 Task: Find connections with filter location Lunéville with filter topic #startupquoteswith filter profile language French with filter current company Compunnel Inc. with filter school K.S.Rangasamy College of Technology with filter industry Civil Engineering with filter service category Web Development with filter keywords title Marketing Staff
Action: Mouse moved to (661, 116)
Screenshot: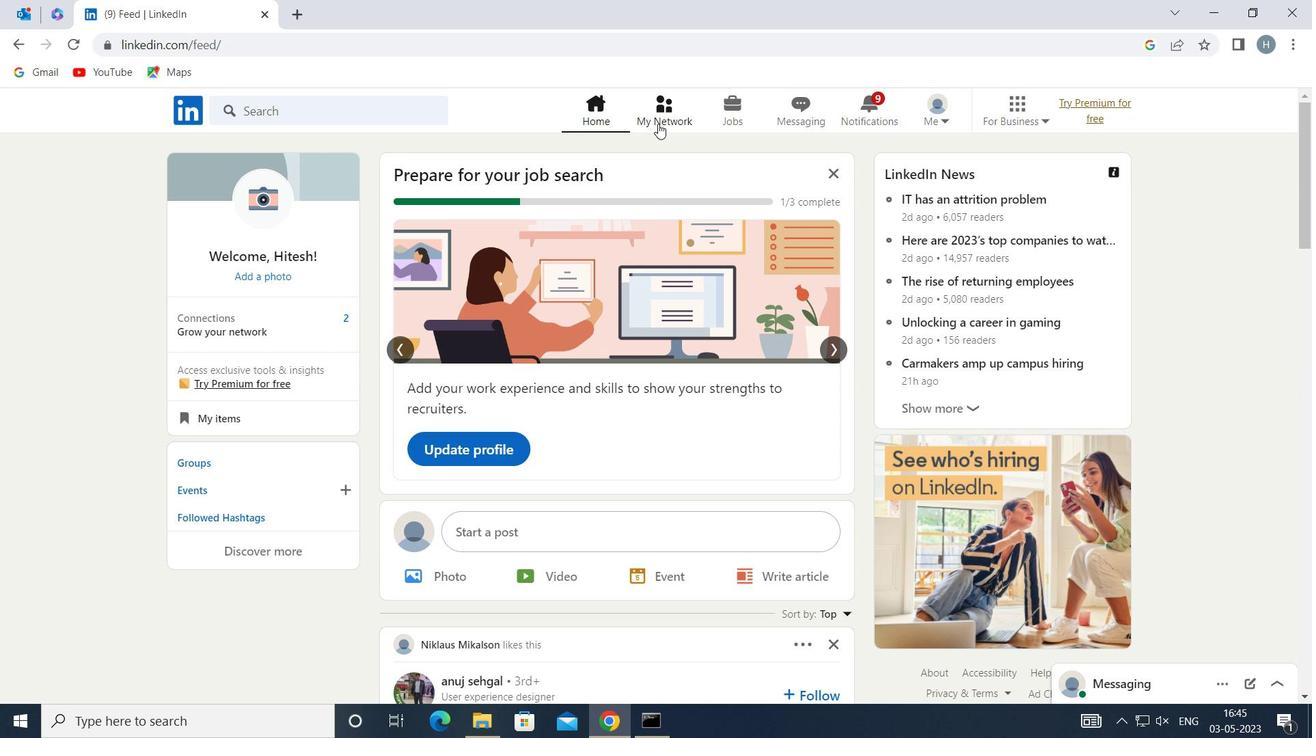 
Action: Mouse pressed left at (661, 116)
Screenshot: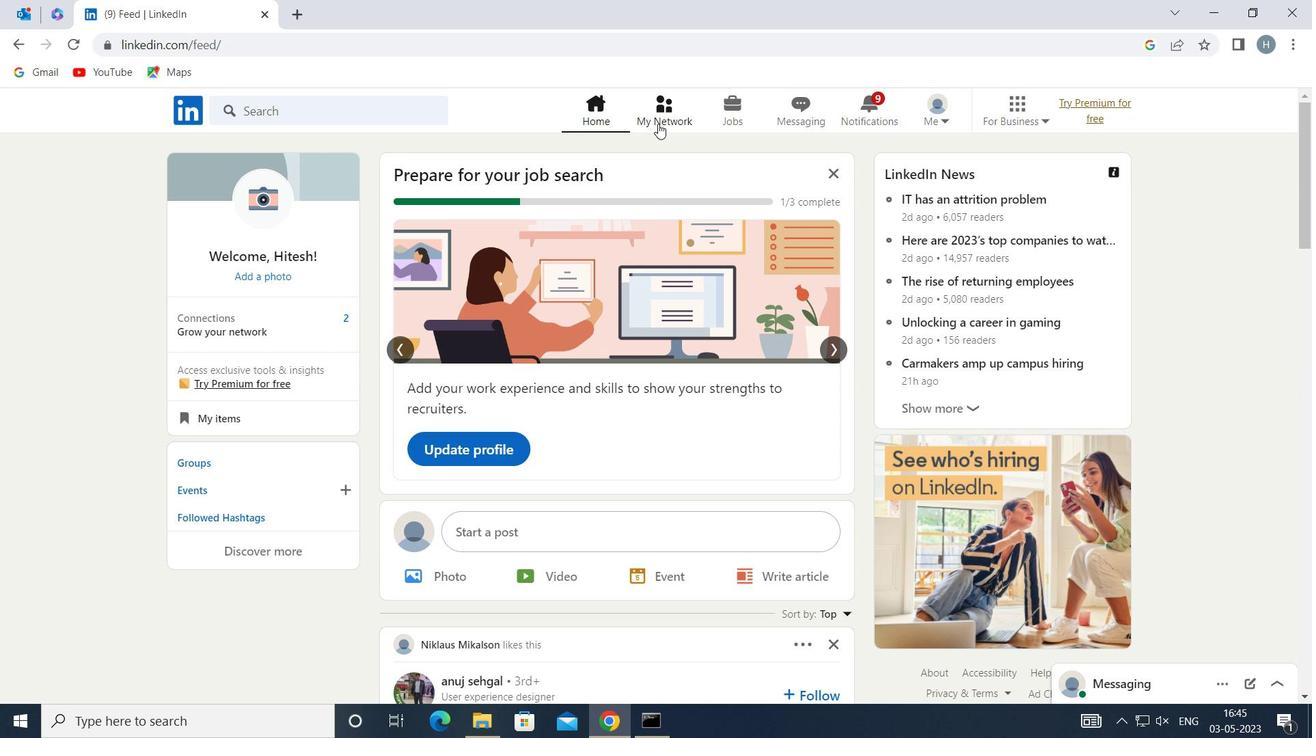 
Action: Mouse moved to (384, 202)
Screenshot: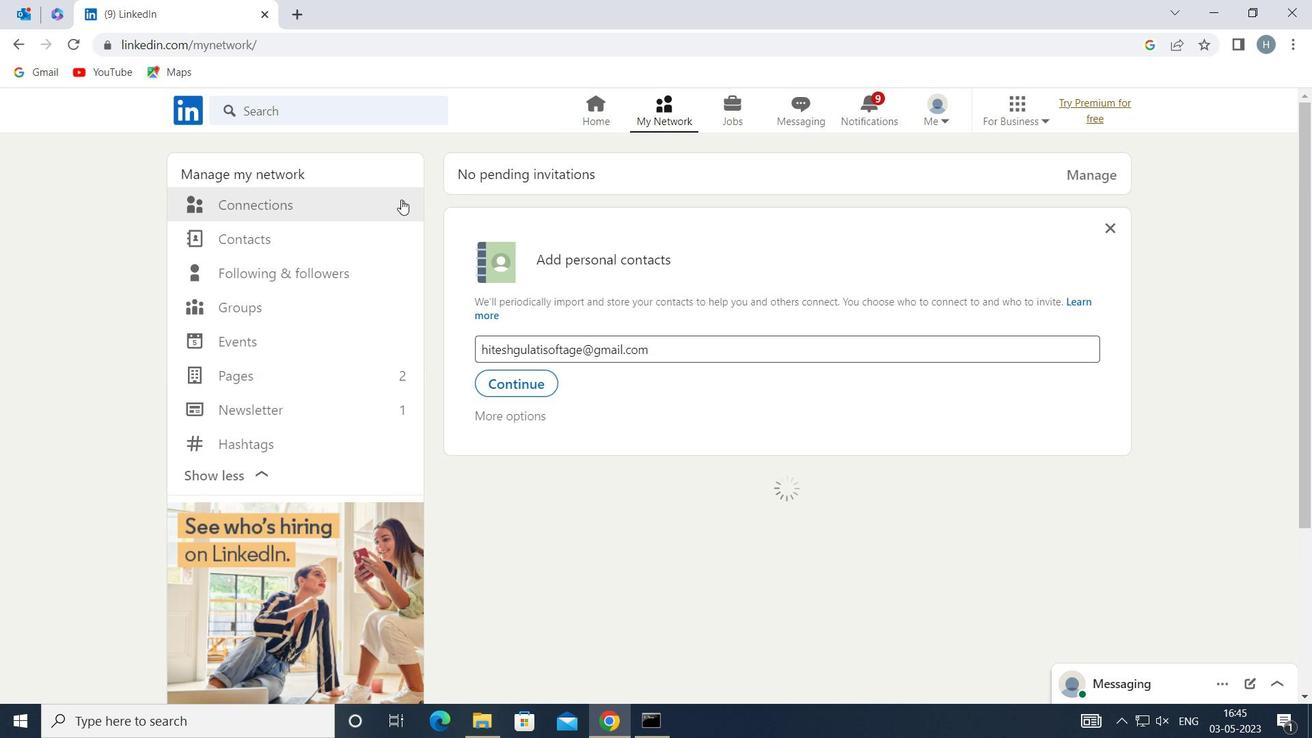 
Action: Mouse pressed left at (384, 202)
Screenshot: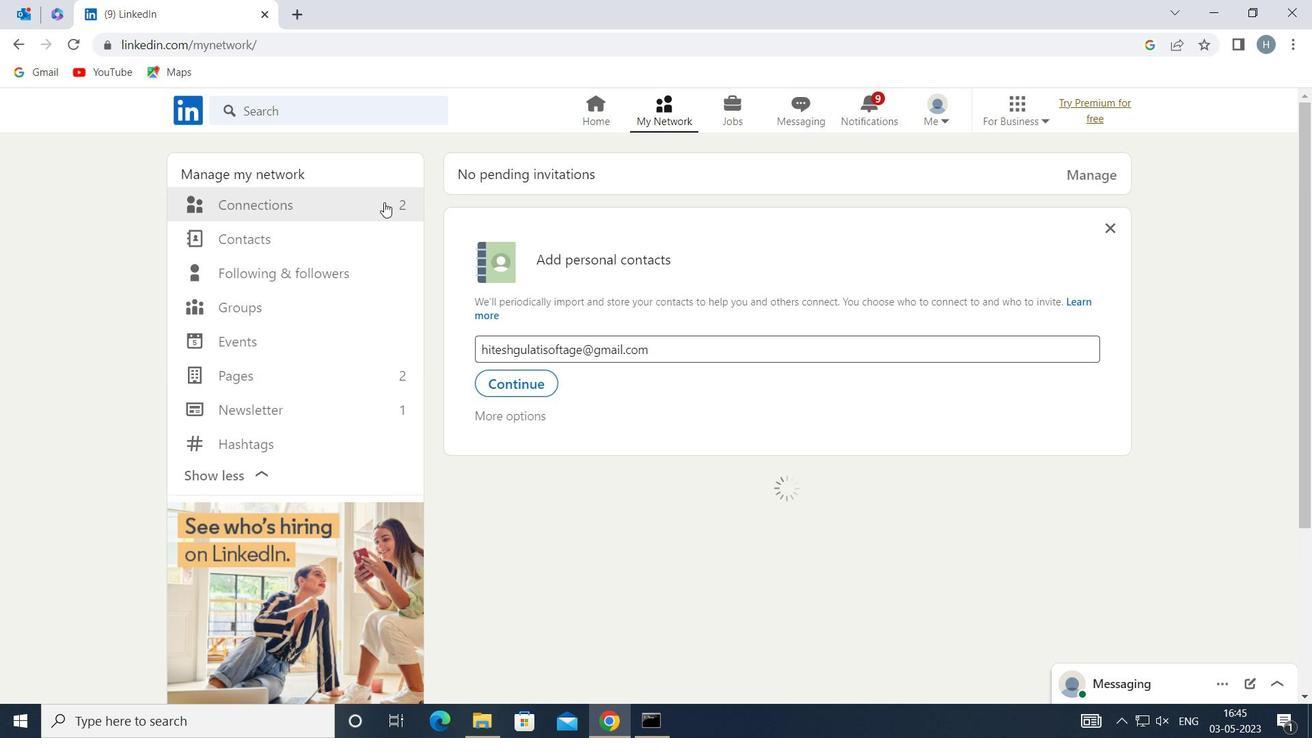 
Action: Mouse moved to (786, 200)
Screenshot: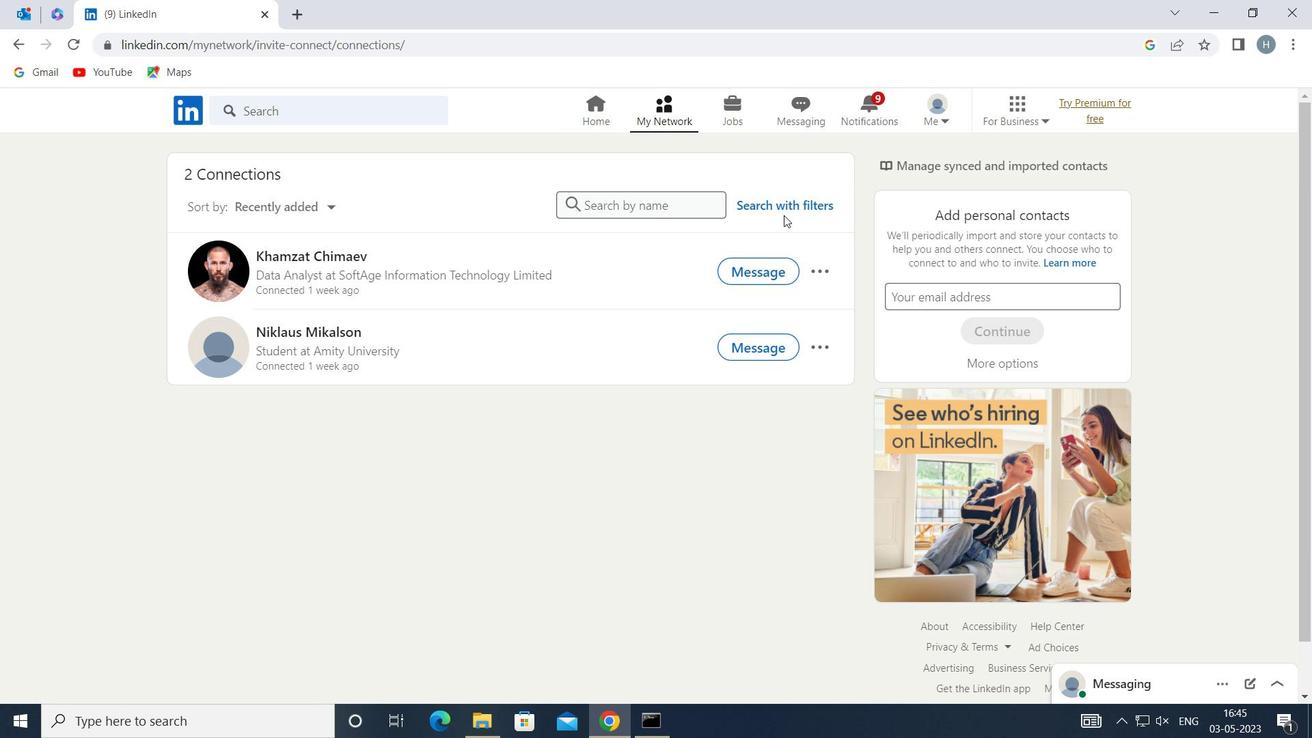 
Action: Mouse pressed left at (786, 200)
Screenshot: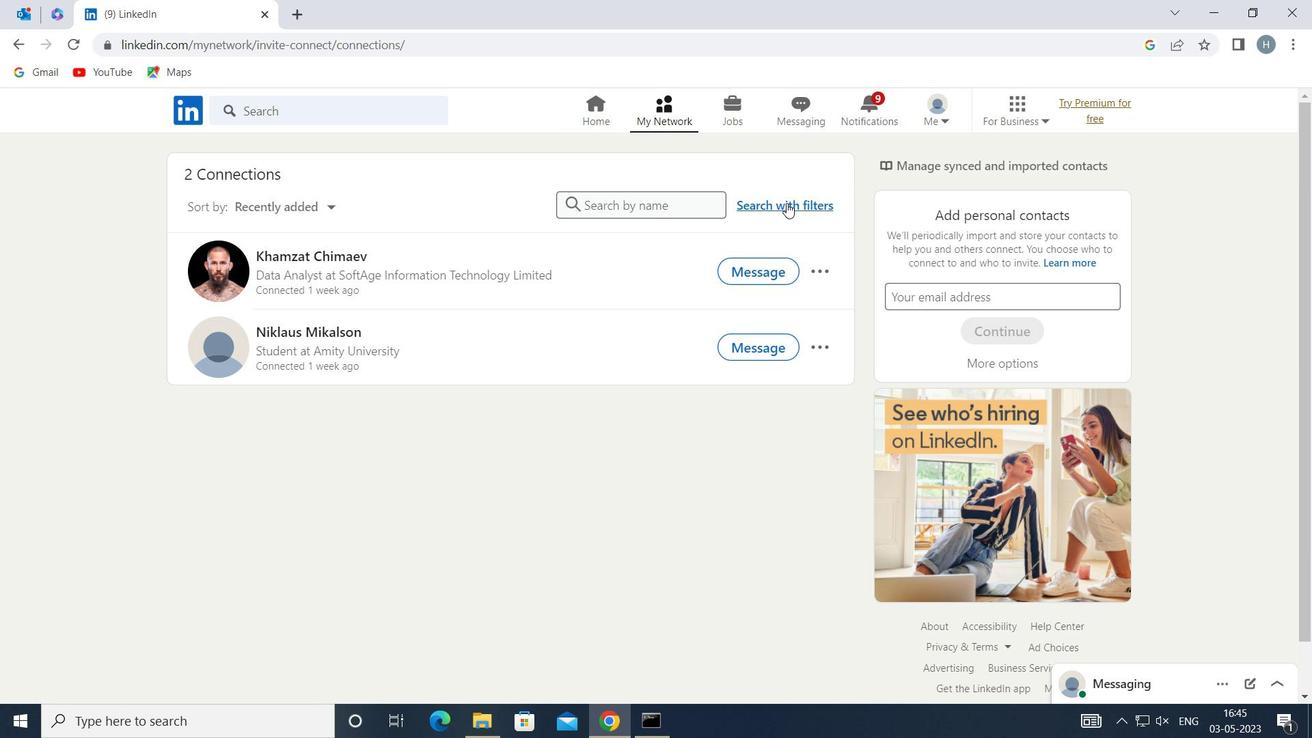 
Action: Mouse moved to (718, 158)
Screenshot: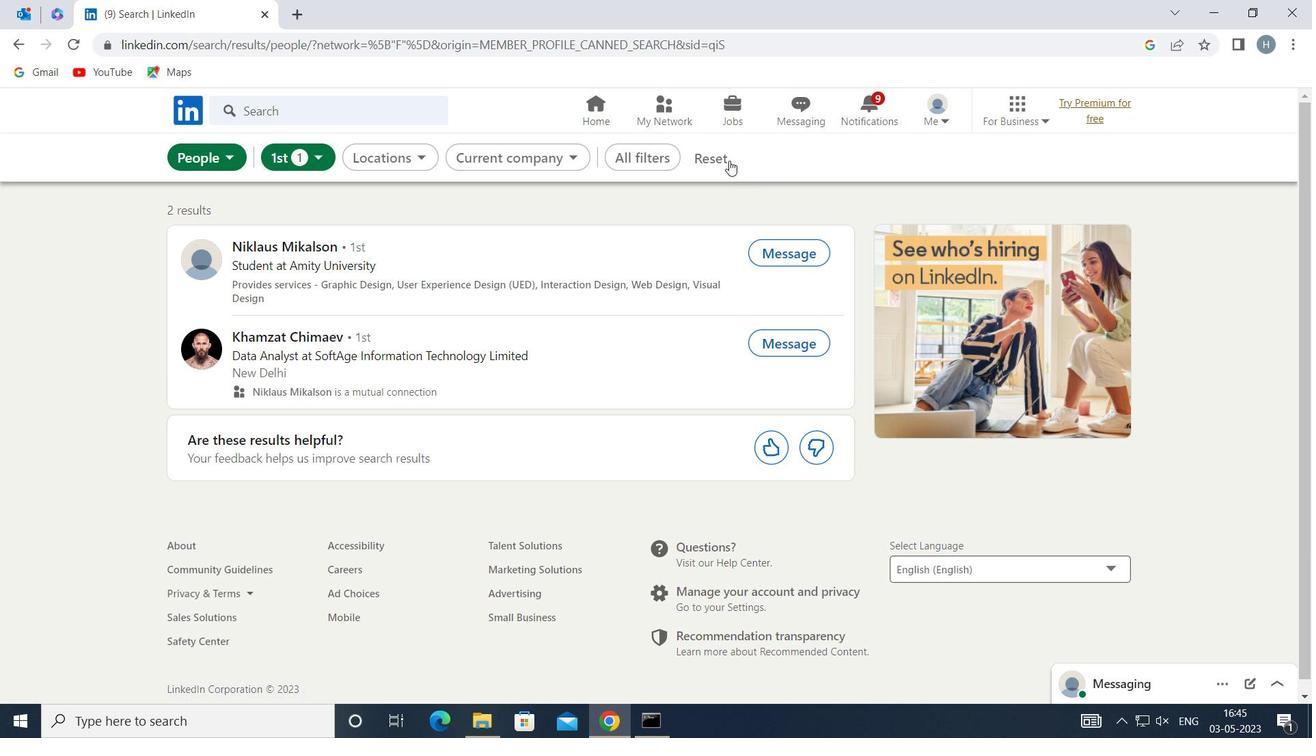 
Action: Mouse pressed left at (718, 158)
Screenshot: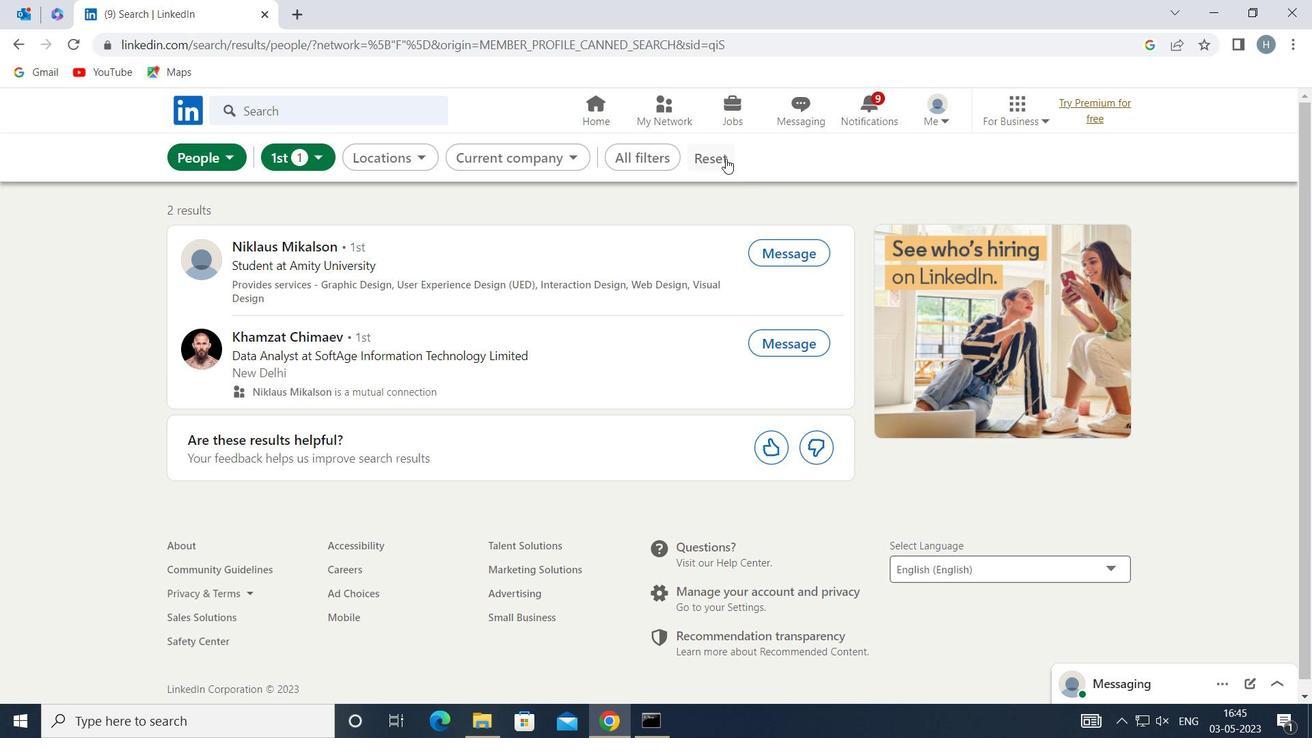 
Action: Mouse moved to (682, 157)
Screenshot: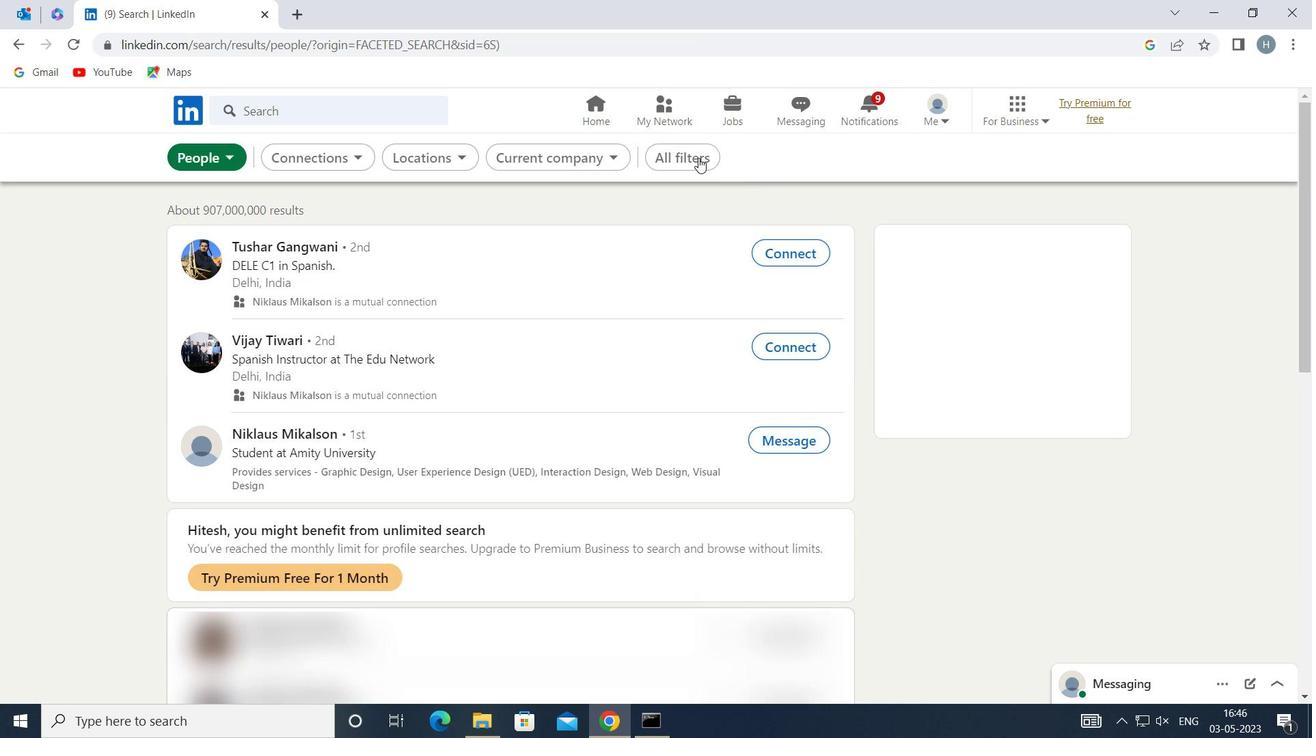 
Action: Mouse pressed left at (682, 157)
Screenshot: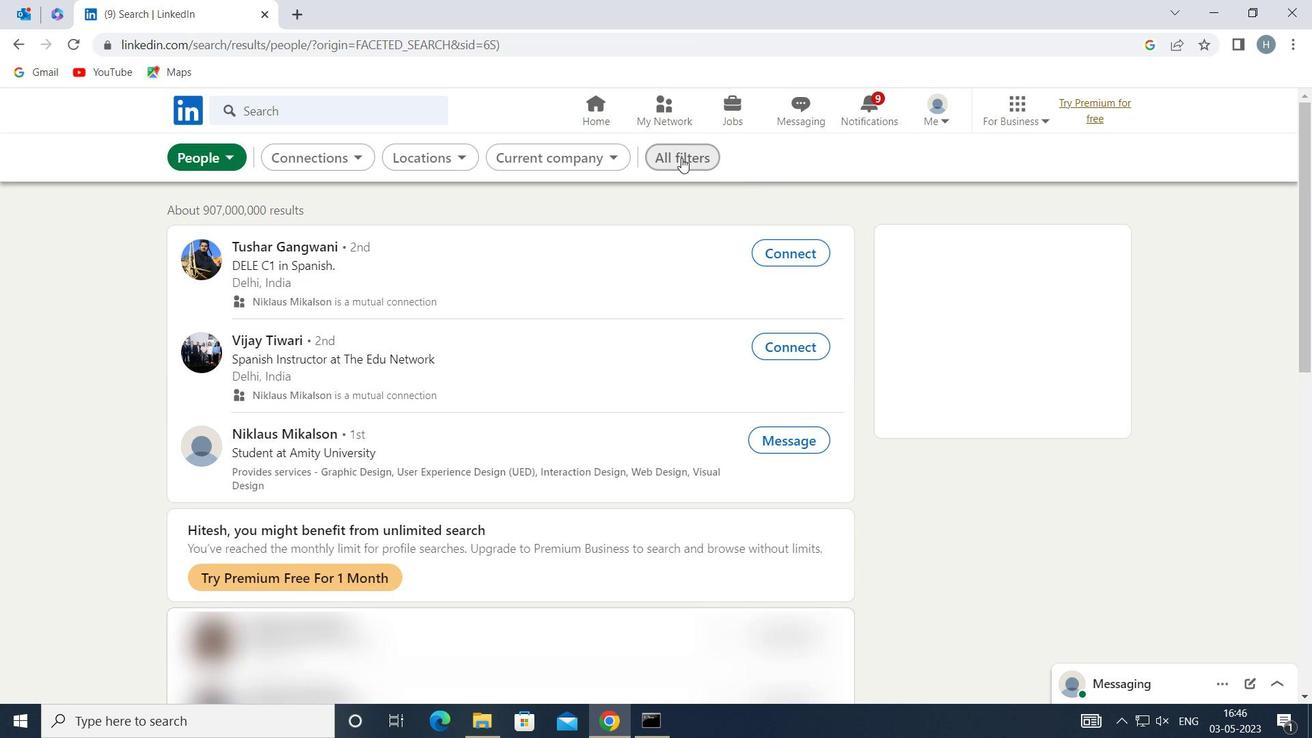 
Action: Mouse moved to (1091, 513)
Screenshot: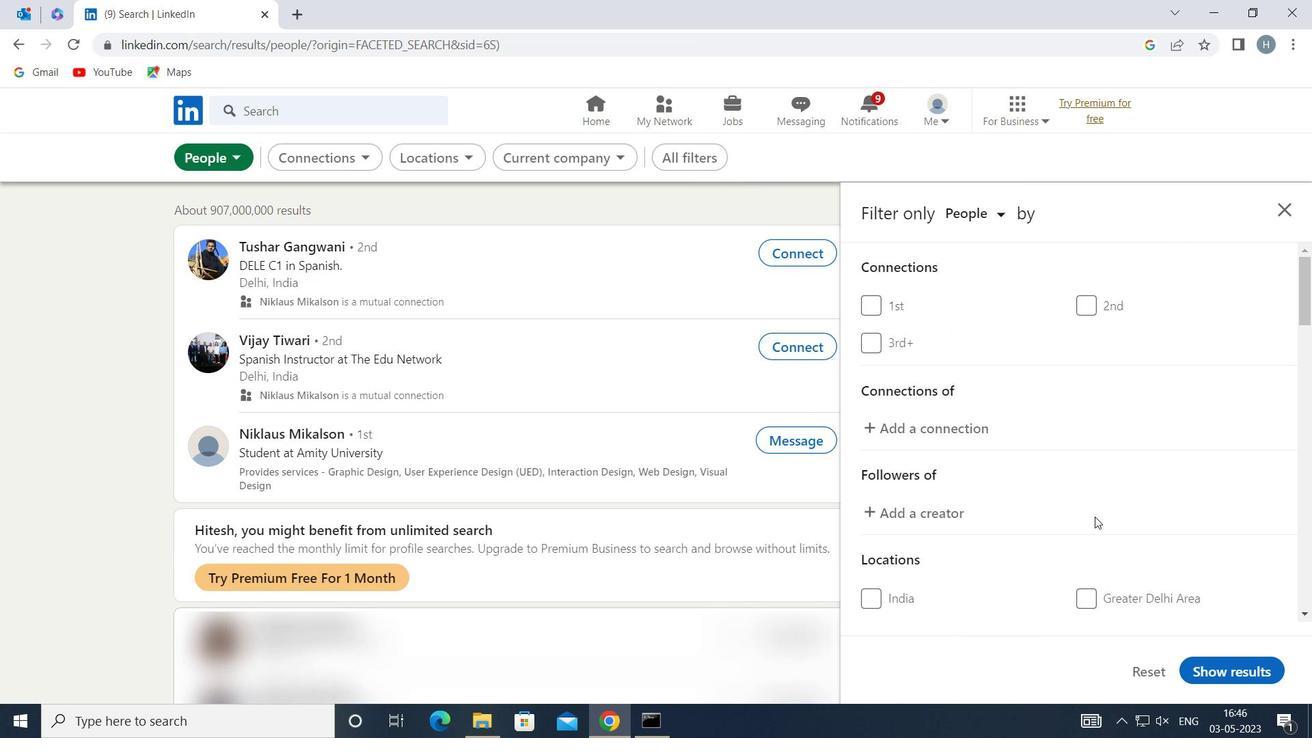 
Action: Mouse scrolled (1091, 512) with delta (0, 0)
Screenshot: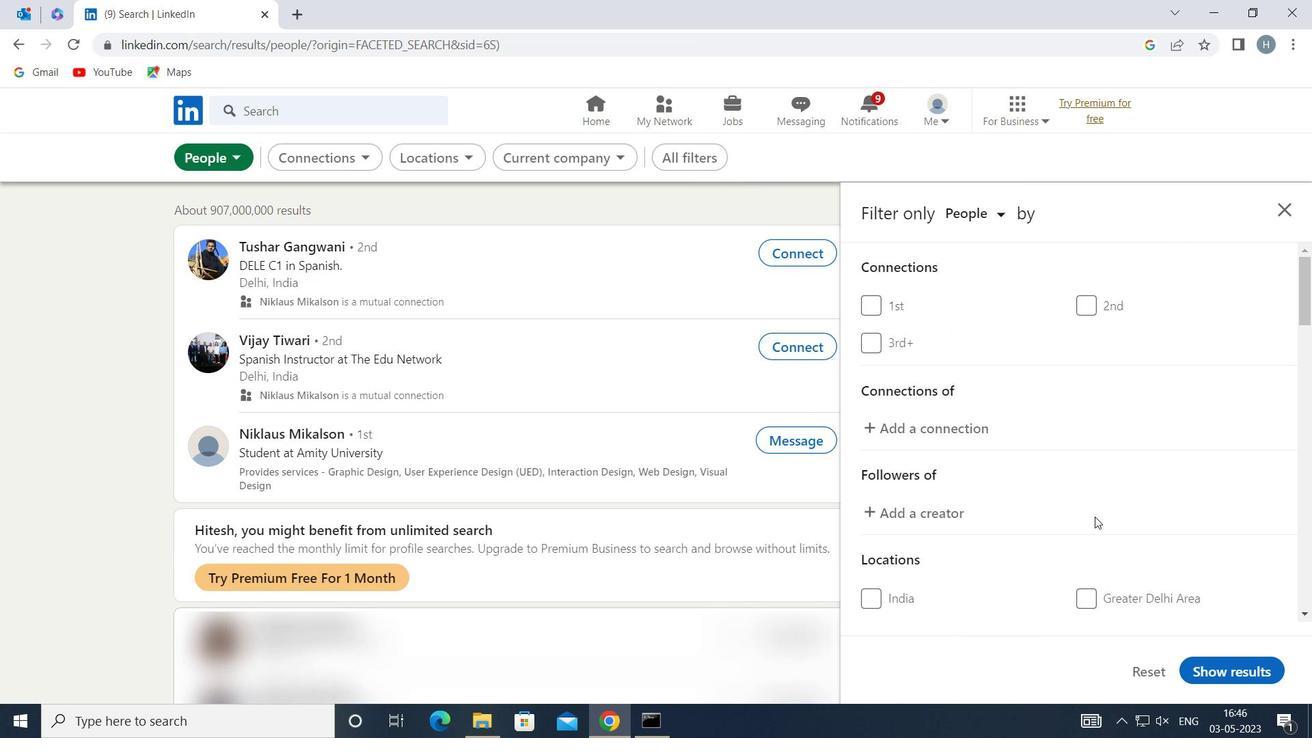 
Action: Mouse moved to (1073, 498)
Screenshot: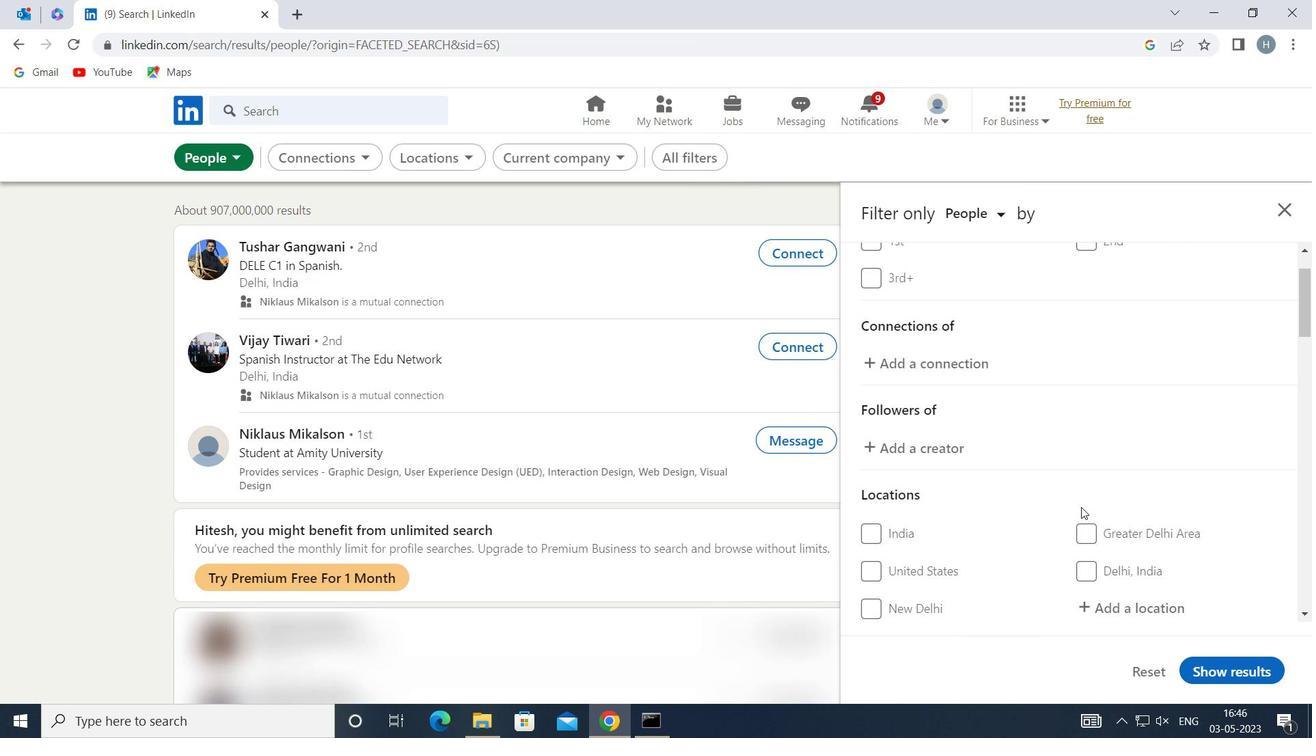 
Action: Mouse scrolled (1073, 497) with delta (0, 0)
Screenshot: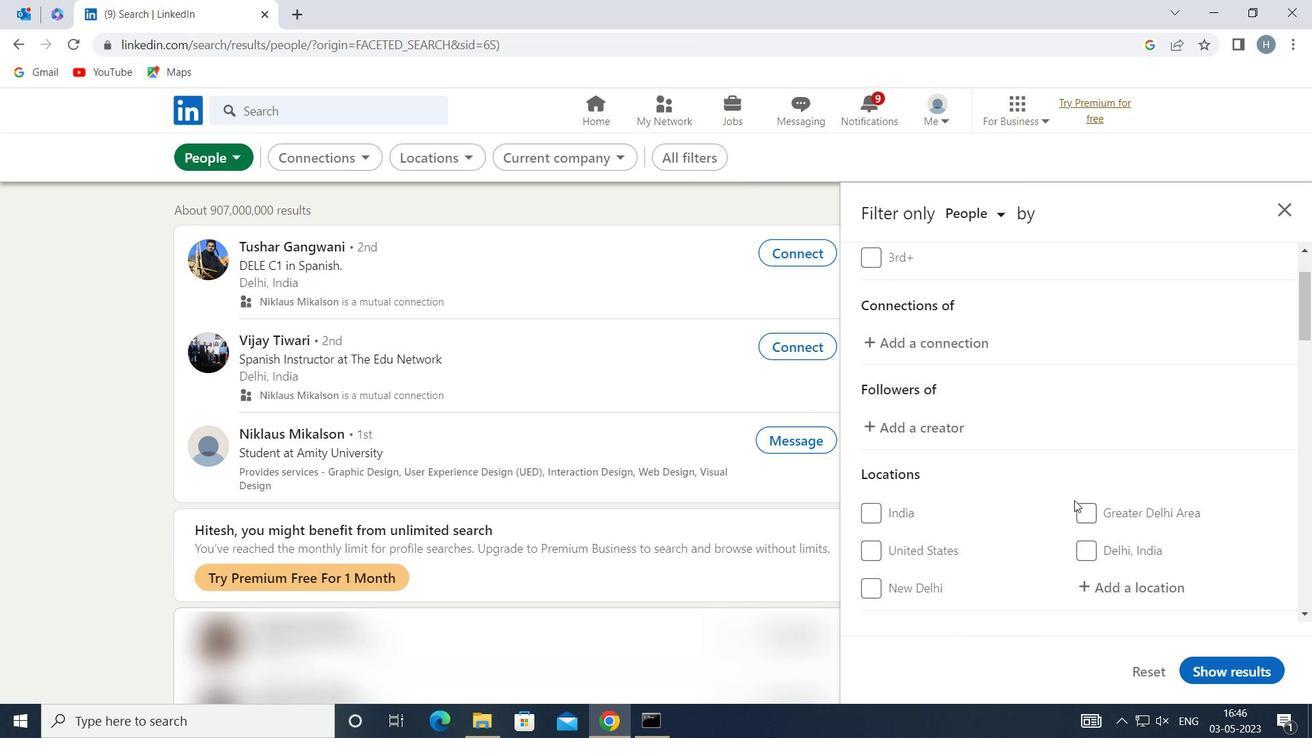 
Action: Mouse moved to (1100, 502)
Screenshot: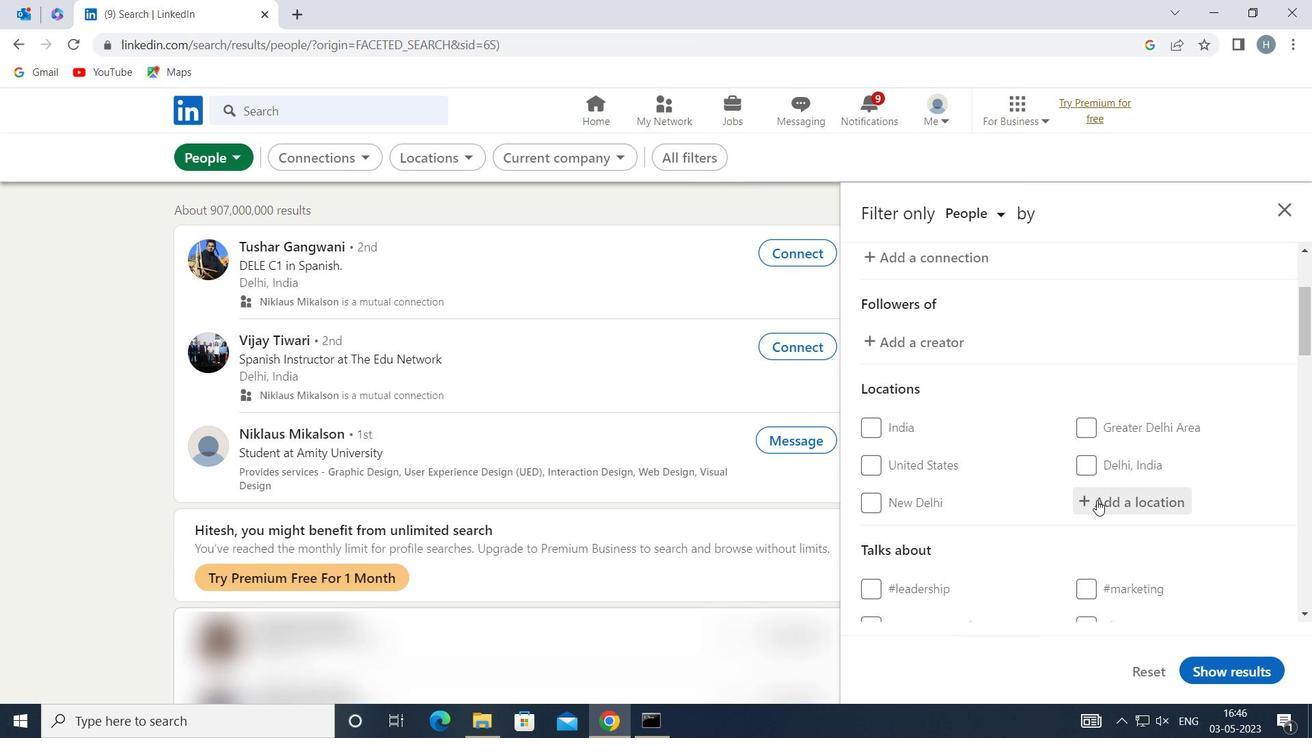 
Action: Mouse pressed left at (1100, 502)
Screenshot: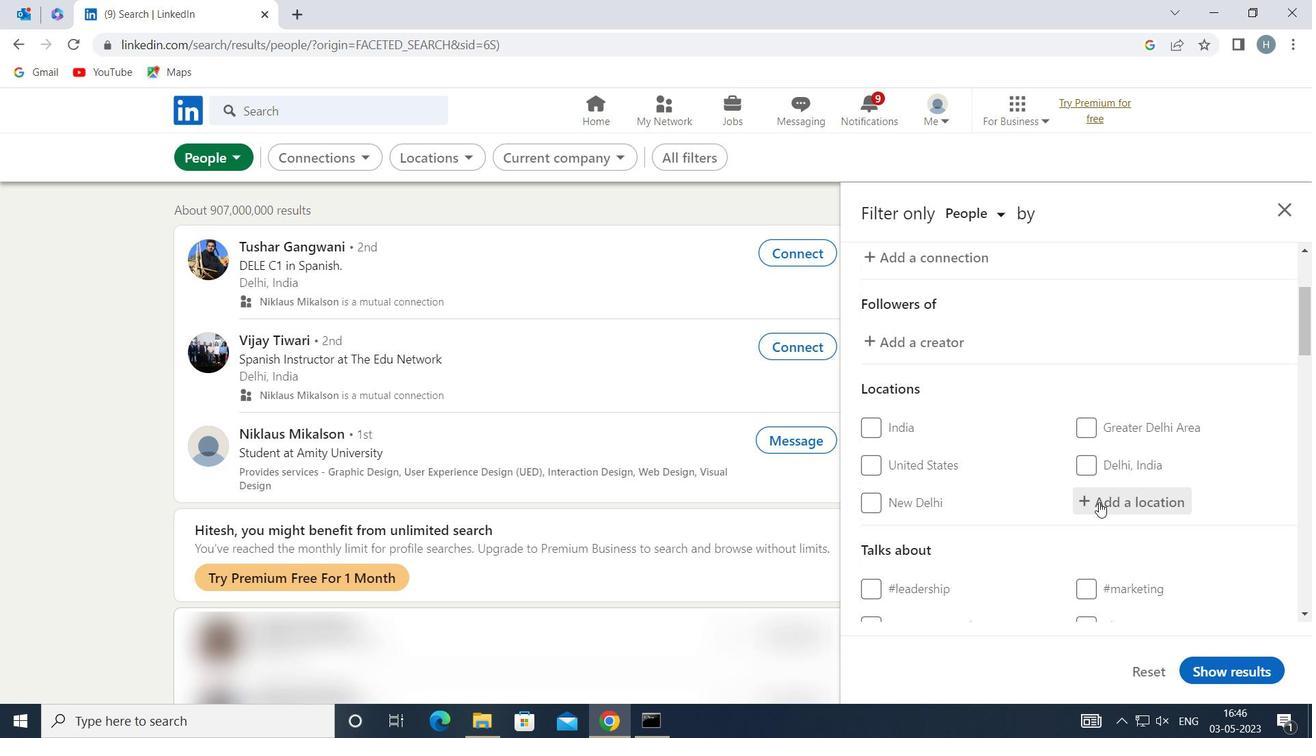 
Action: Mouse moved to (1100, 502)
Screenshot: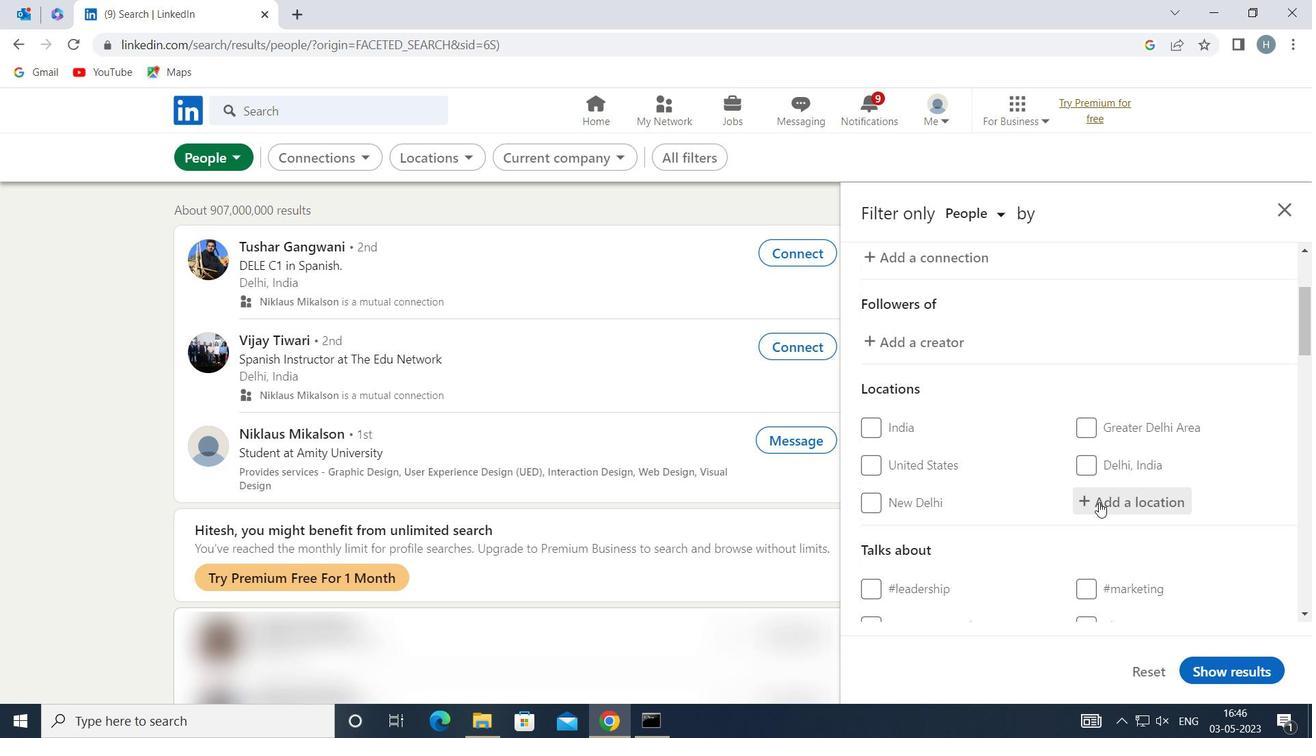 
Action: Key pressed <Key.shift>LUNEVILLE
Screenshot: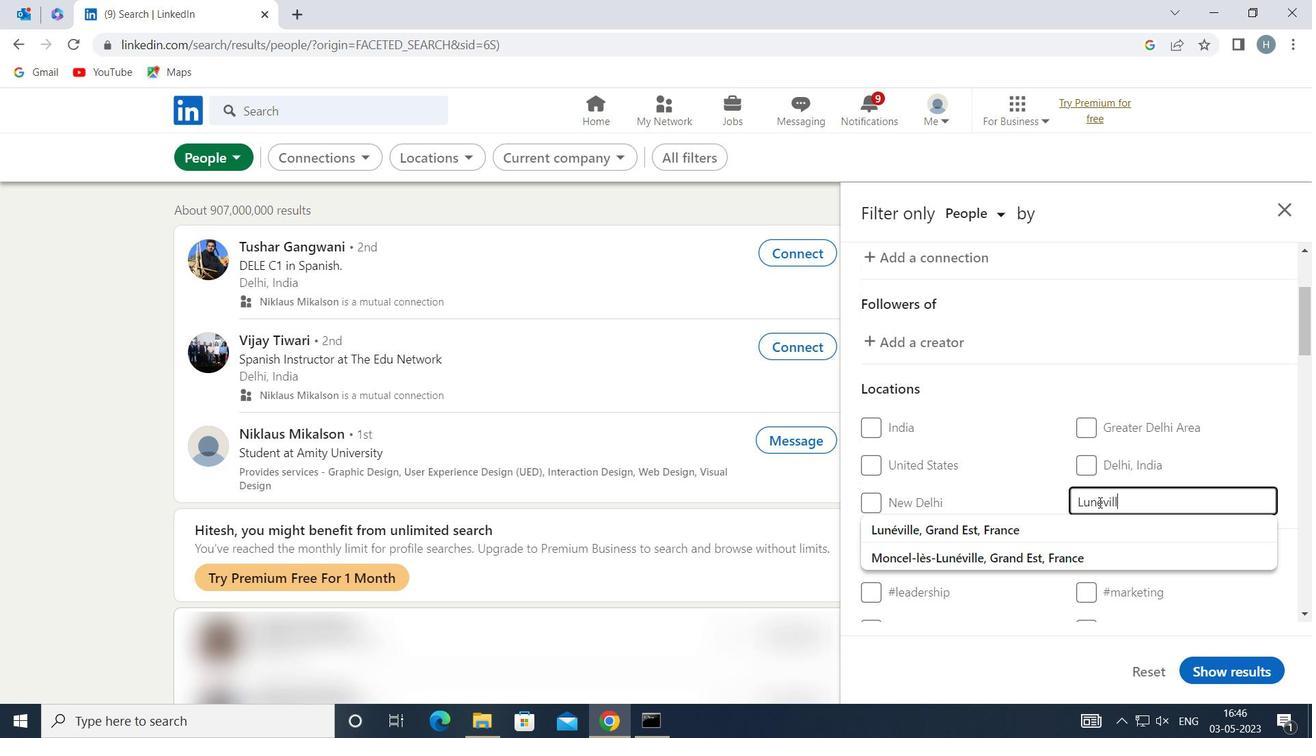 
Action: Mouse moved to (1102, 527)
Screenshot: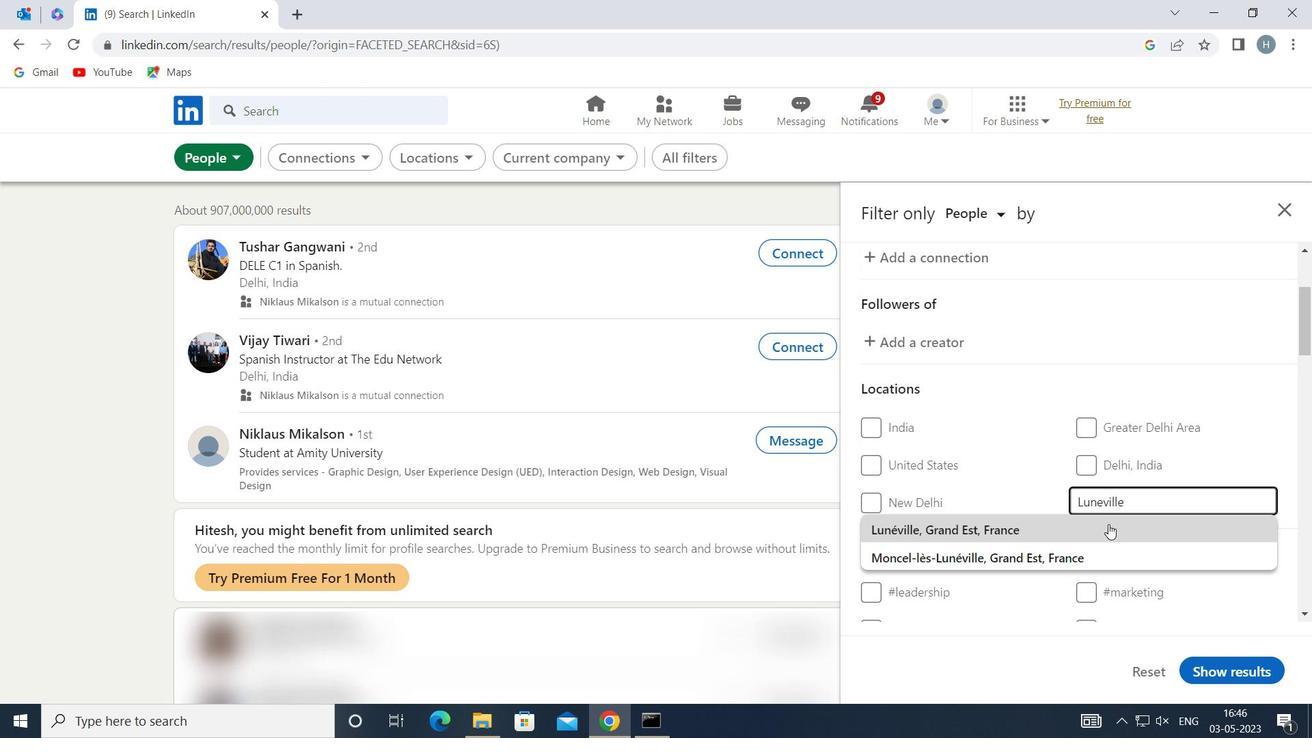 
Action: Mouse pressed left at (1102, 527)
Screenshot: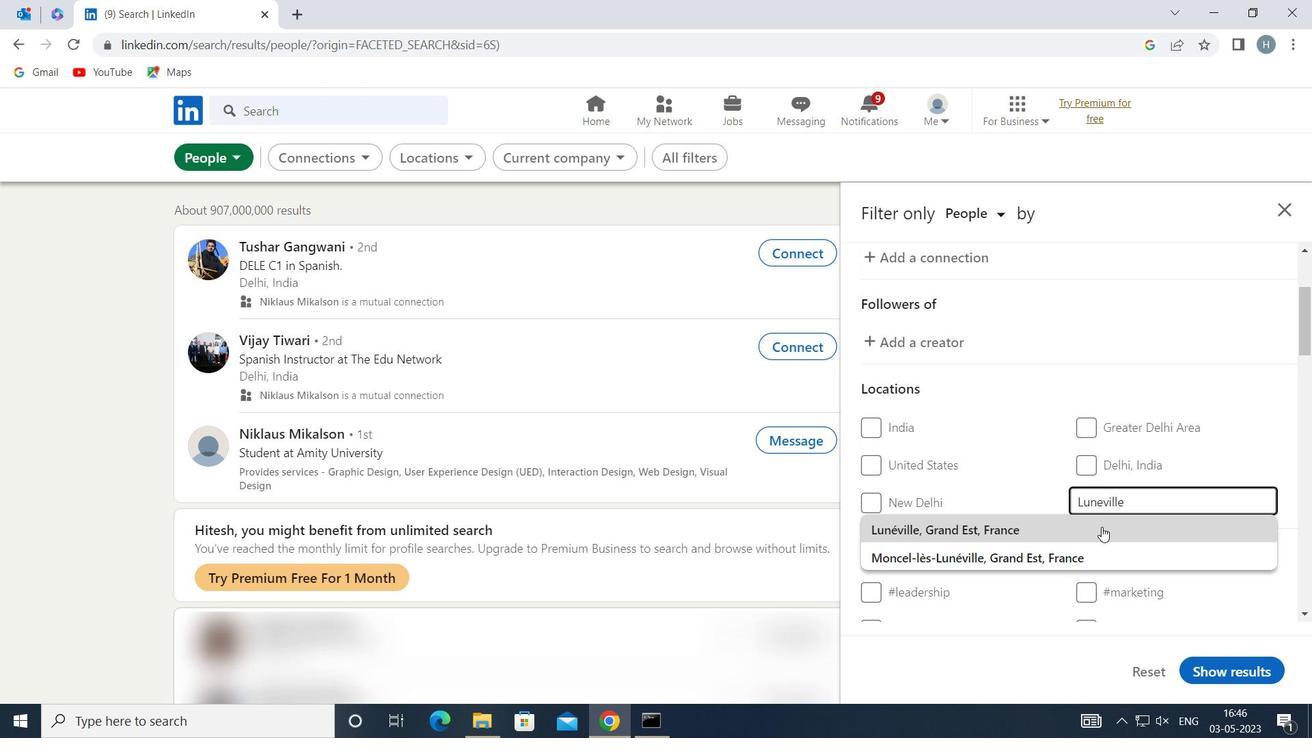 
Action: Mouse moved to (1069, 531)
Screenshot: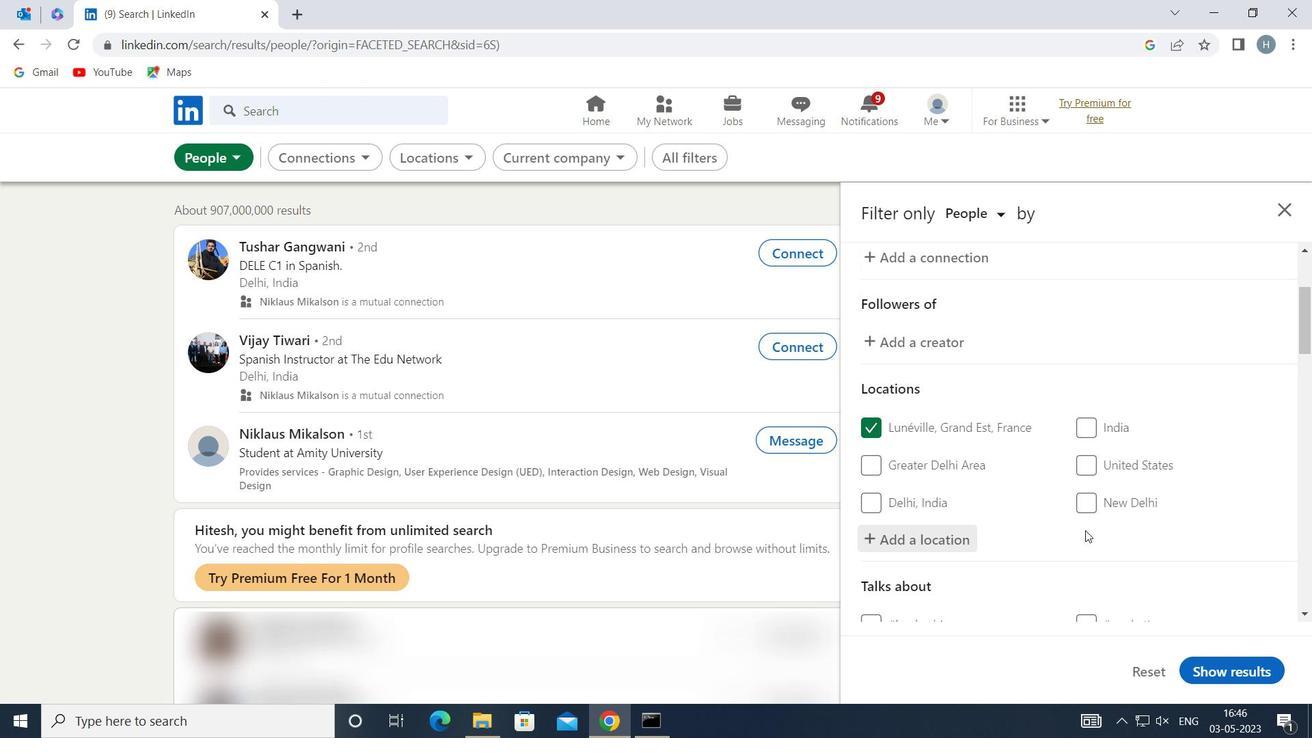 
Action: Mouse scrolled (1069, 530) with delta (0, 0)
Screenshot: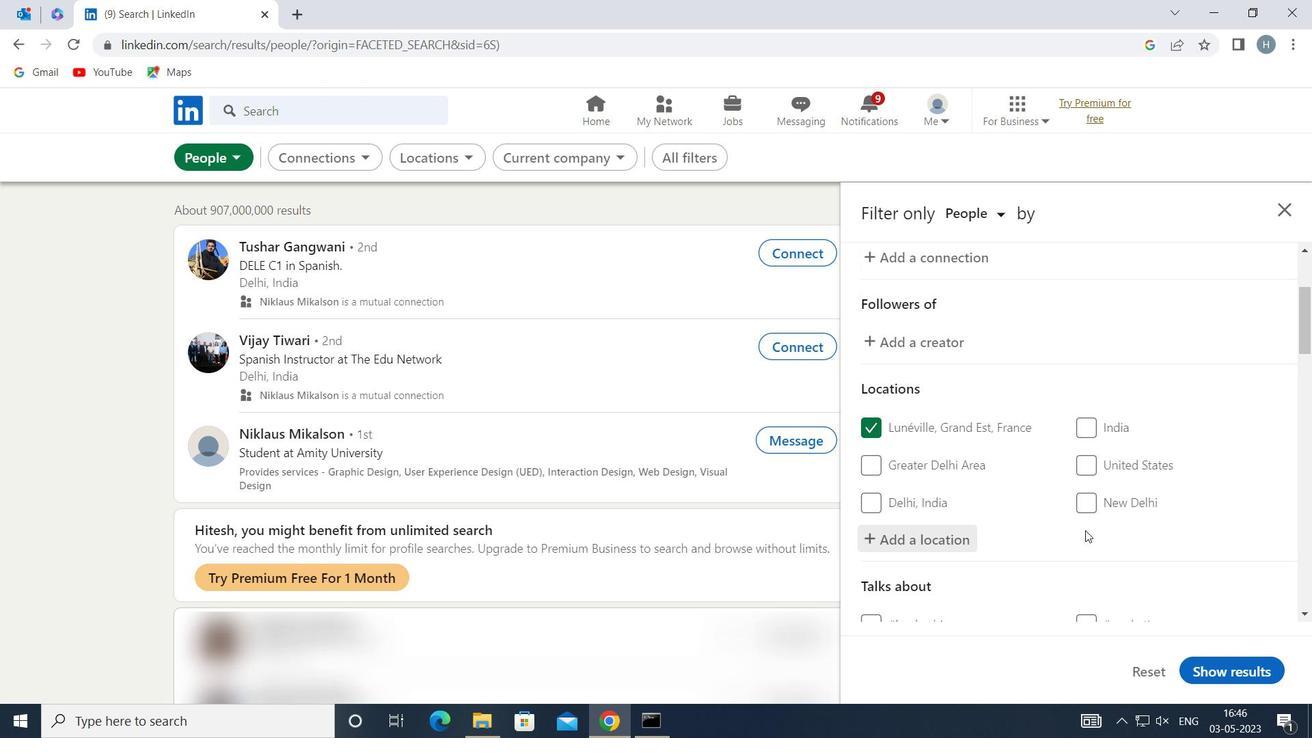 
Action: Mouse scrolled (1069, 530) with delta (0, 0)
Screenshot: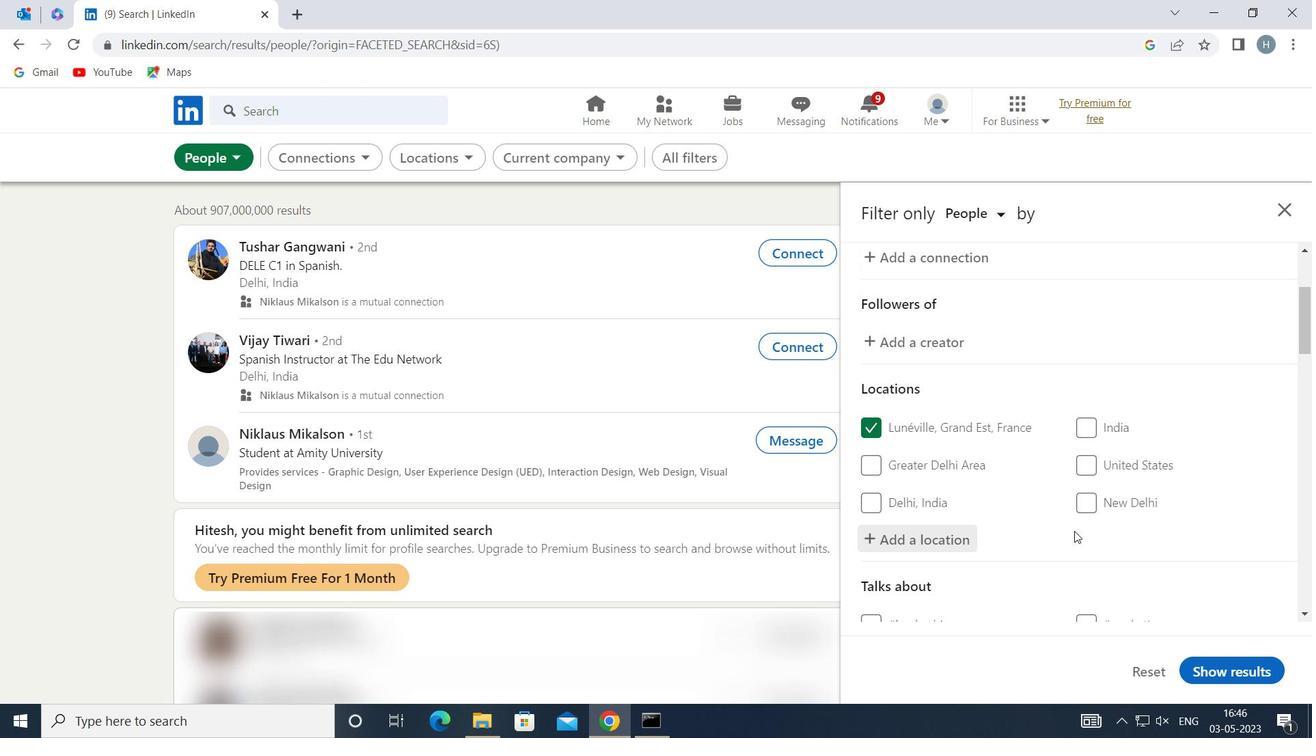 
Action: Mouse moved to (1098, 526)
Screenshot: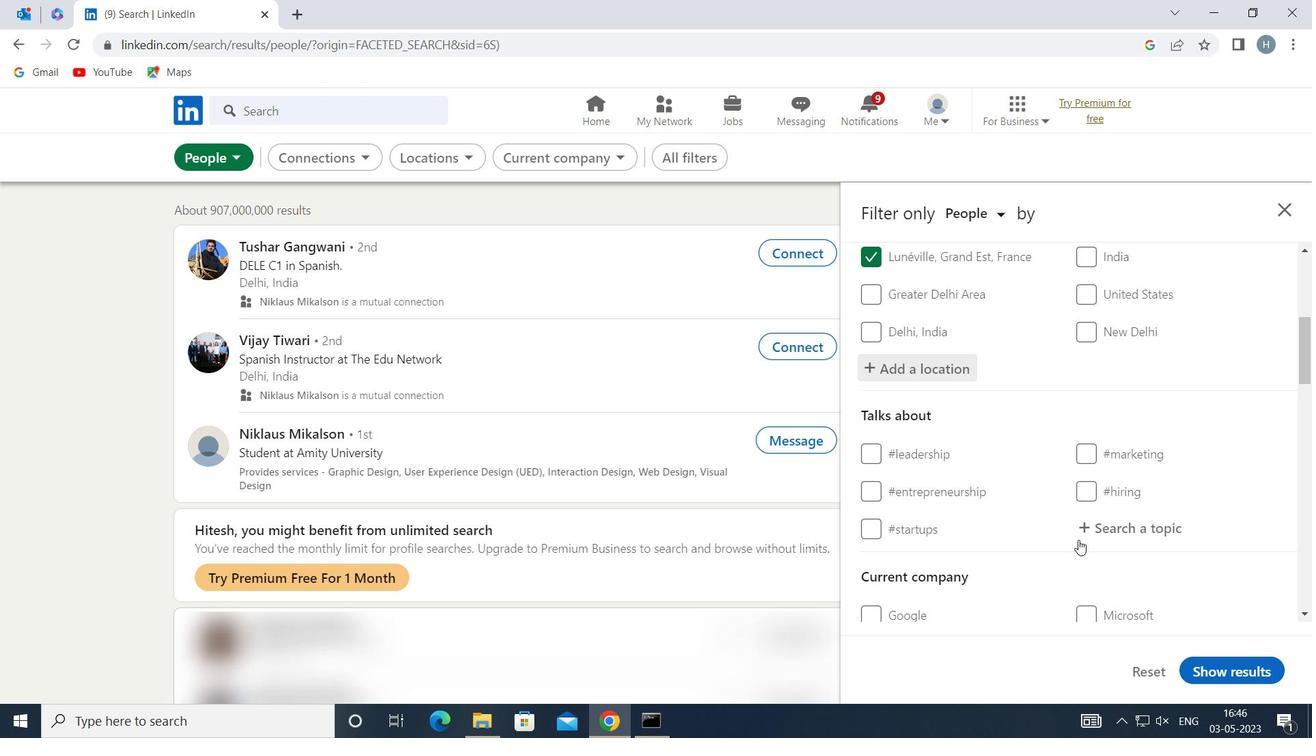 
Action: Mouse pressed left at (1098, 526)
Screenshot: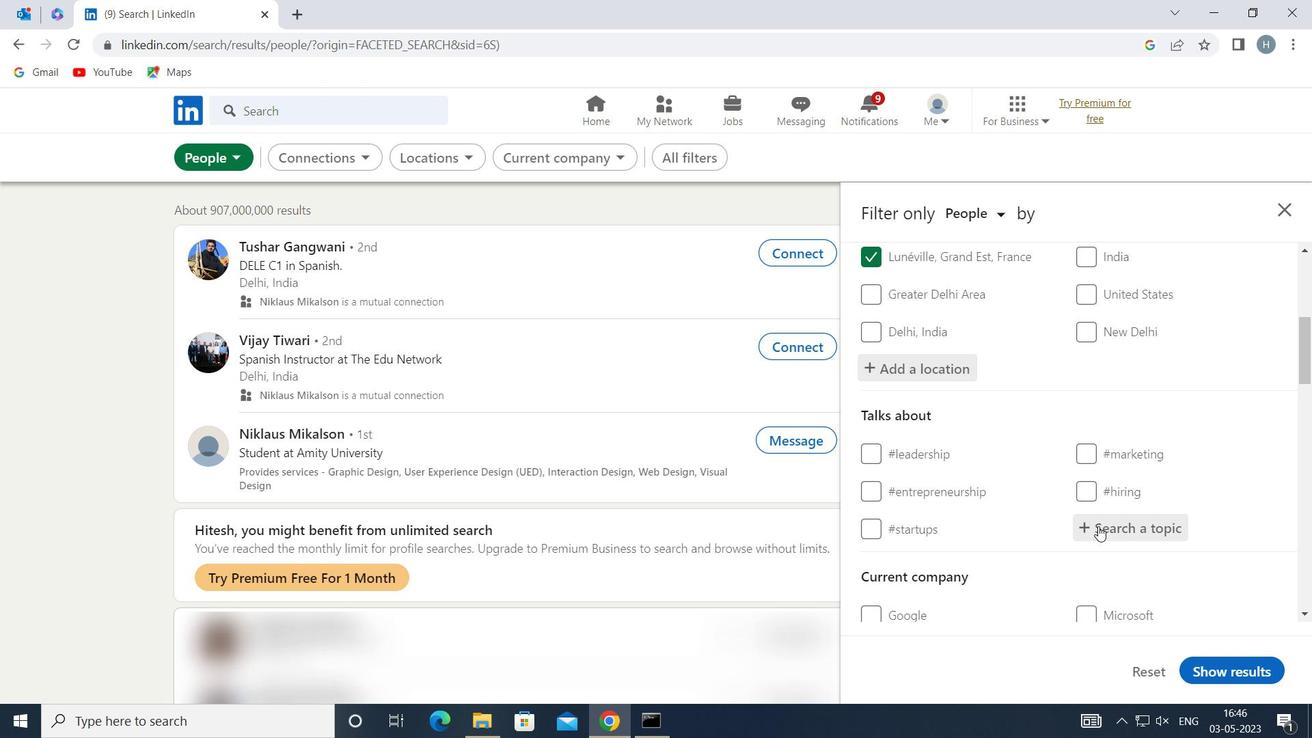 
Action: Key pressed STARTUPQUOT
Screenshot: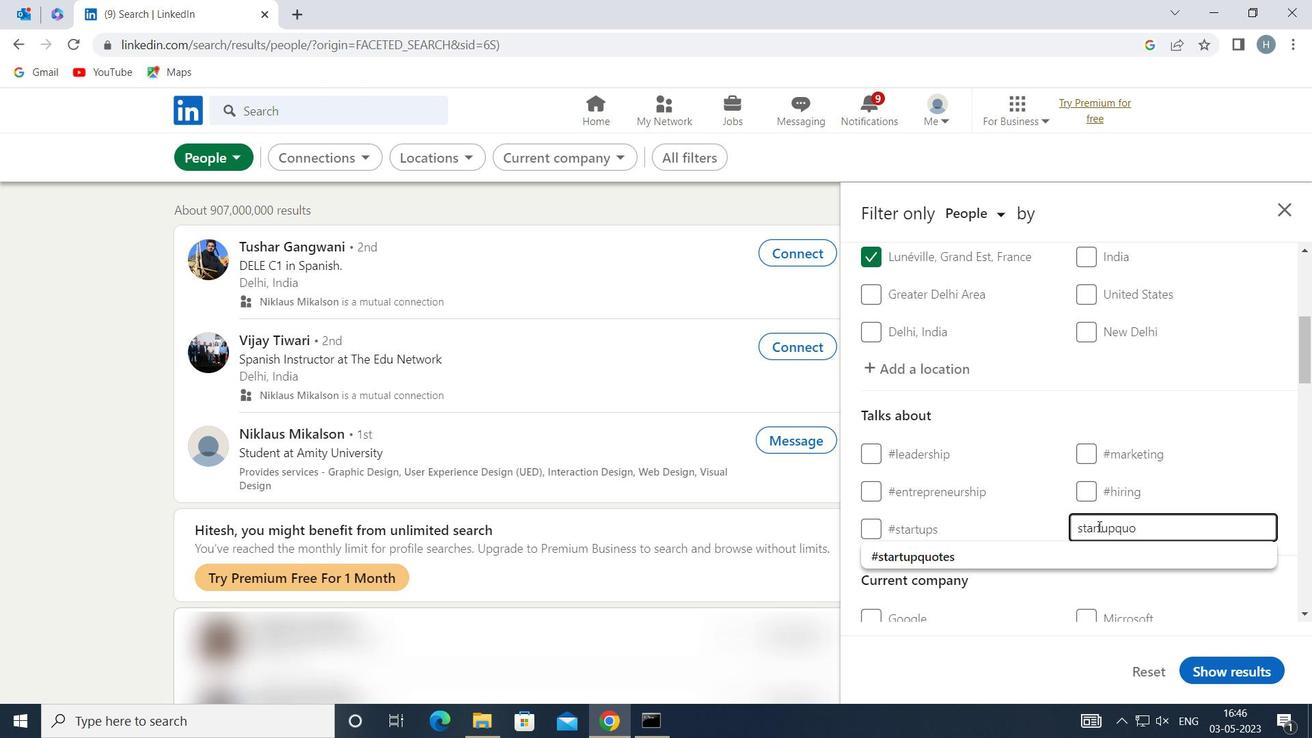 
Action: Mouse moved to (1061, 546)
Screenshot: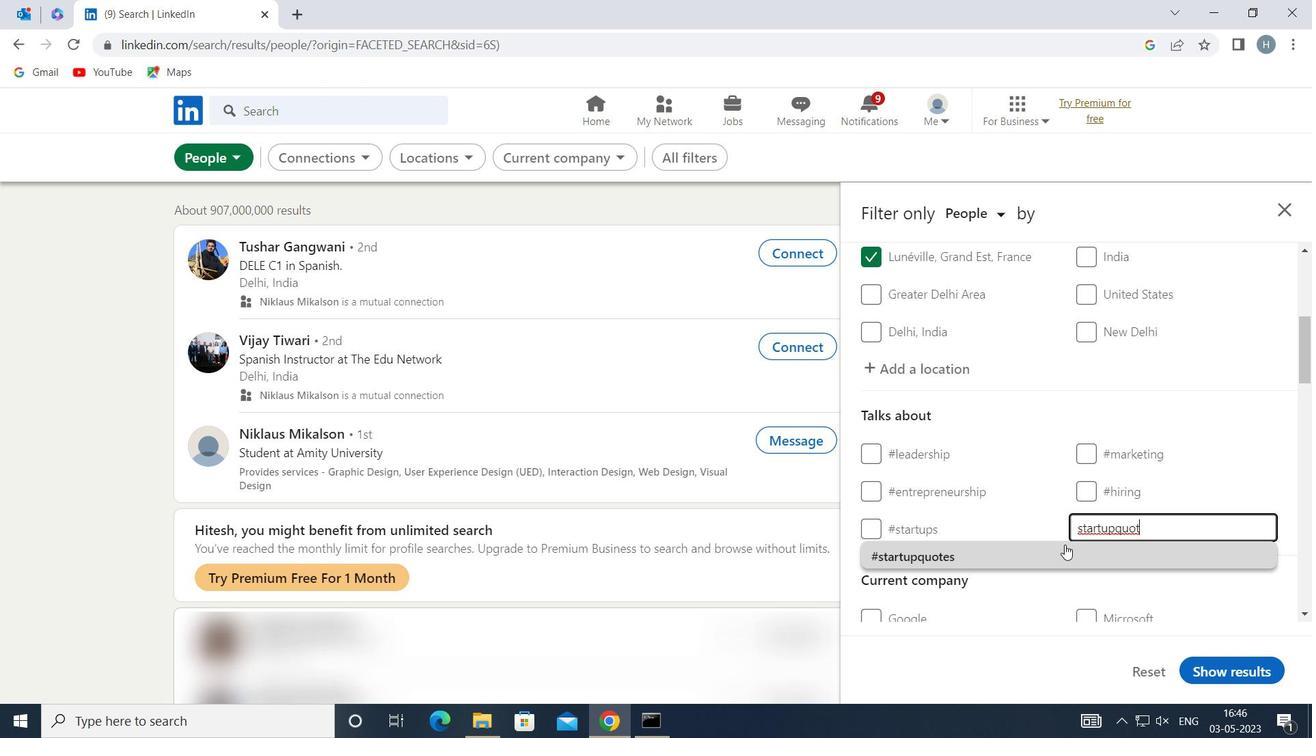 
Action: Mouse pressed left at (1061, 546)
Screenshot: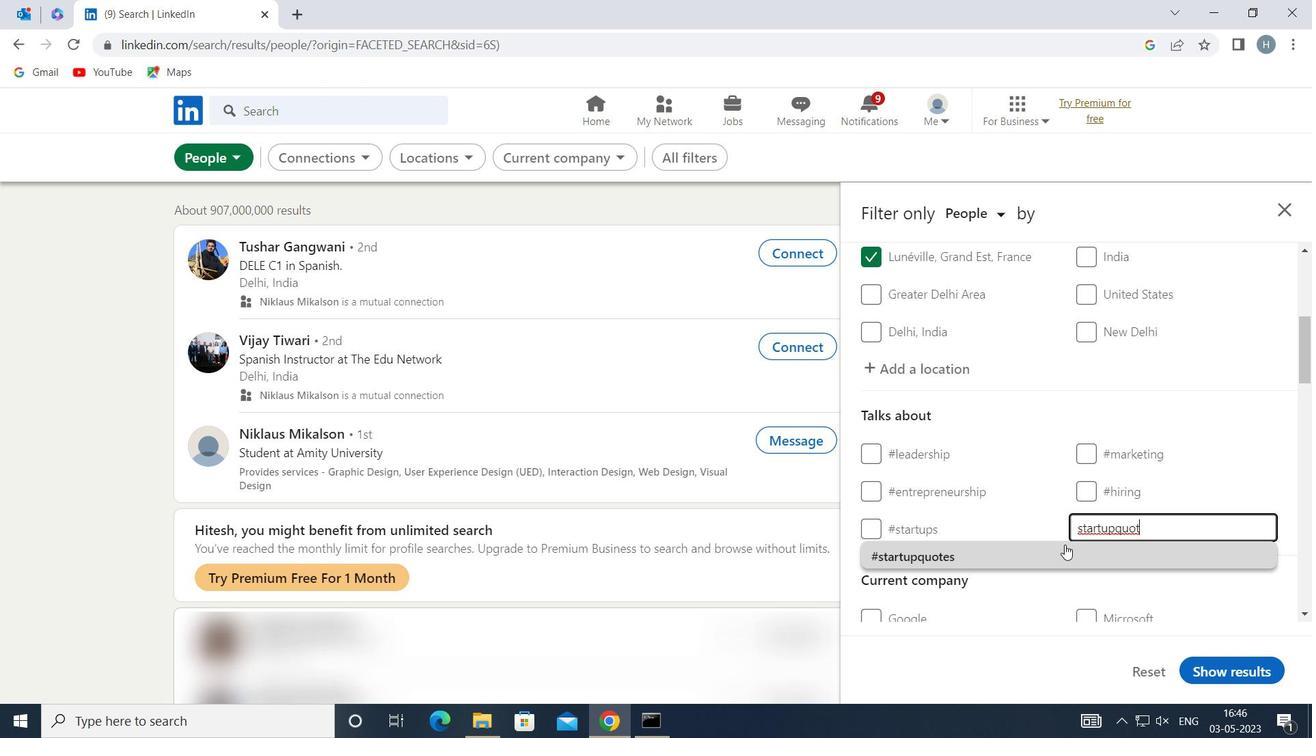
Action: Mouse moved to (1037, 536)
Screenshot: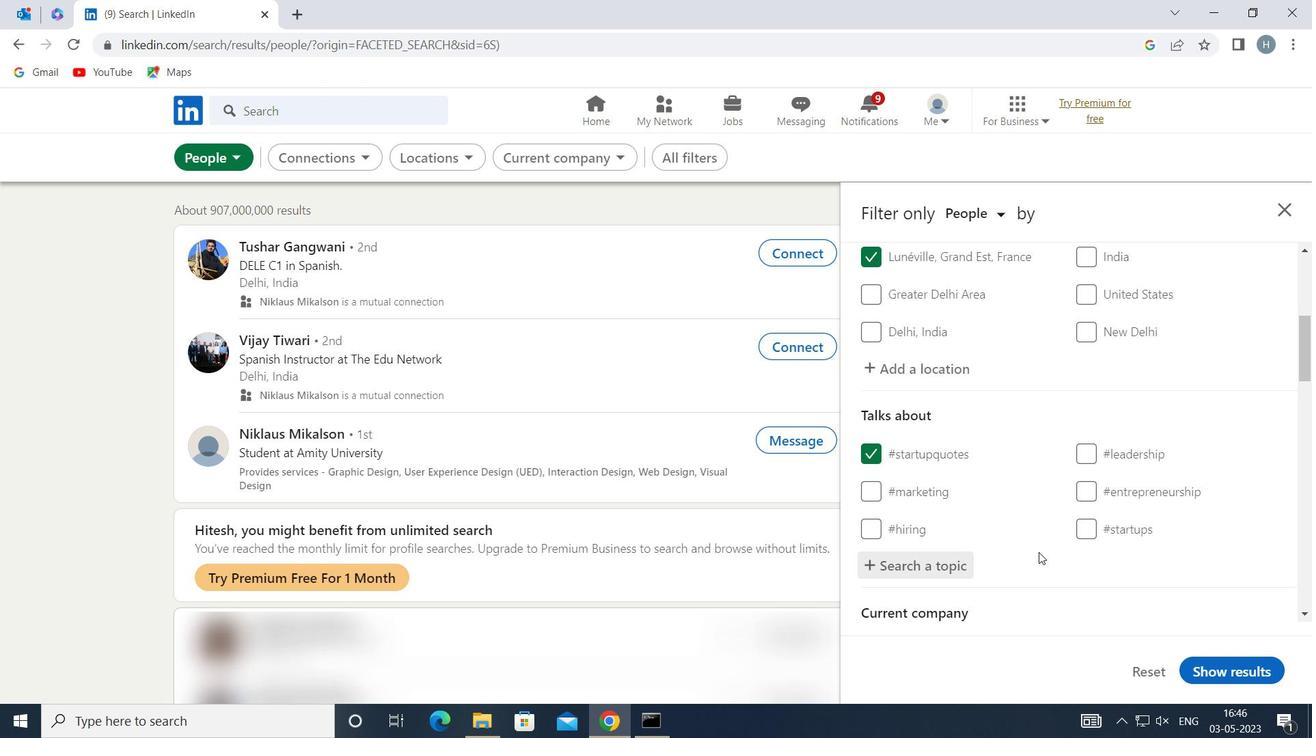 
Action: Mouse scrolled (1037, 535) with delta (0, 0)
Screenshot: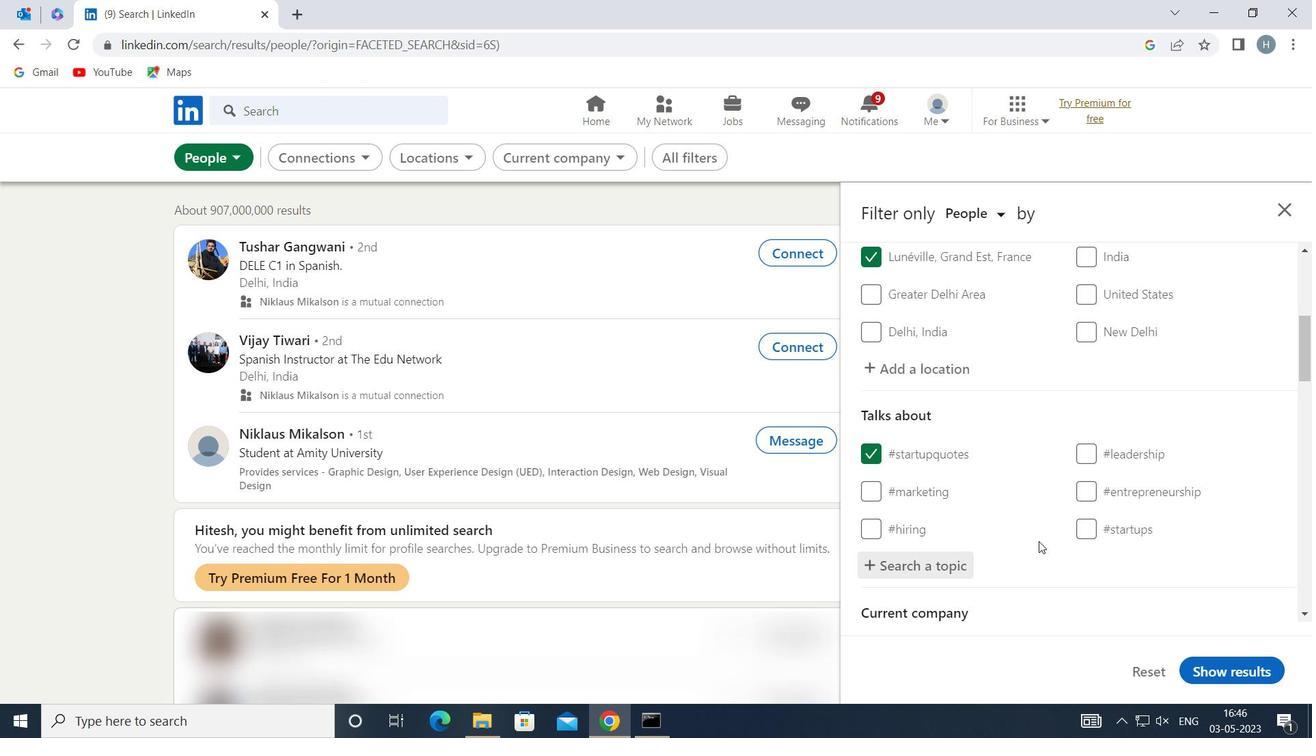 
Action: Mouse moved to (1037, 534)
Screenshot: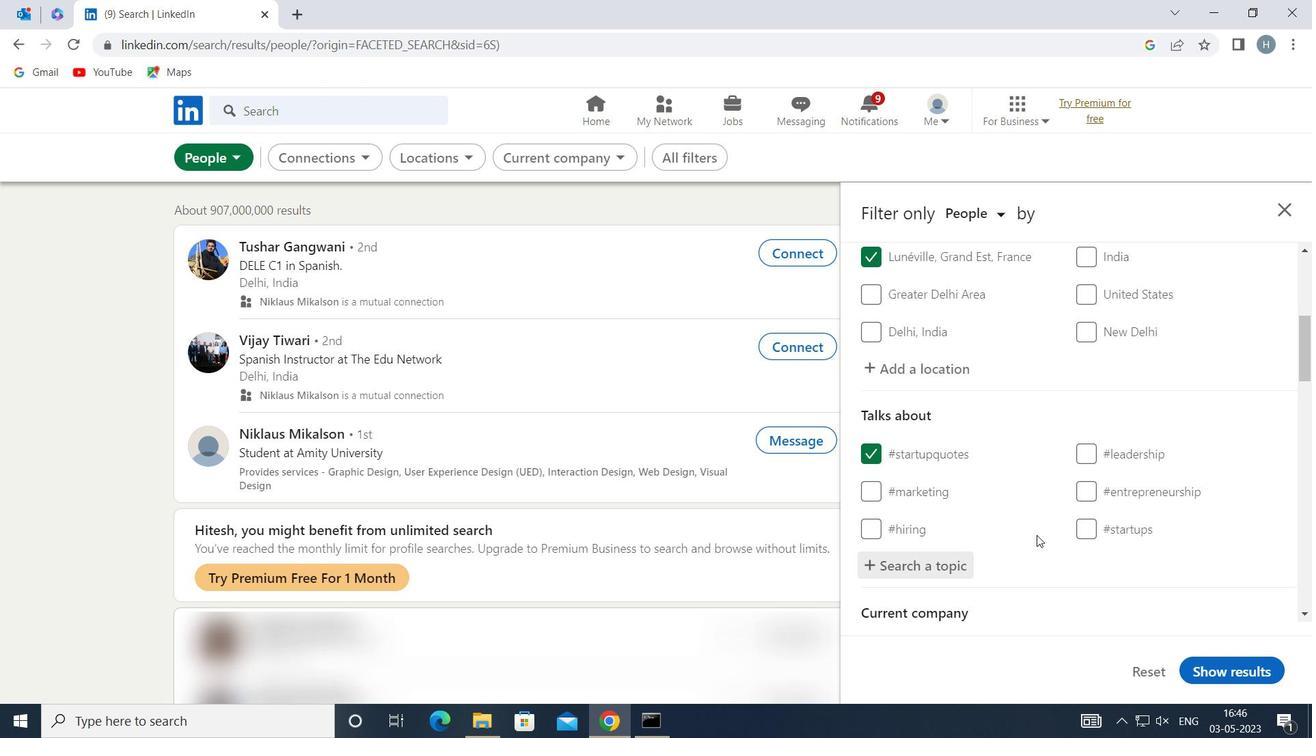 
Action: Mouse scrolled (1037, 533) with delta (0, 0)
Screenshot: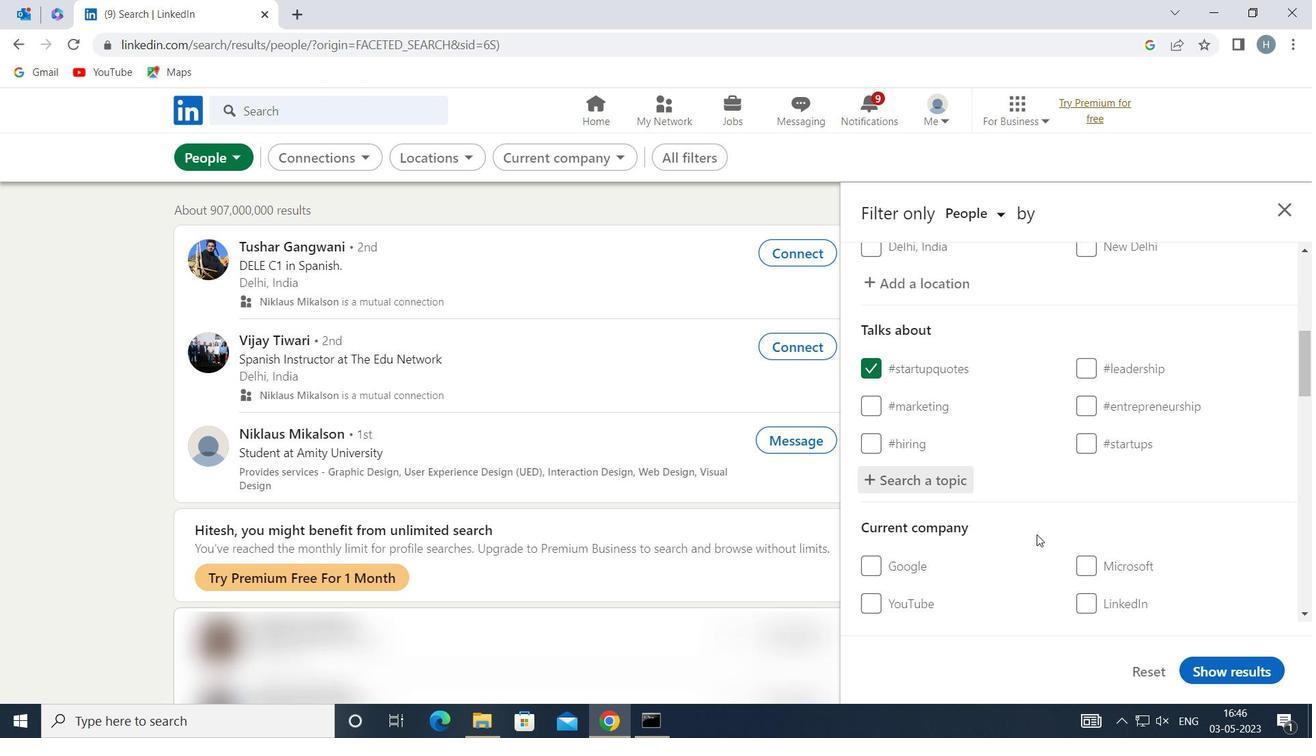 
Action: Mouse moved to (1034, 533)
Screenshot: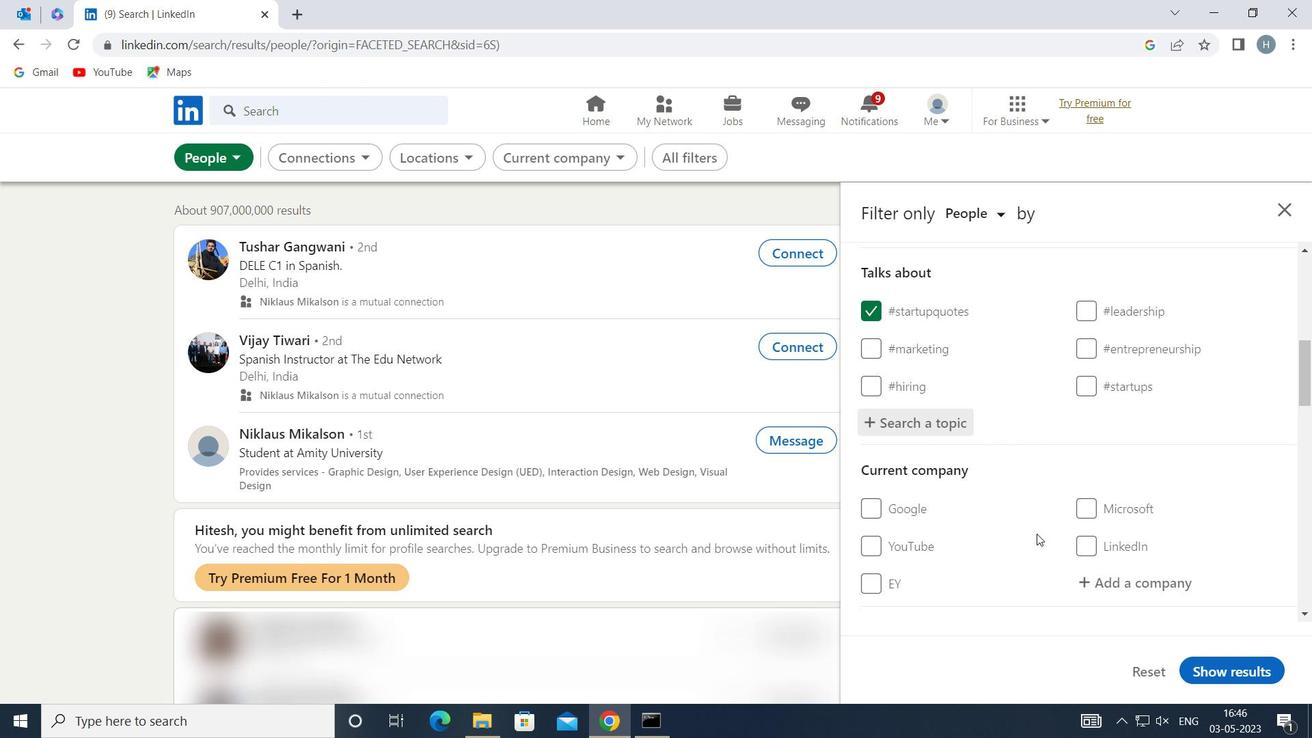 
Action: Mouse scrolled (1034, 533) with delta (0, 0)
Screenshot: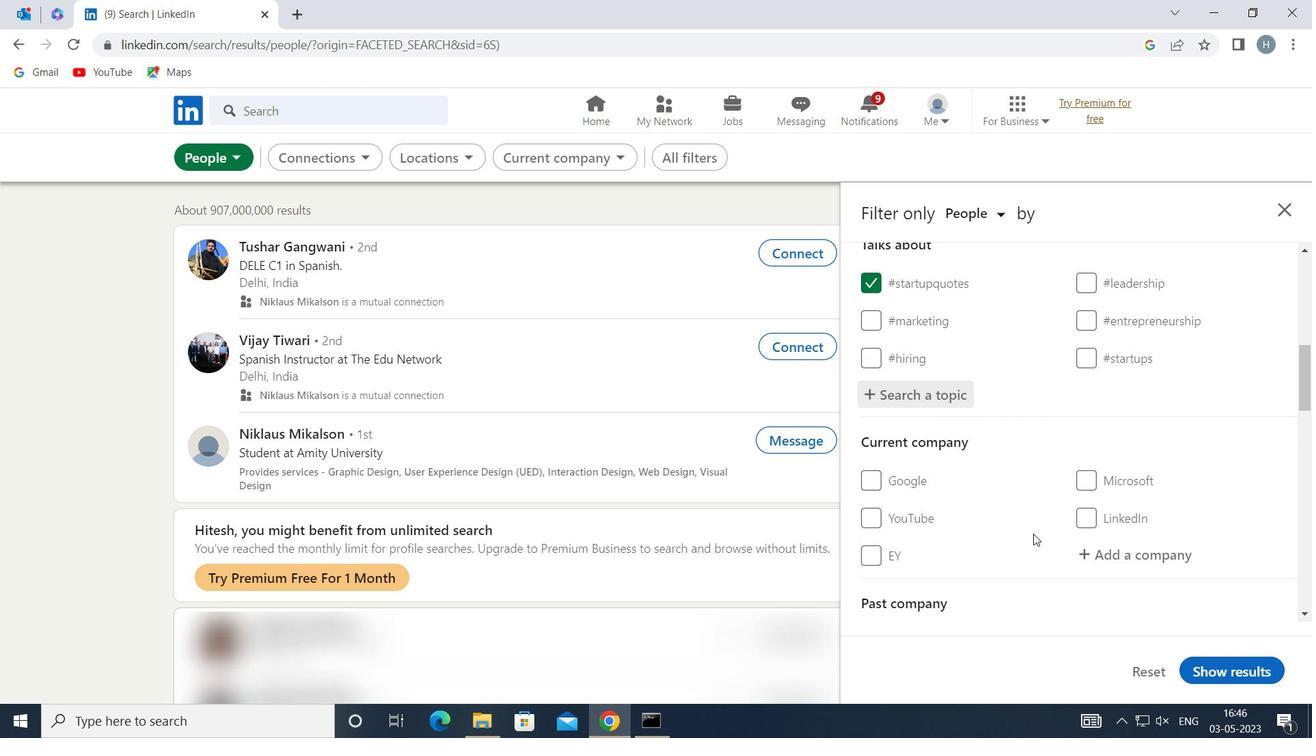 
Action: Mouse scrolled (1034, 533) with delta (0, 0)
Screenshot: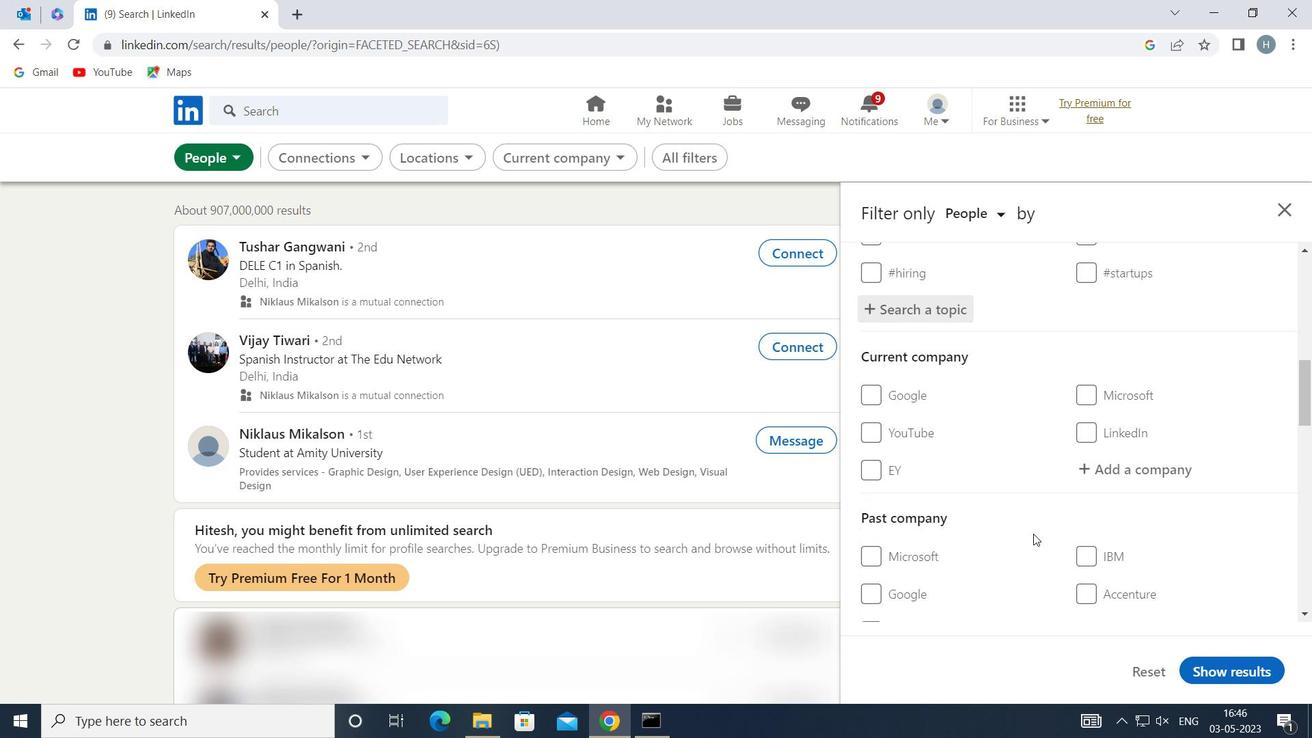 
Action: Mouse scrolled (1034, 533) with delta (0, 0)
Screenshot: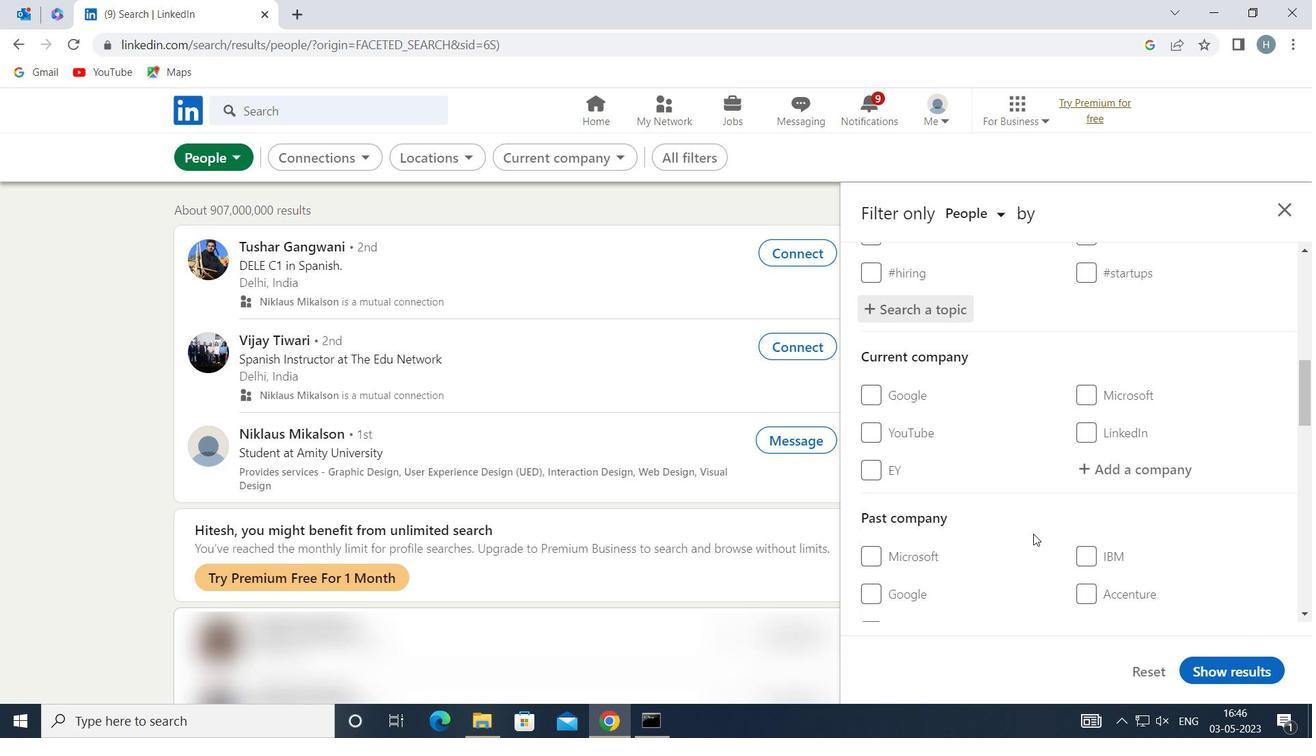 
Action: Mouse scrolled (1034, 534) with delta (0, 0)
Screenshot: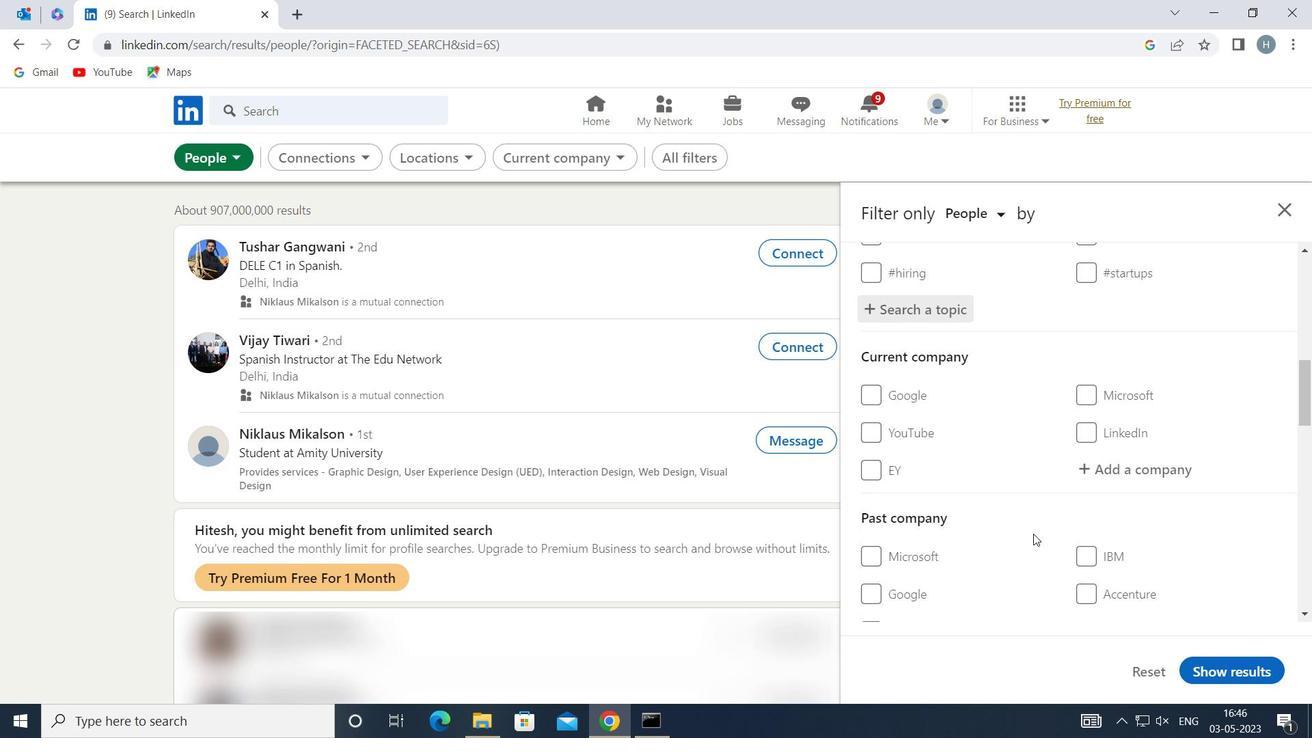 
Action: Mouse scrolled (1034, 533) with delta (0, 0)
Screenshot: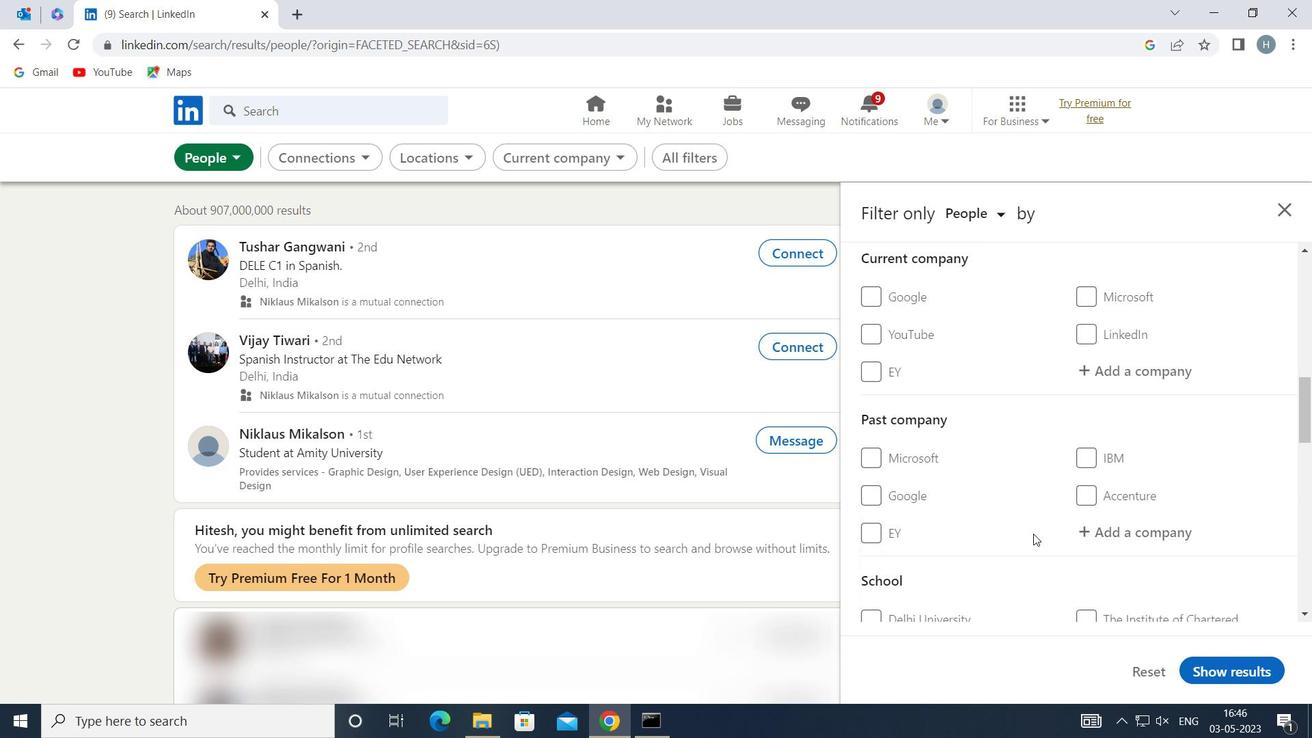 
Action: Mouse scrolled (1034, 533) with delta (0, 0)
Screenshot: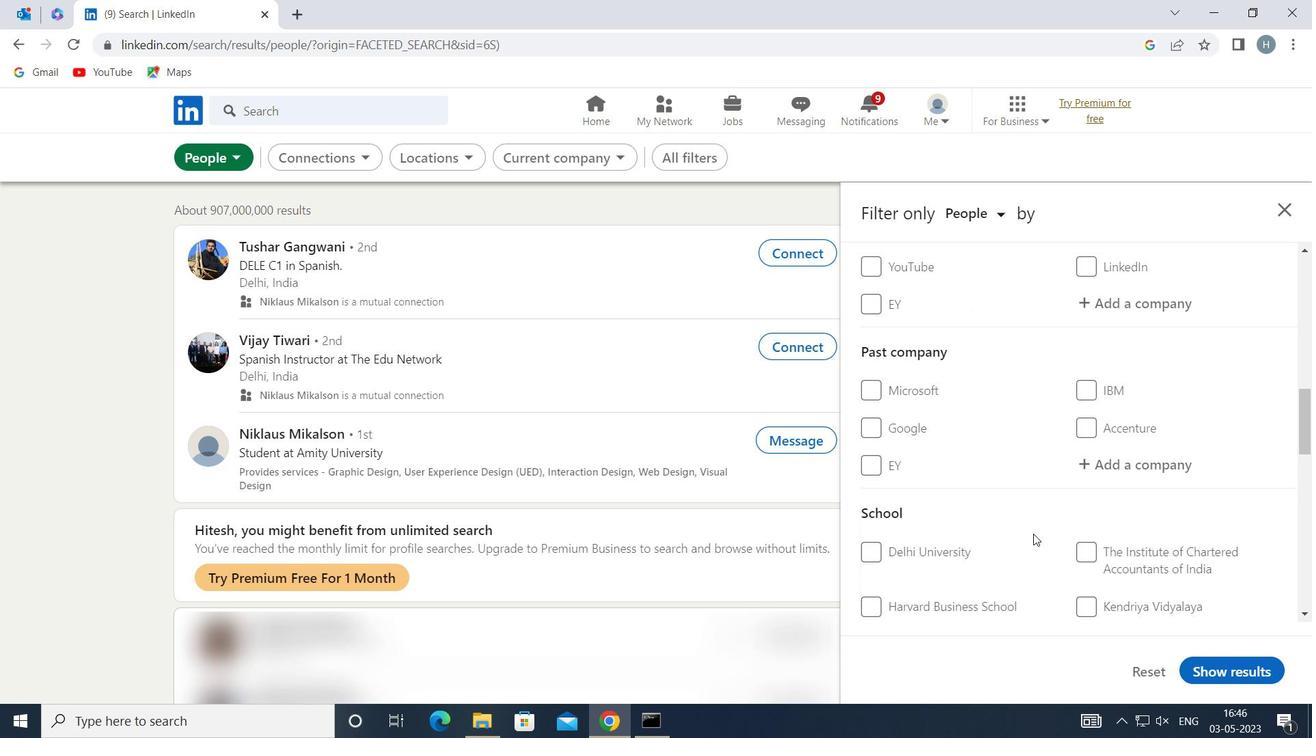 
Action: Mouse scrolled (1034, 533) with delta (0, 0)
Screenshot: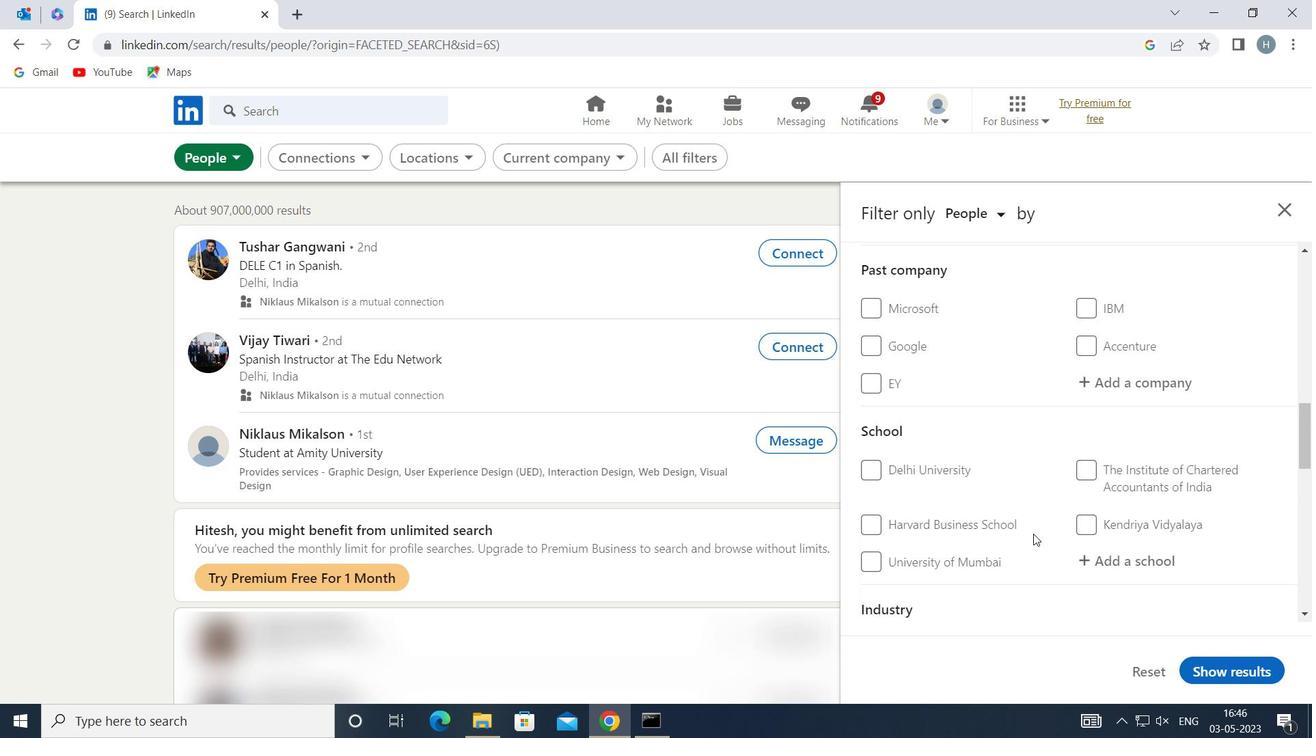 
Action: Mouse scrolled (1034, 533) with delta (0, 0)
Screenshot: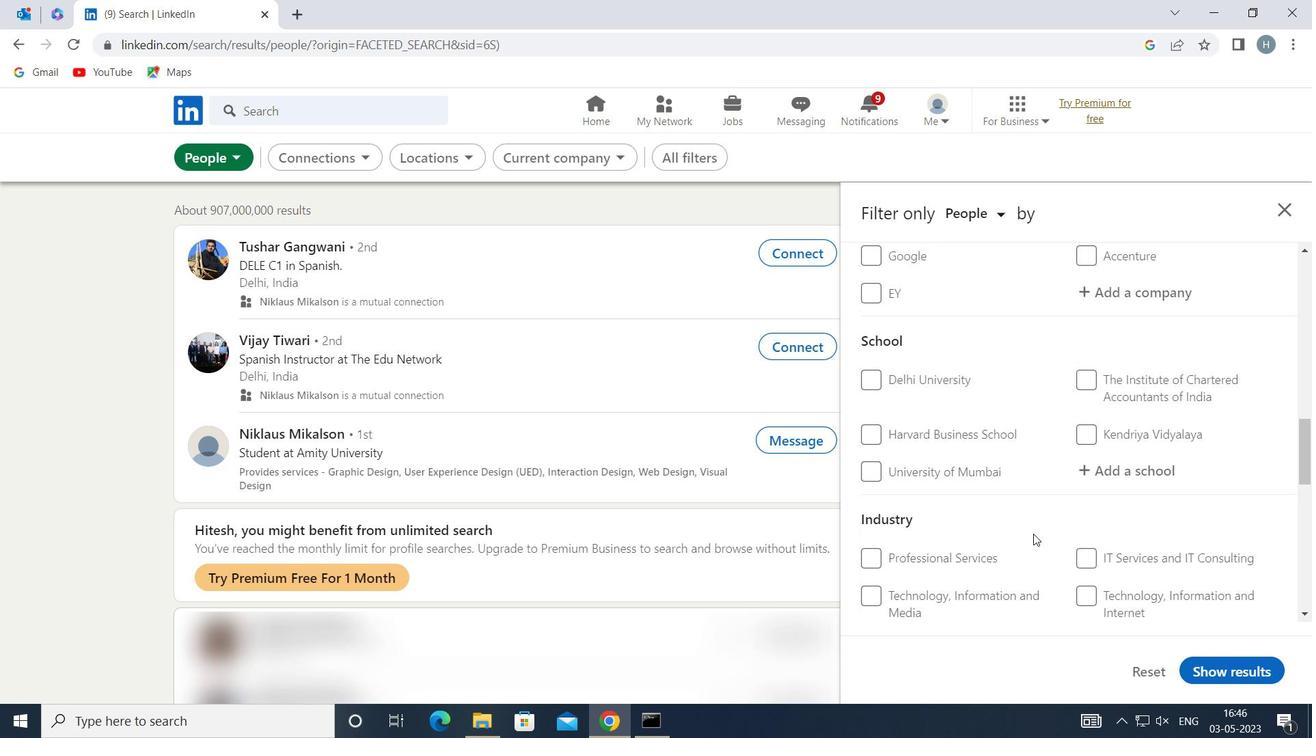 
Action: Mouse scrolled (1034, 533) with delta (0, 0)
Screenshot: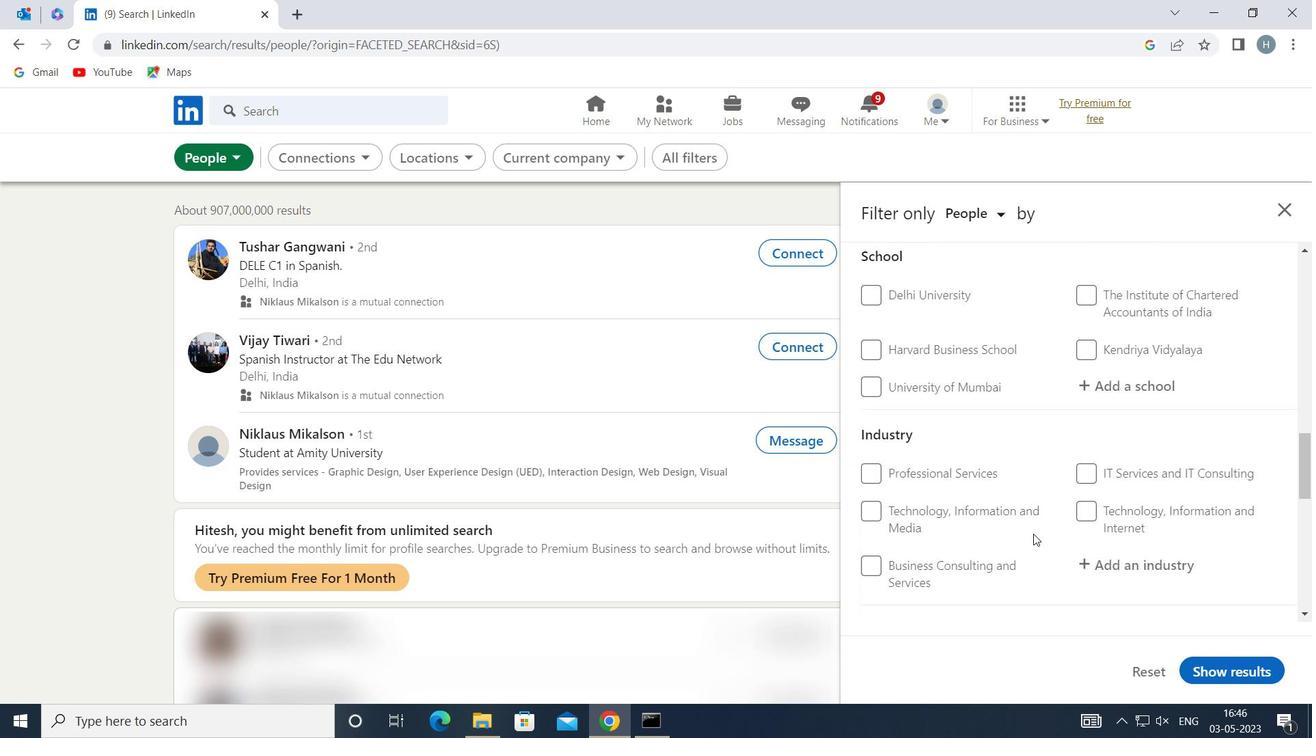 
Action: Mouse scrolled (1034, 533) with delta (0, 0)
Screenshot: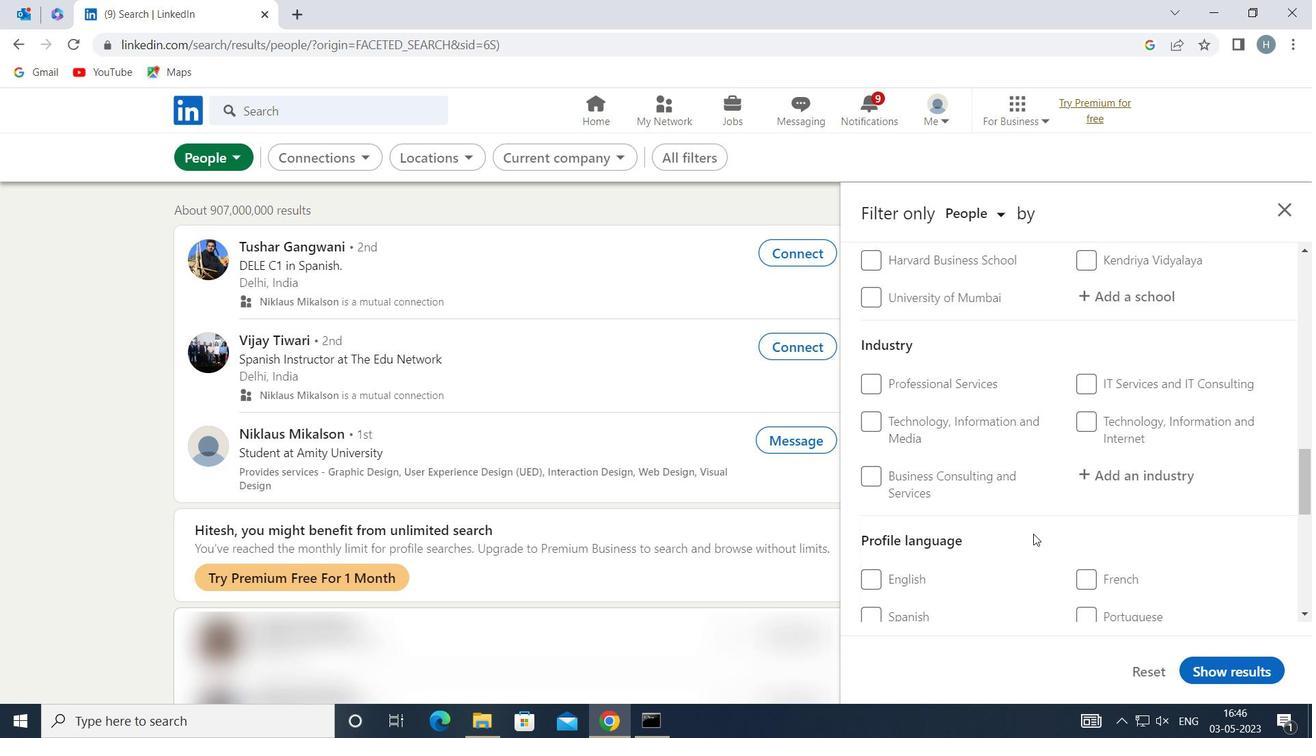 
Action: Mouse moved to (1092, 490)
Screenshot: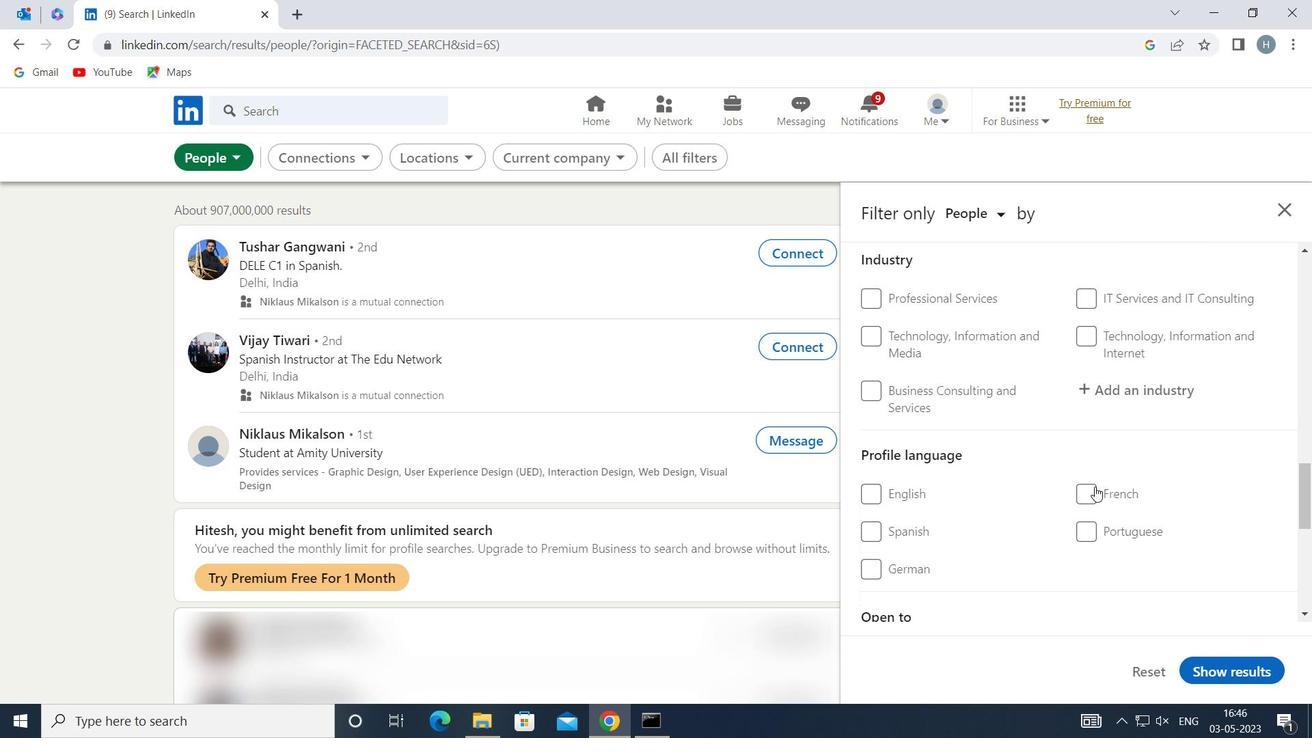 
Action: Mouse pressed left at (1092, 490)
Screenshot: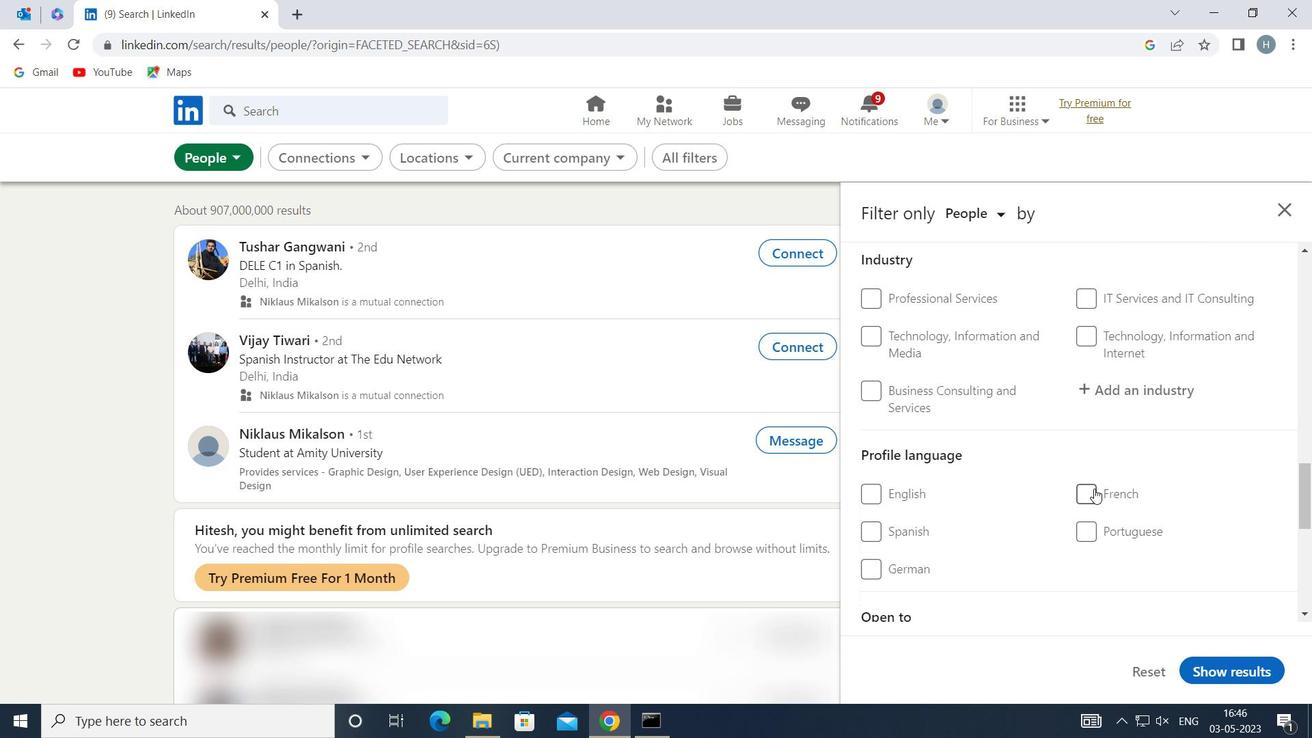 
Action: Mouse moved to (1019, 533)
Screenshot: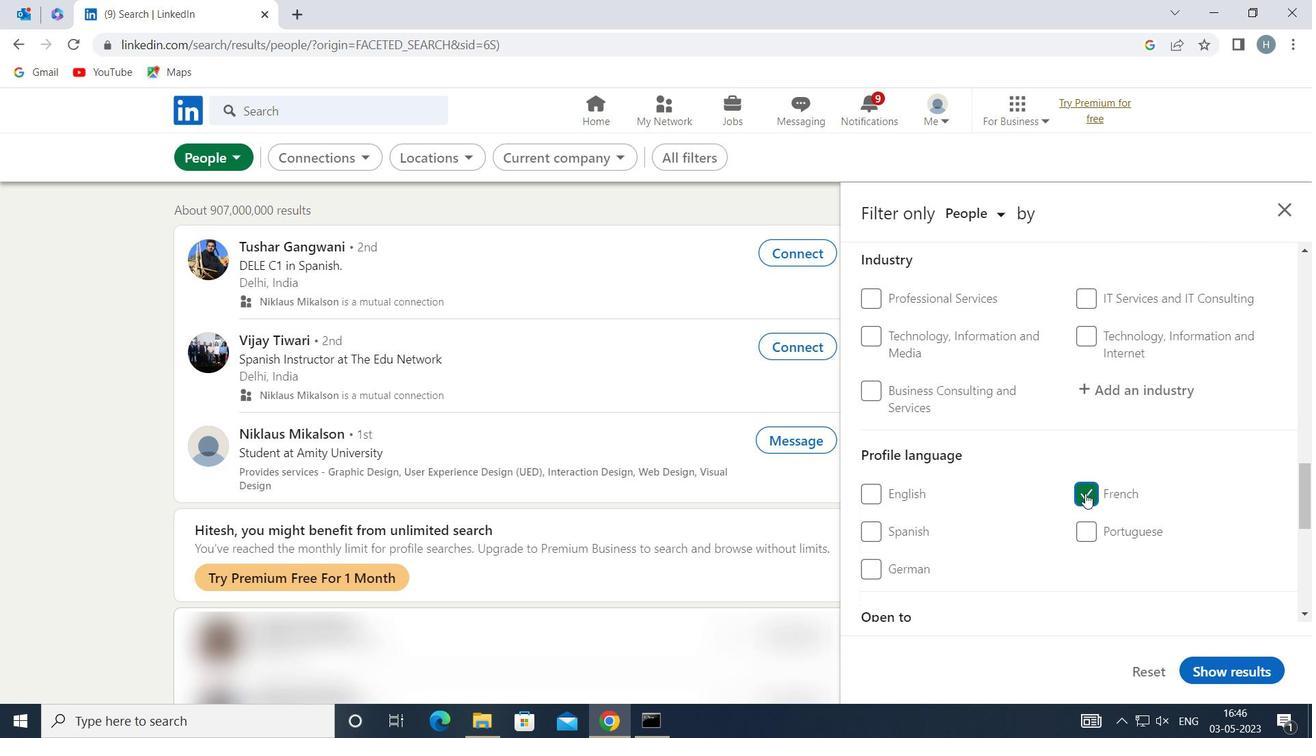 
Action: Mouse scrolled (1019, 534) with delta (0, 0)
Screenshot: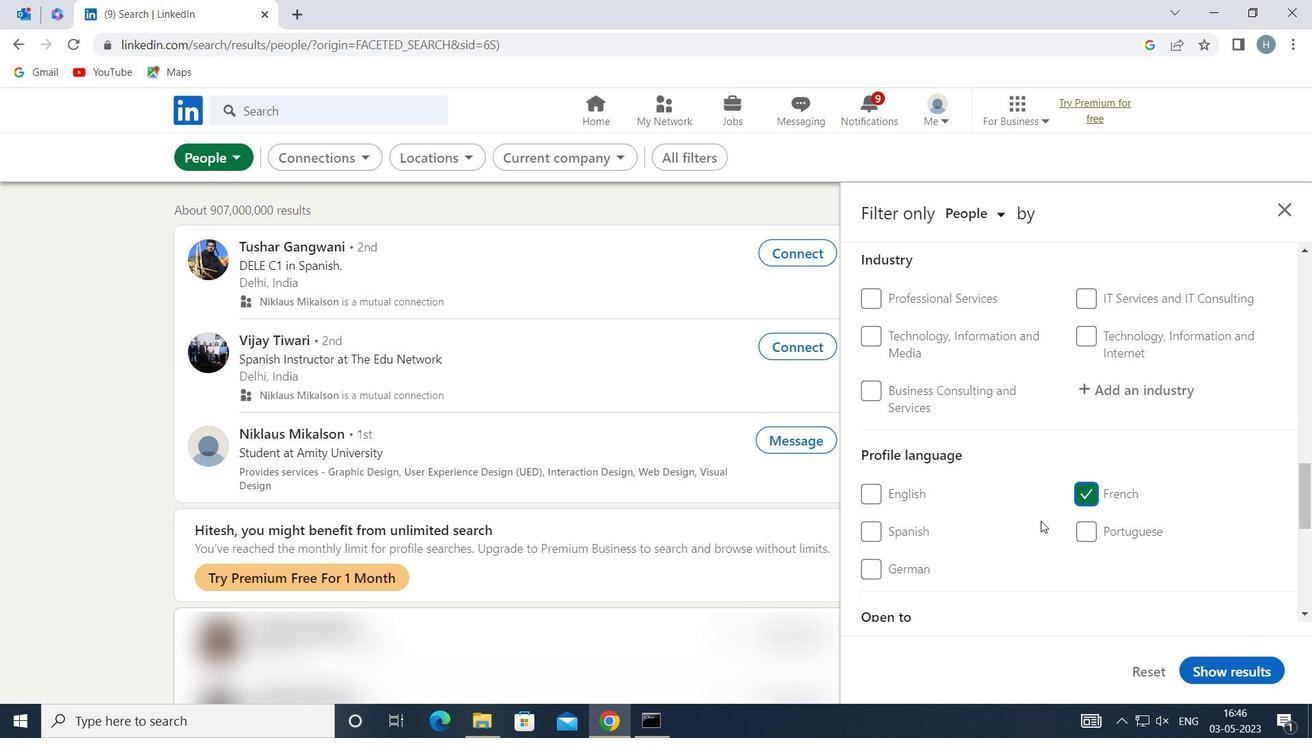 
Action: Mouse moved to (1010, 532)
Screenshot: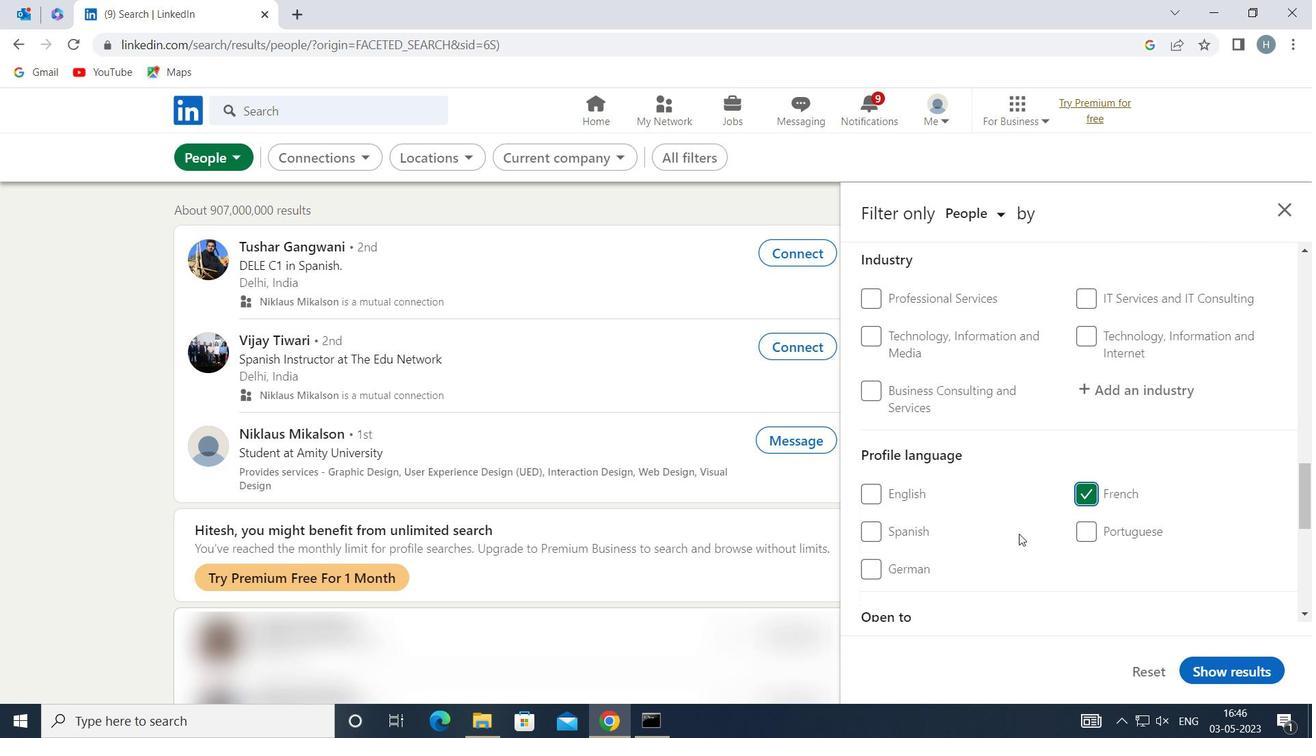 
Action: Mouse scrolled (1010, 533) with delta (0, 0)
Screenshot: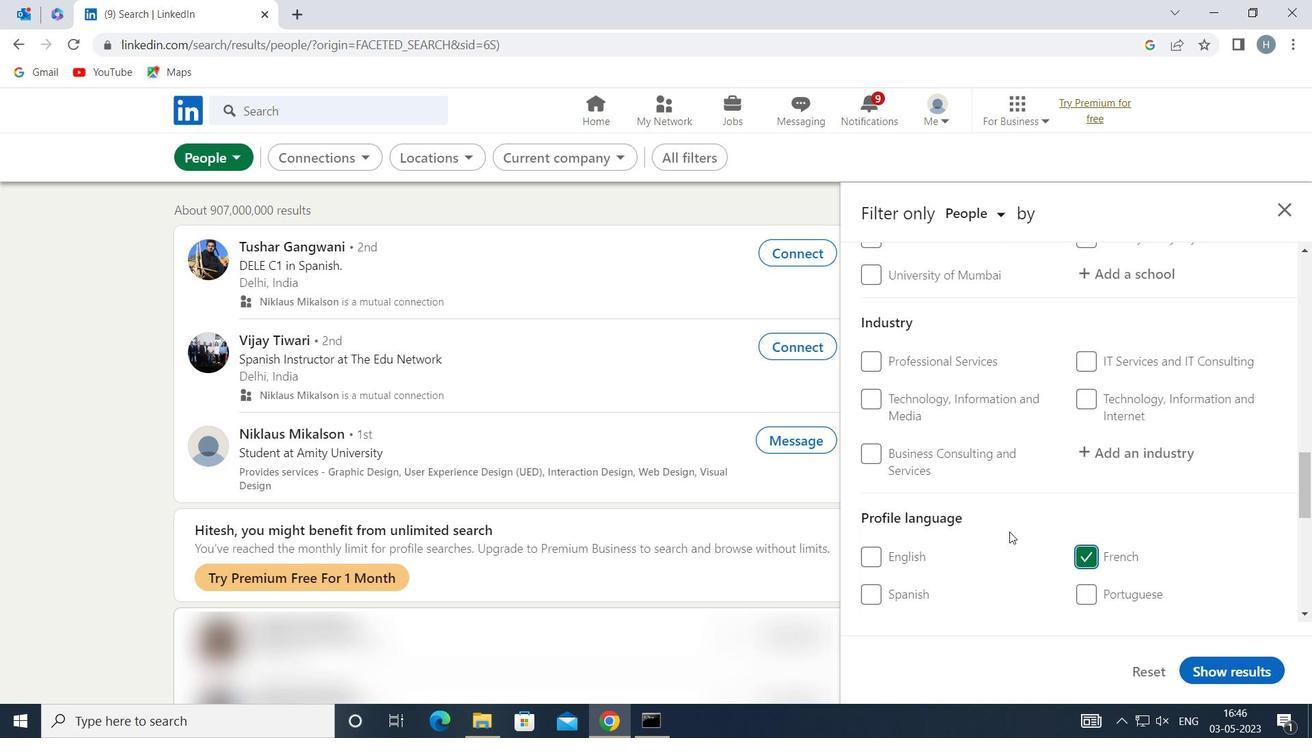 
Action: Mouse scrolled (1010, 533) with delta (0, 0)
Screenshot: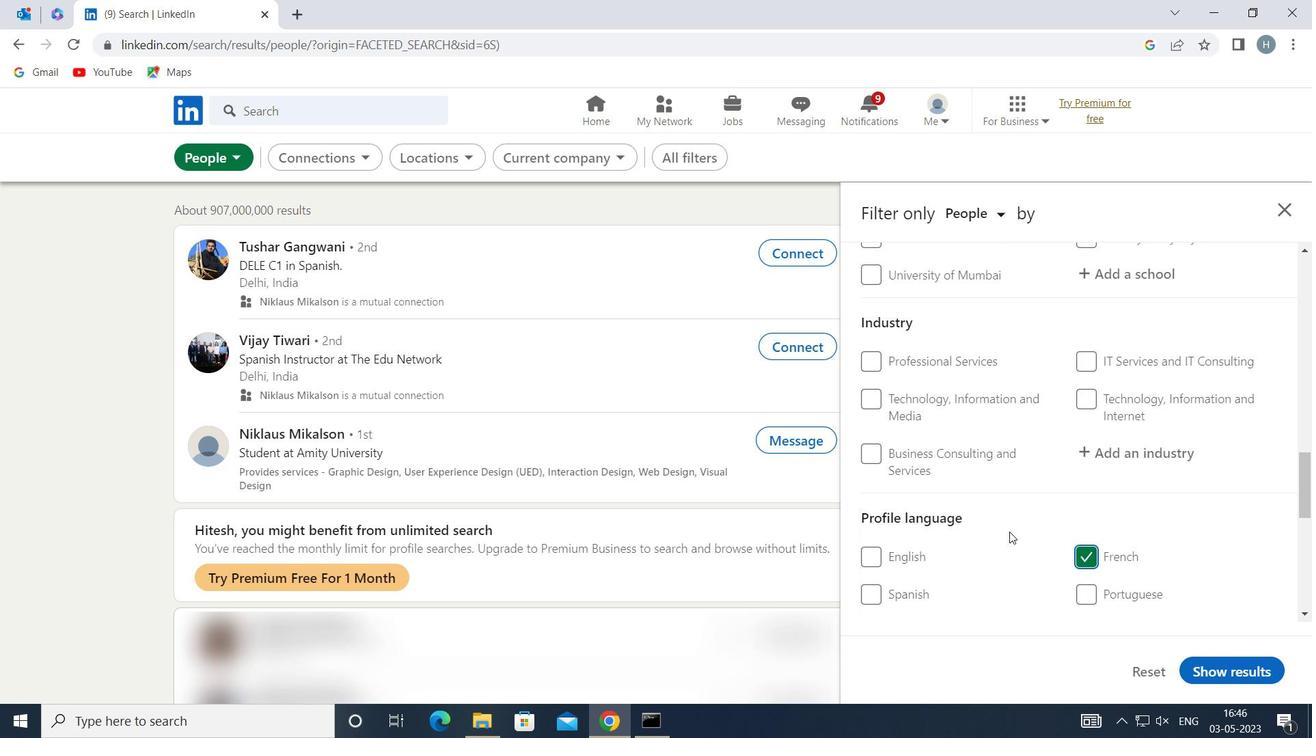 
Action: Mouse moved to (1010, 532)
Screenshot: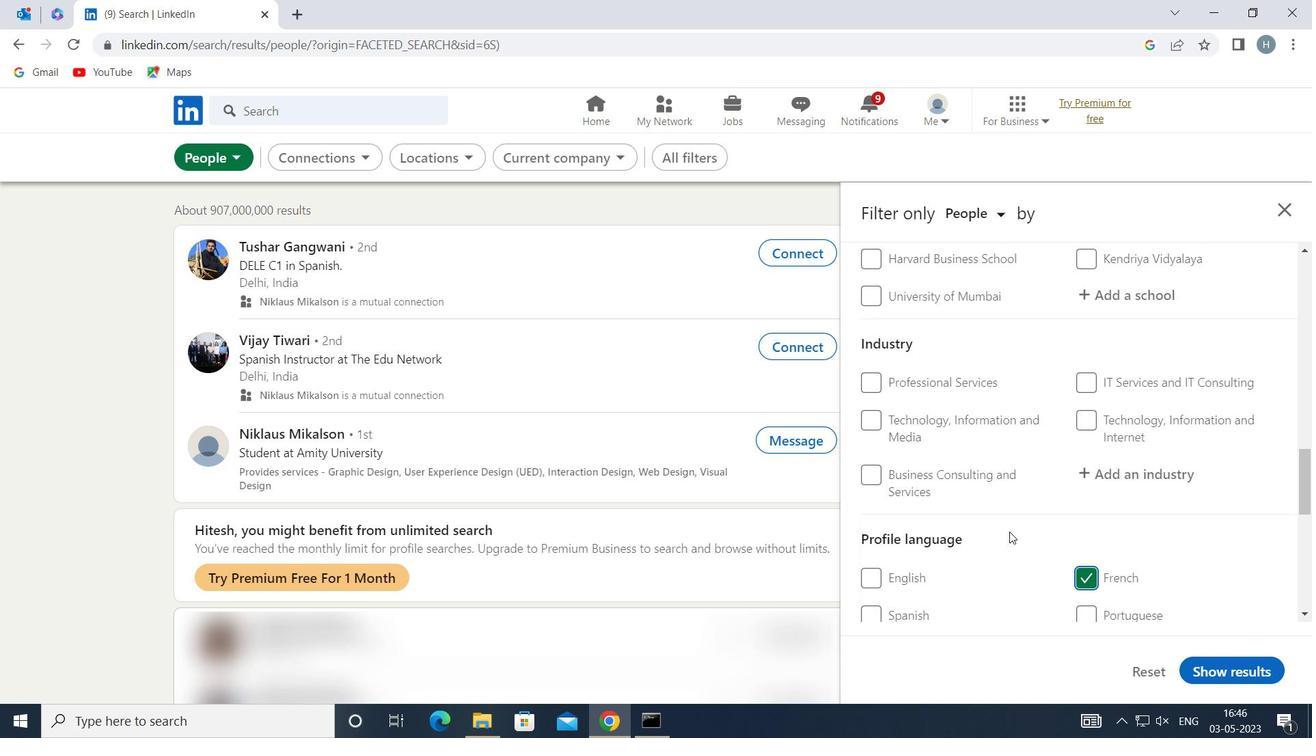 
Action: Mouse scrolled (1010, 533) with delta (0, 0)
Screenshot: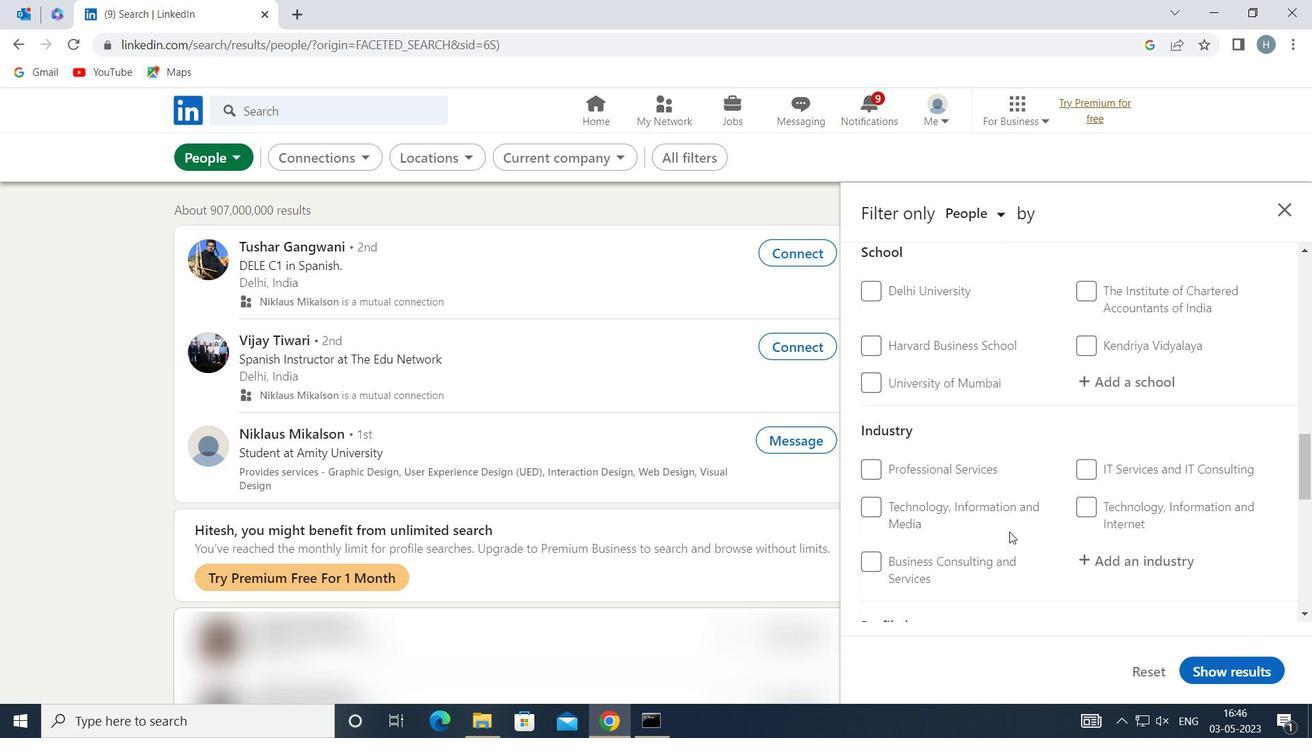 
Action: Mouse scrolled (1010, 533) with delta (0, 0)
Screenshot: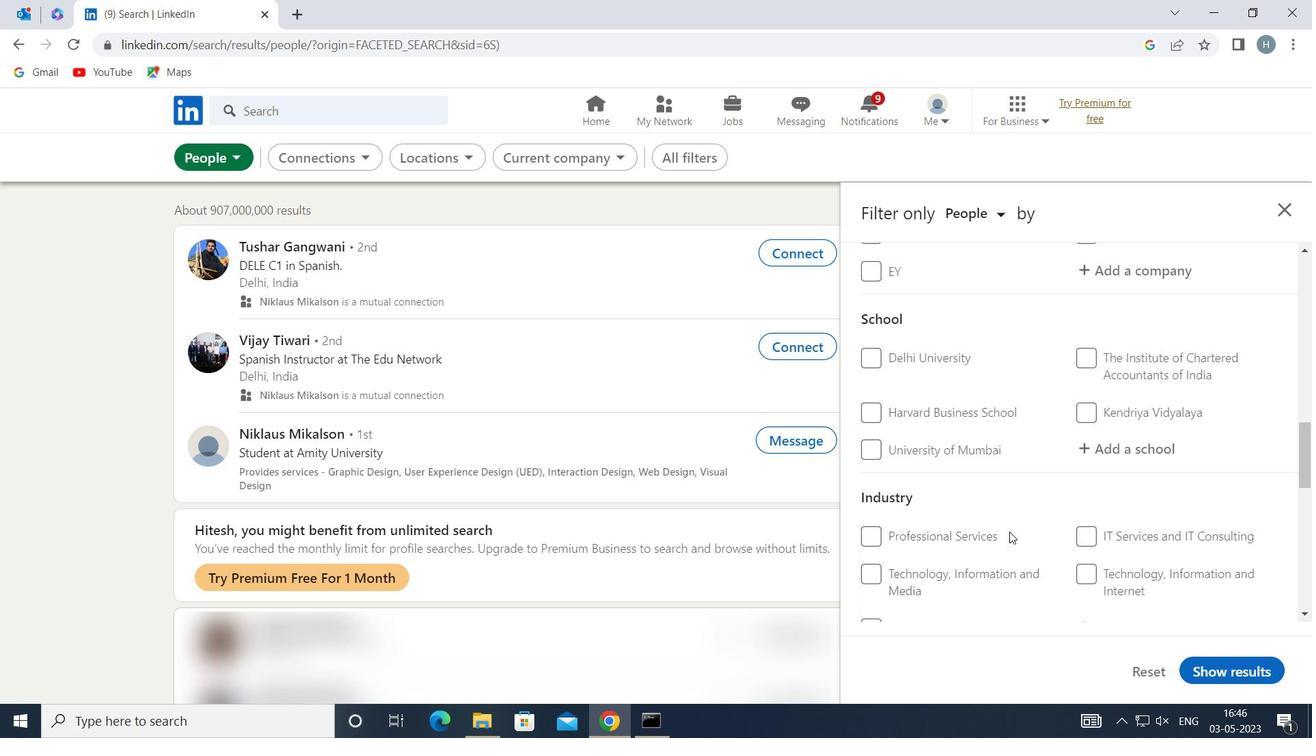 
Action: Mouse scrolled (1010, 533) with delta (0, 0)
Screenshot: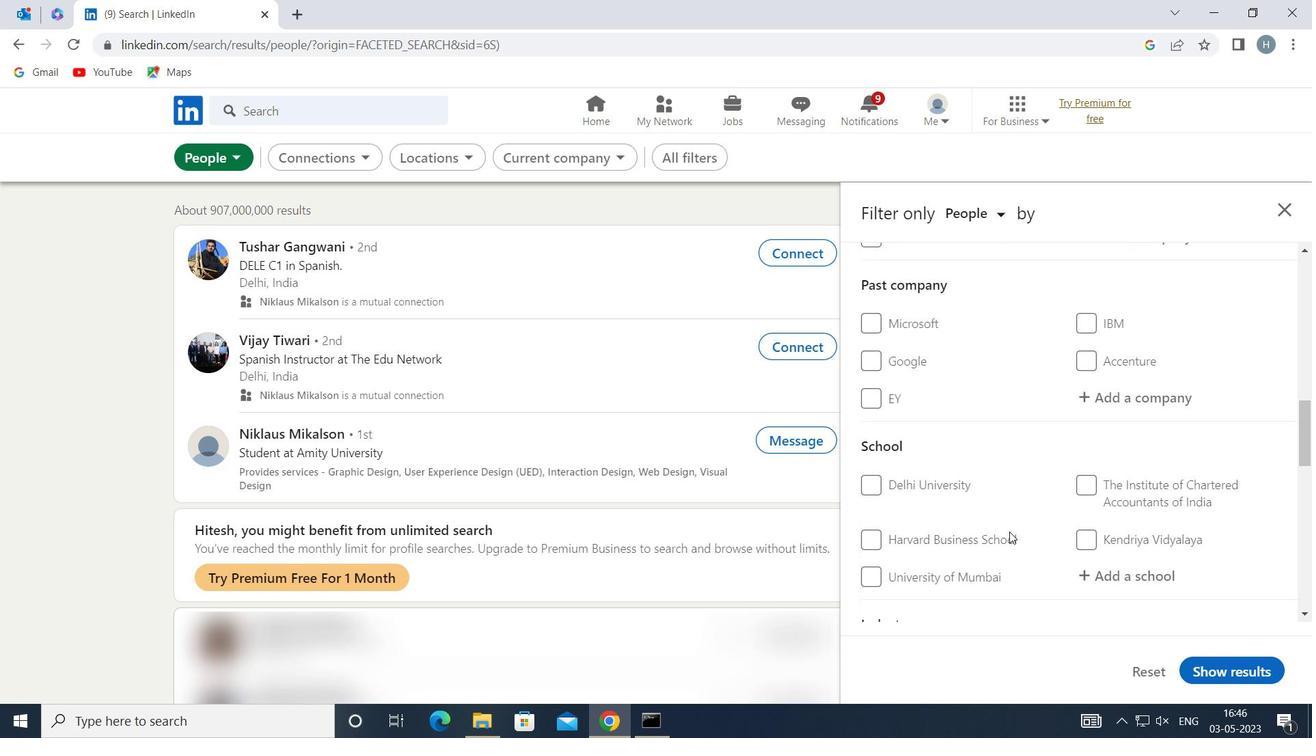 
Action: Mouse scrolled (1010, 533) with delta (0, 0)
Screenshot: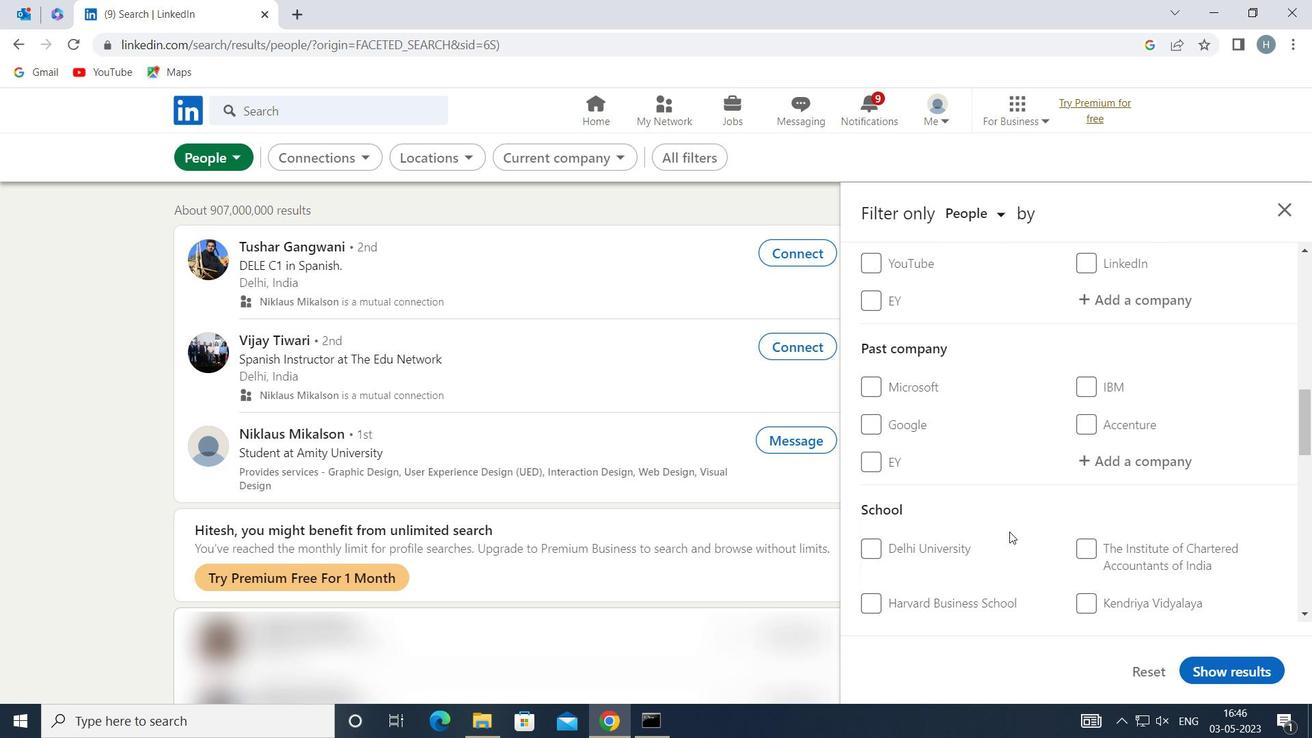 
Action: Mouse scrolled (1010, 533) with delta (0, 0)
Screenshot: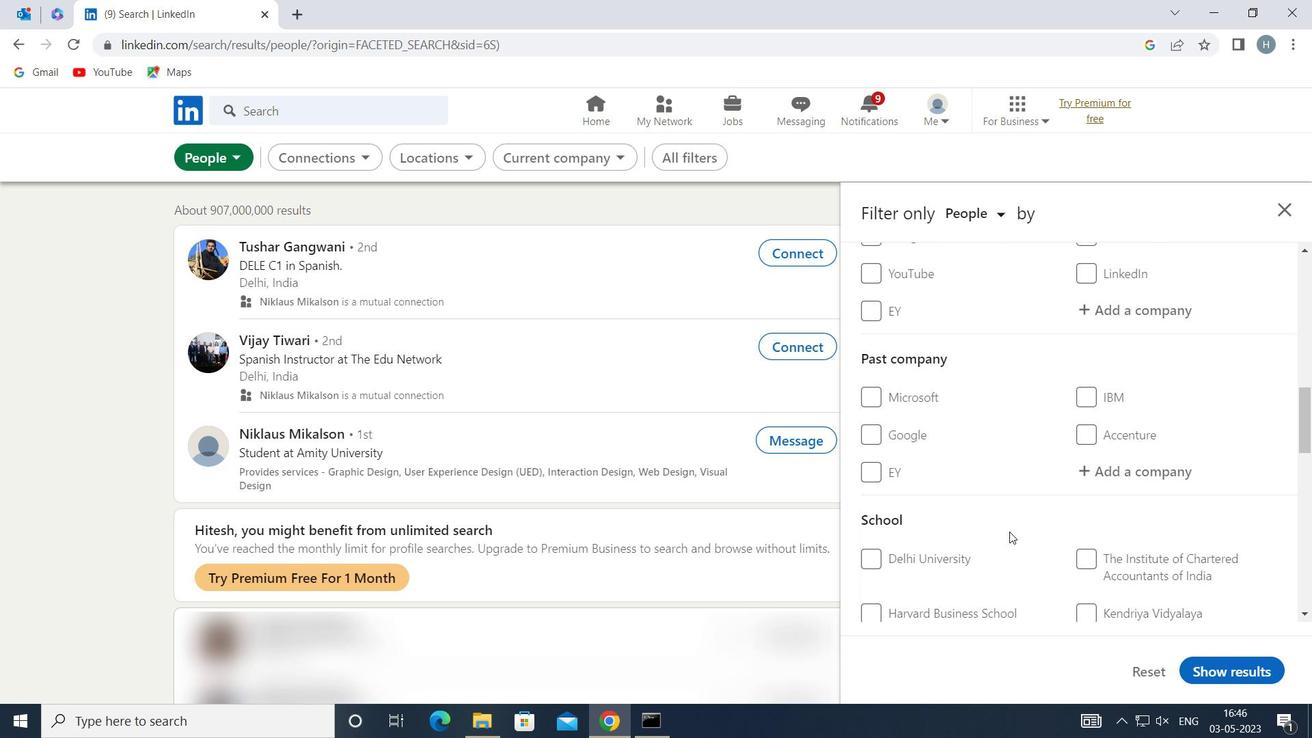 
Action: Mouse moved to (1078, 549)
Screenshot: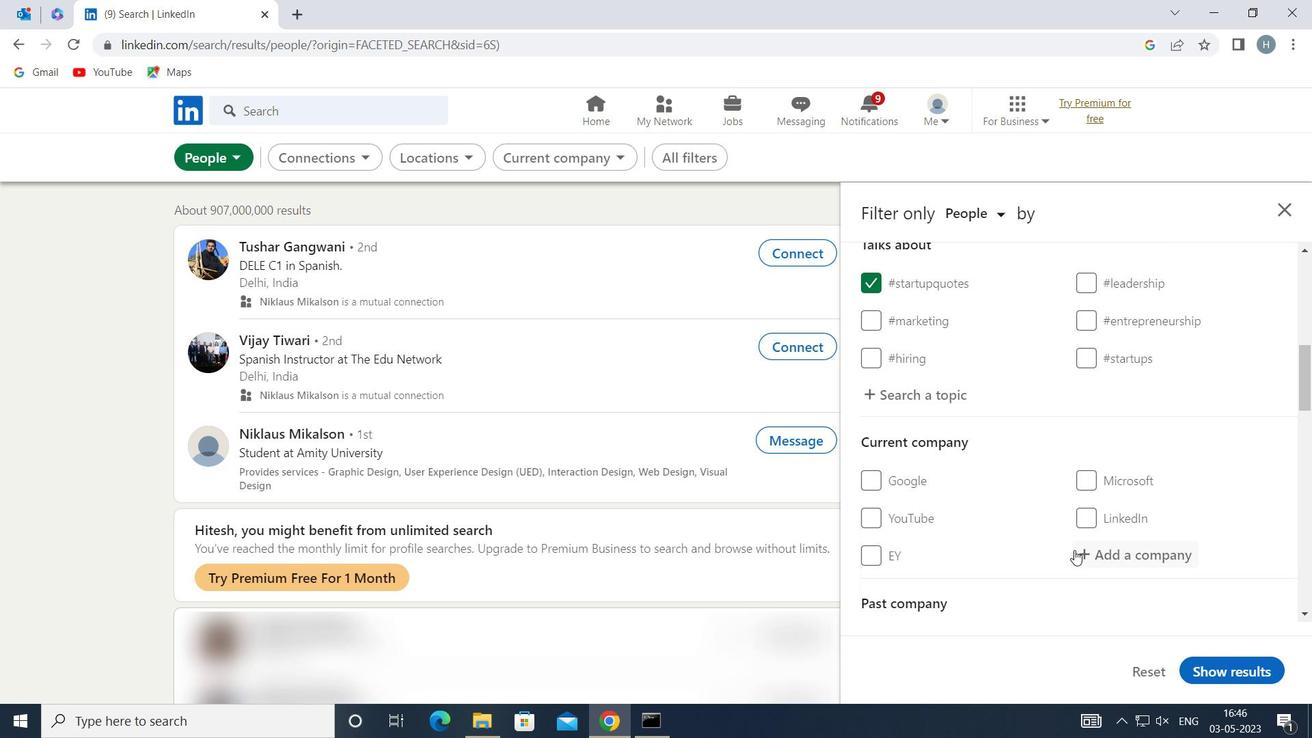 
Action: Mouse pressed left at (1078, 549)
Screenshot: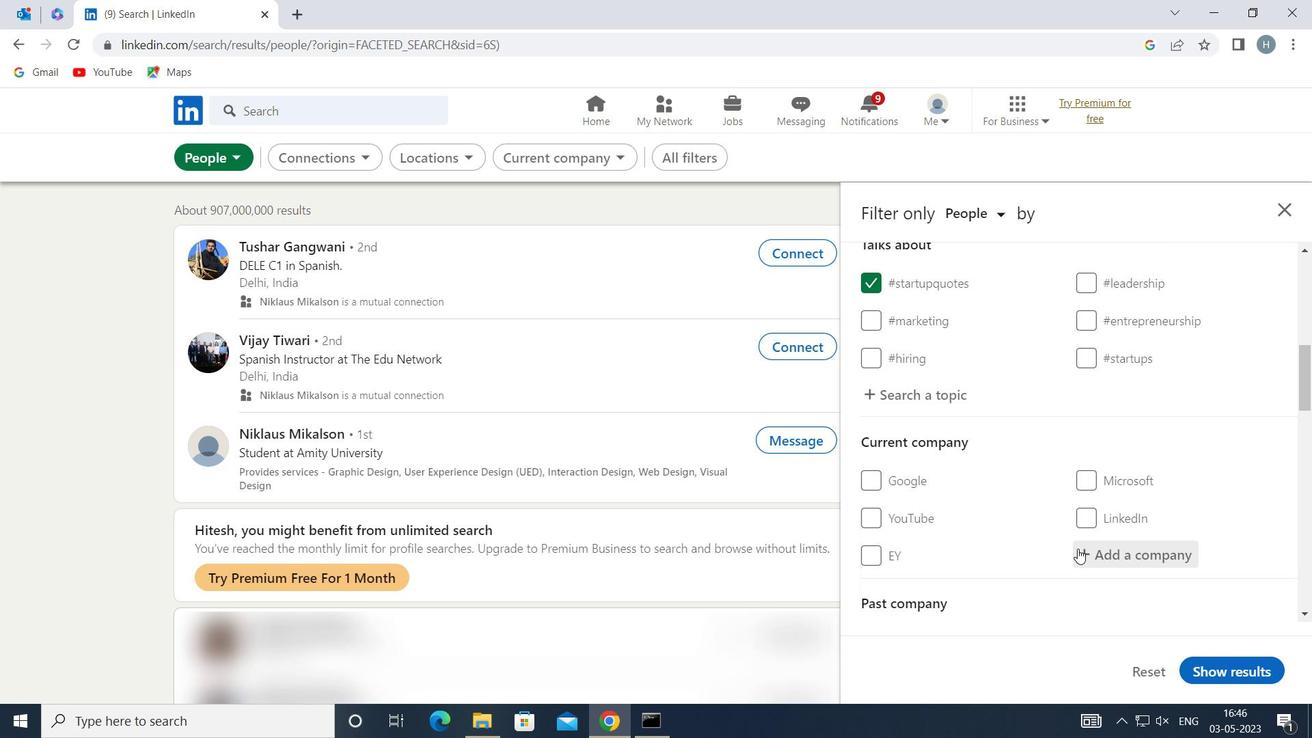 
Action: Mouse moved to (1078, 549)
Screenshot: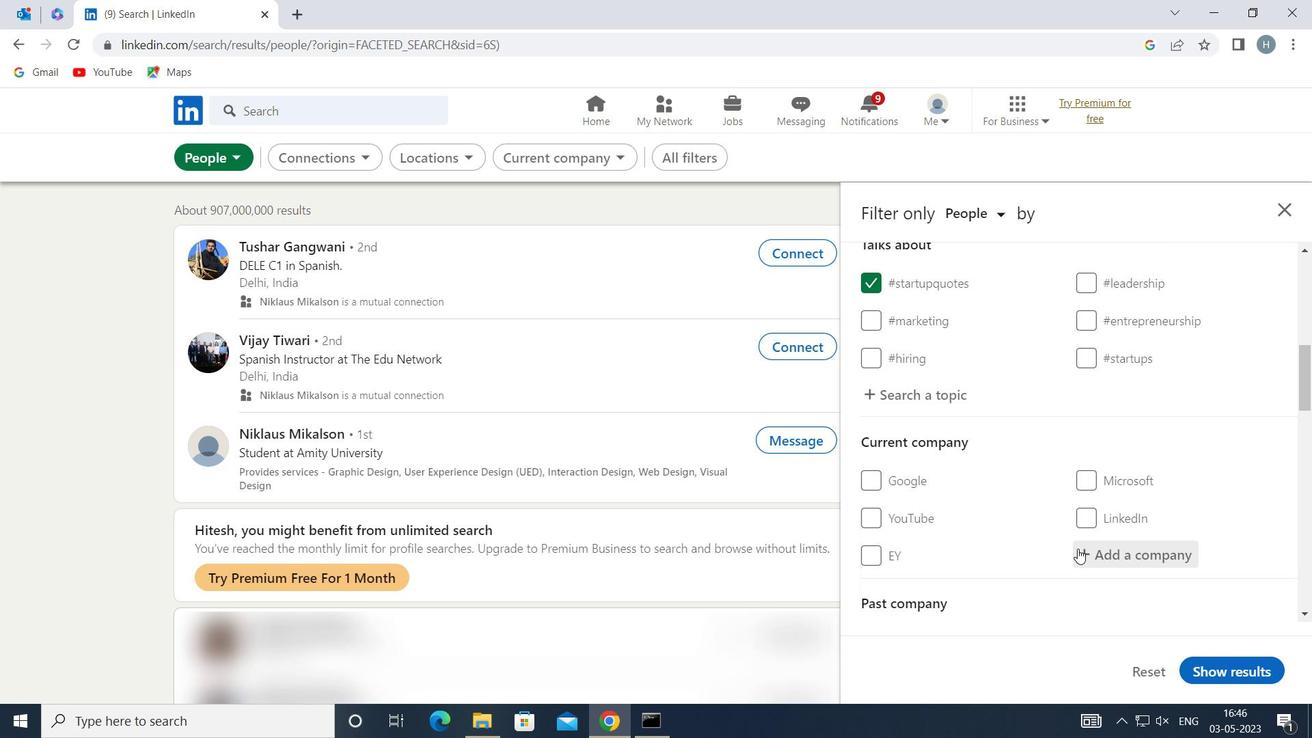 
Action: Key pressed <Key.shift>COMPUNNEL
Screenshot: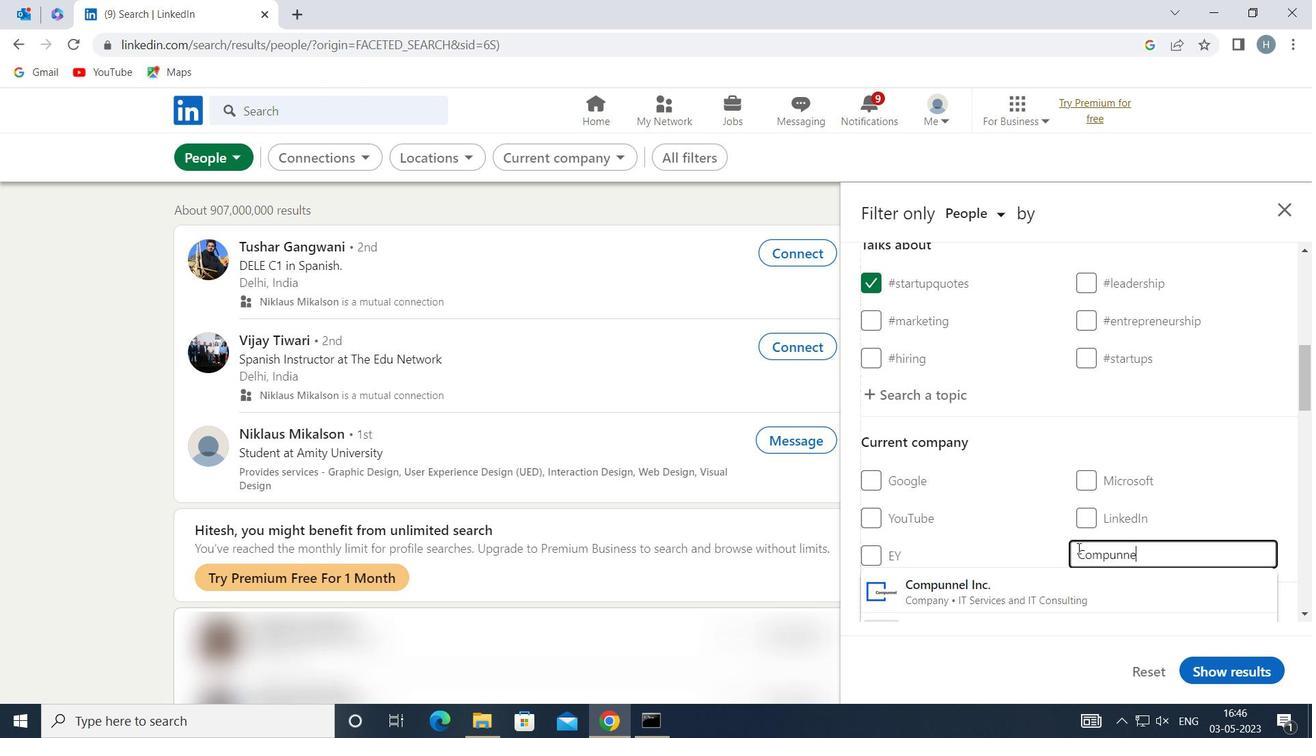 
Action: Mouse moved to (1032, 580)
Screenshot: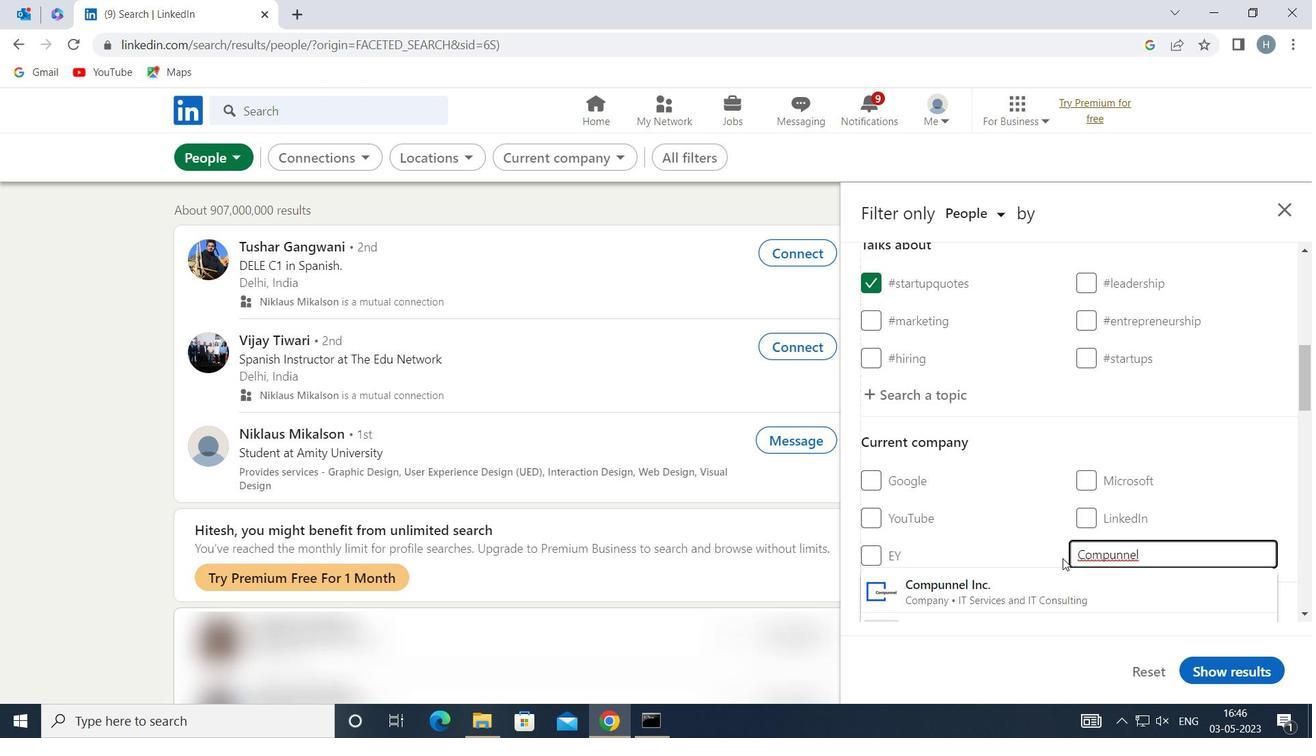 
Action: Mouse pressed left at (1032, 580)
Screenshot: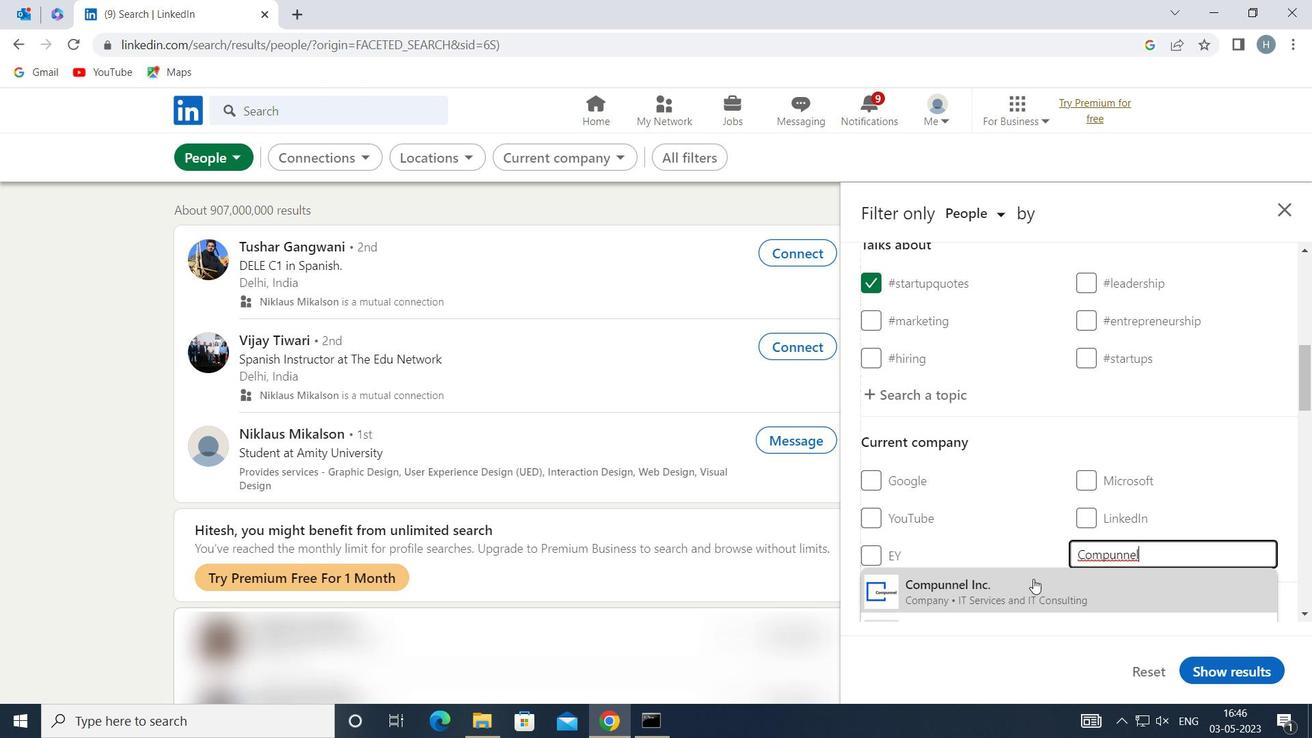 
Action: Mouse moved to (1033, 509)
Screenshot: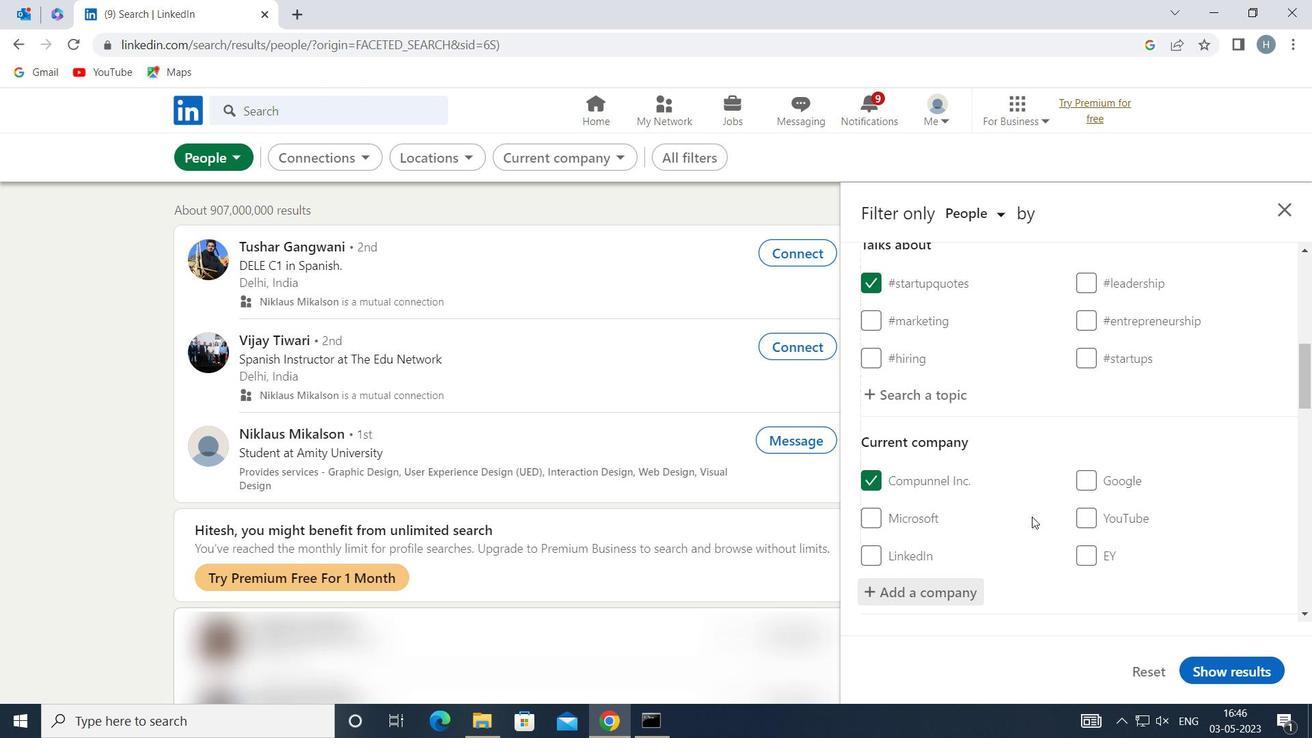 
Action: Mouse scrolled (1033, 508) with delta (0, 0)
Screenshot: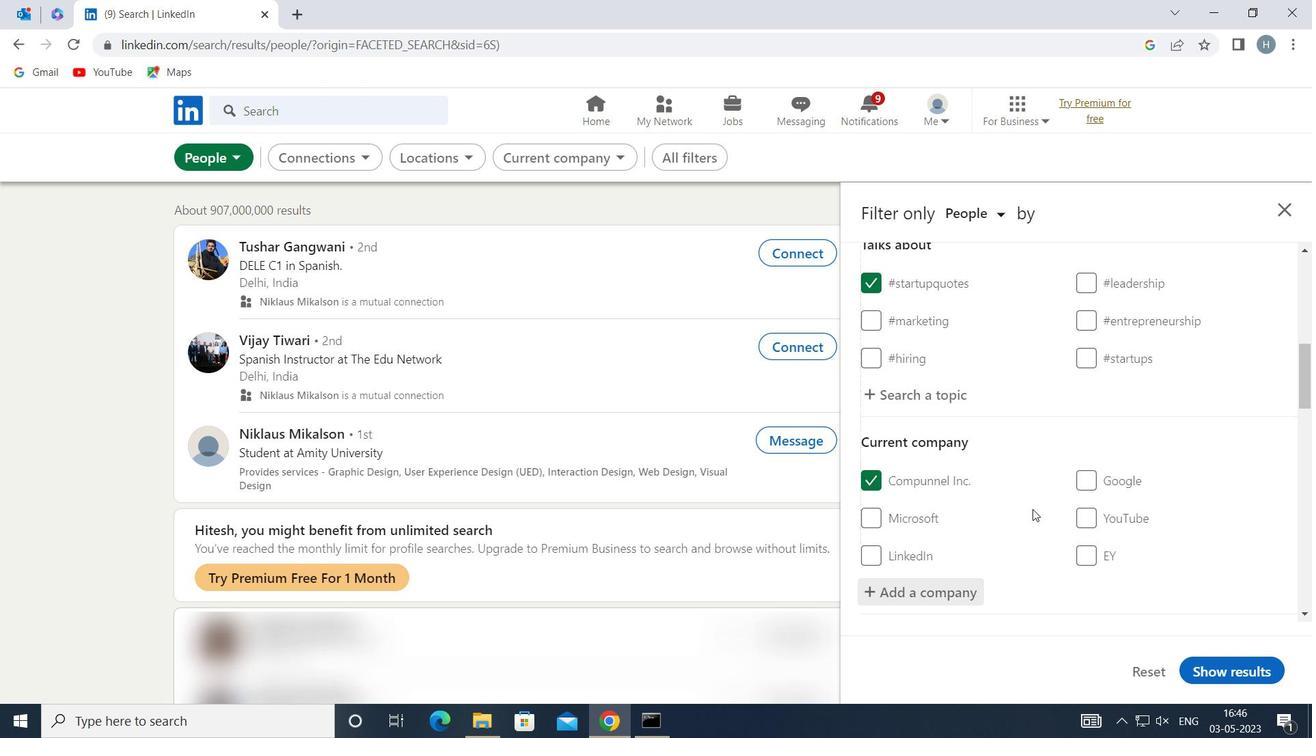 
Action: Mouse scrolled (1033, 508) with delta (0, 0)
Screenshot: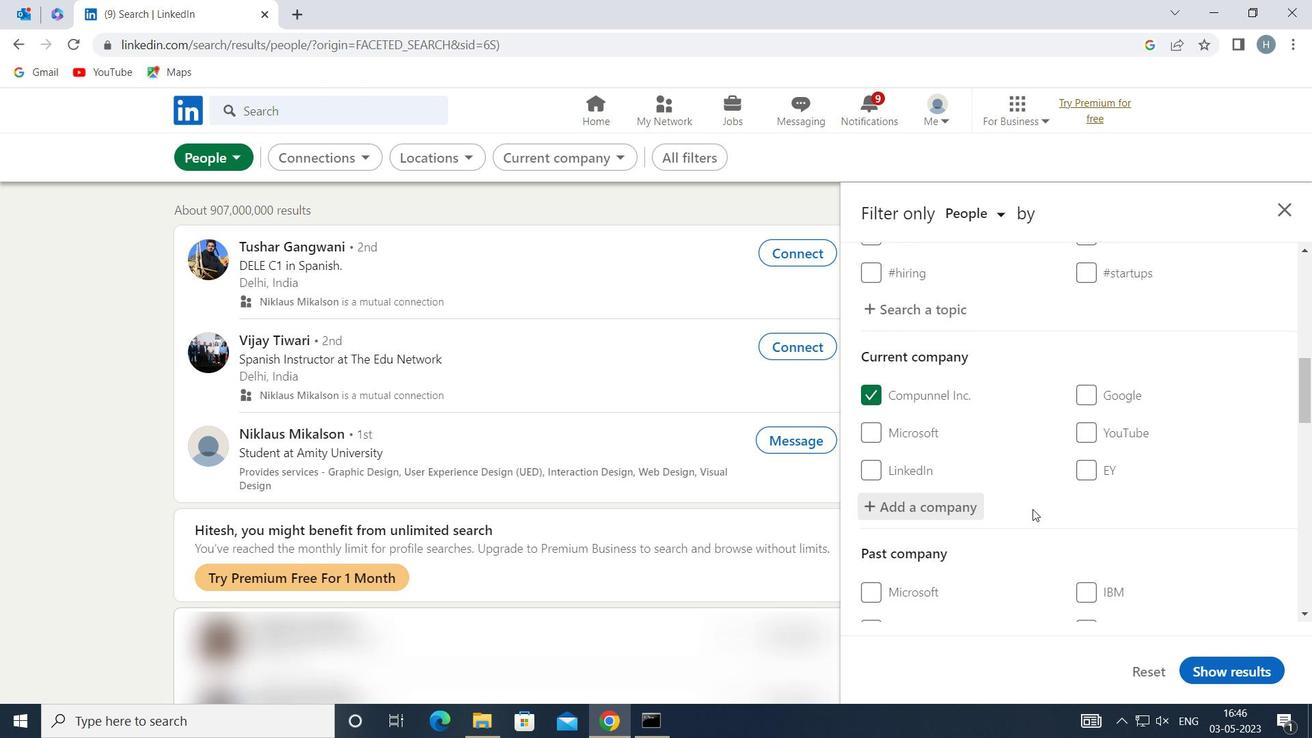 
Action: Mouse scrolled (1033, 508) with delta (0, 0)
Screenshot: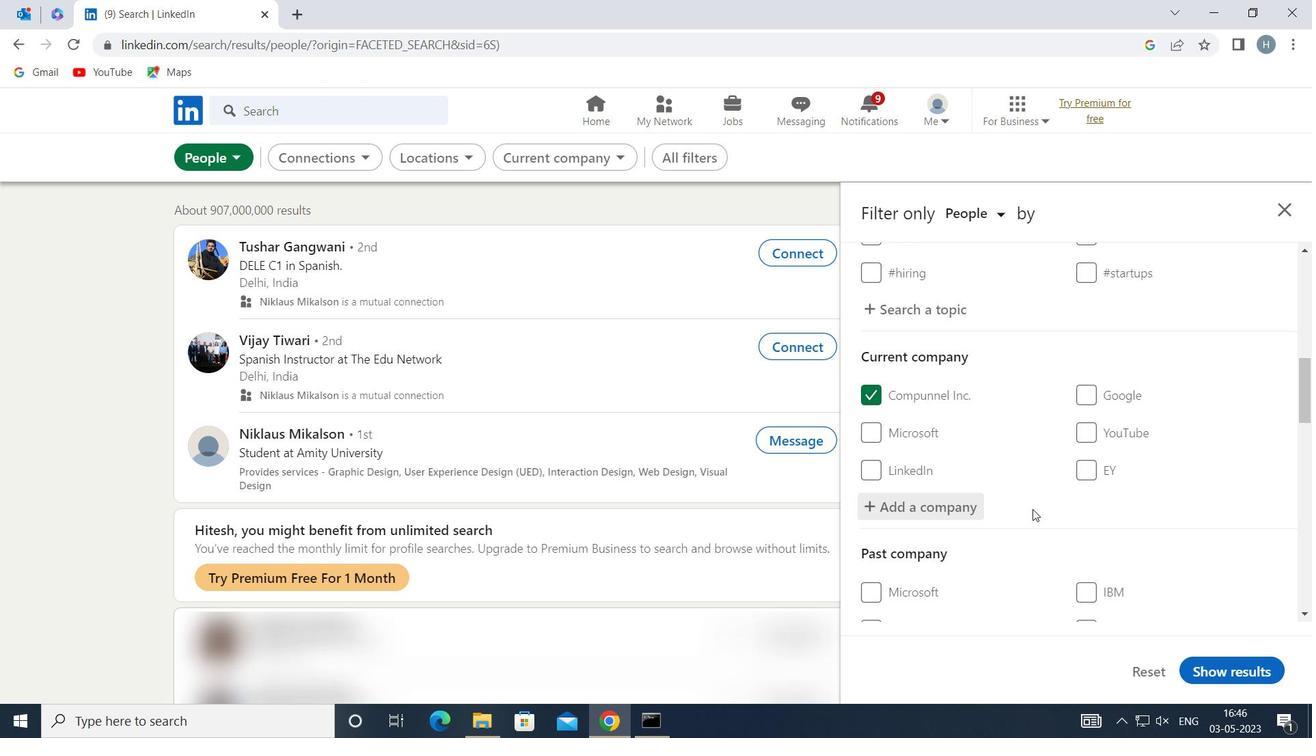 
Action: Mouse scrolled (1033, 508) with delta (0, 0)
Screenshot: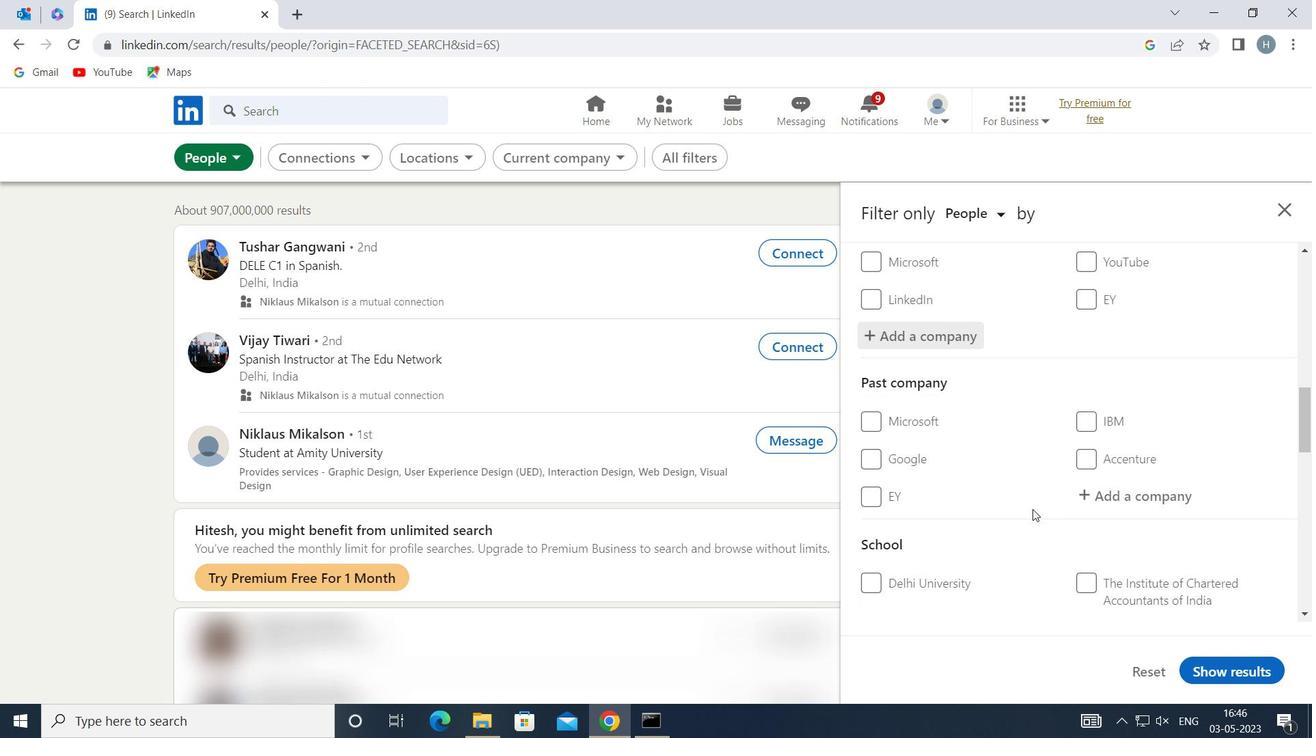 
Action: Mouse scrolled (1033, 508) with delta (0, 0)
Screenshot: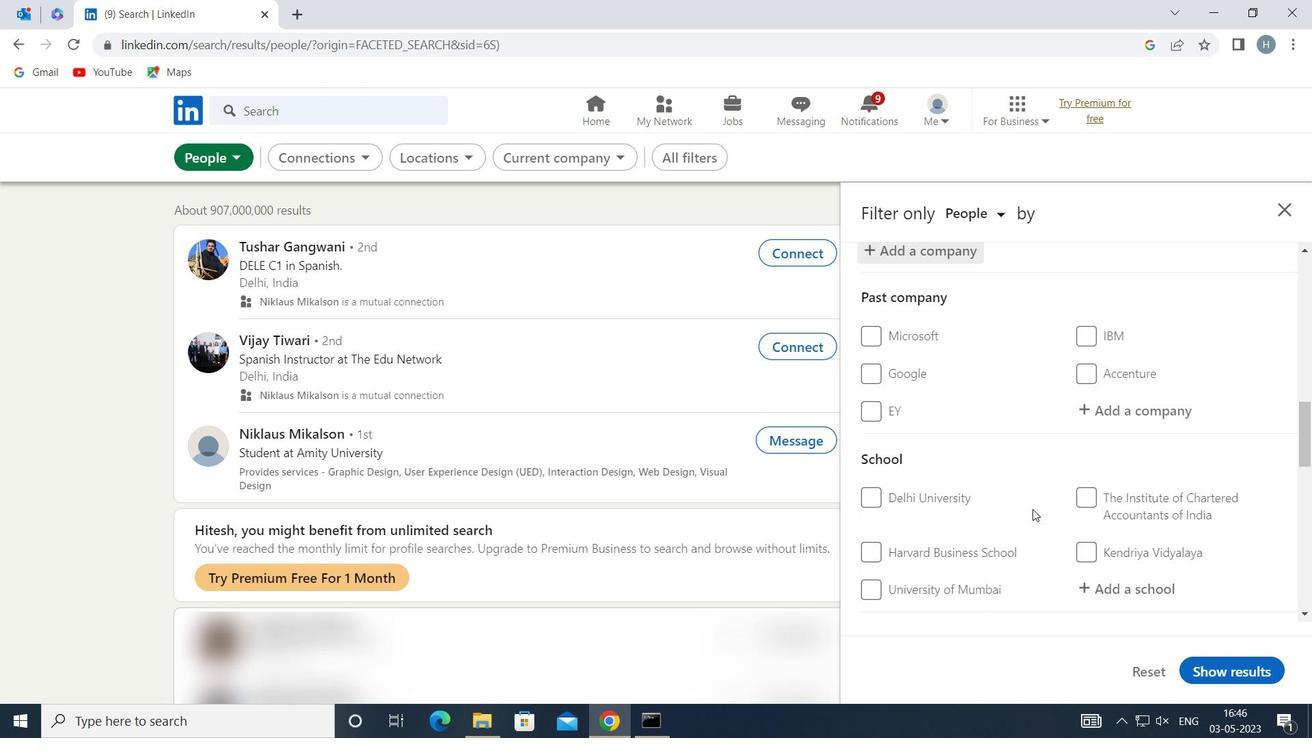 
Action: Mouse moved to (1139, 502)
Screenshot: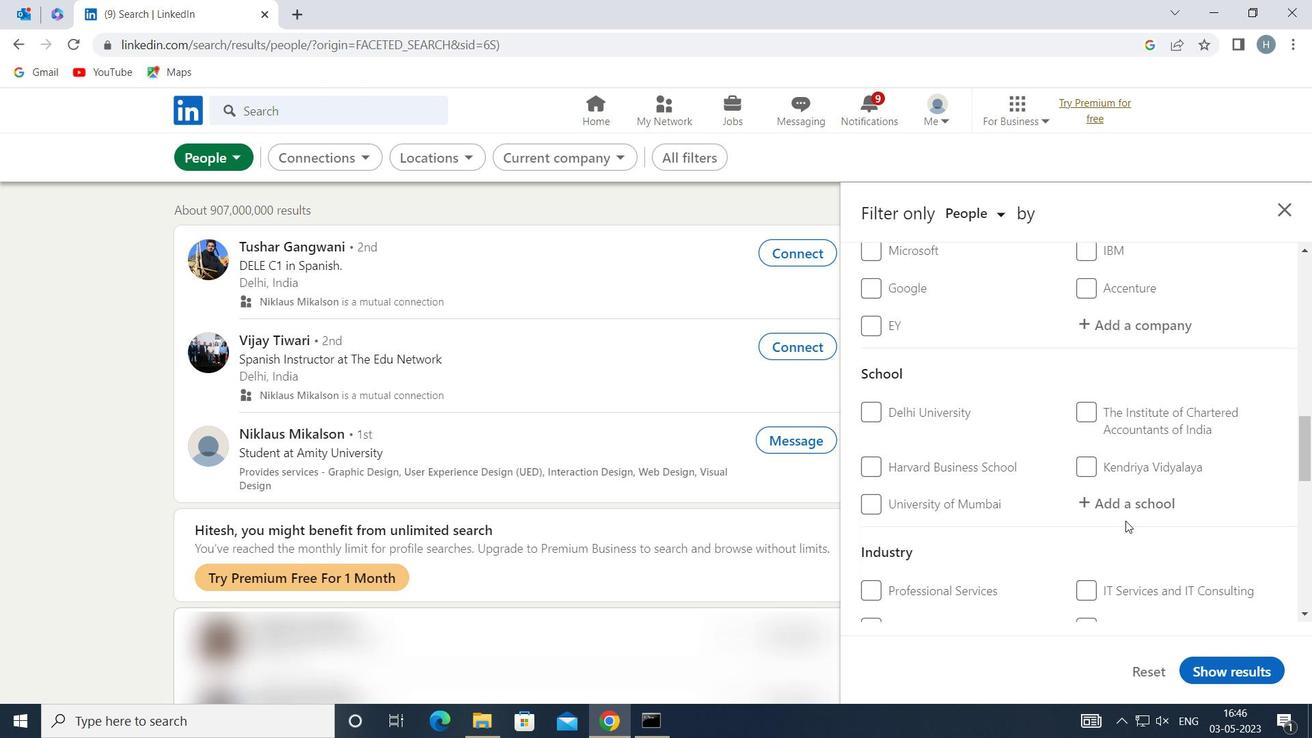 
Action: Mouse pressed left at (1139, 502)
Screenshot: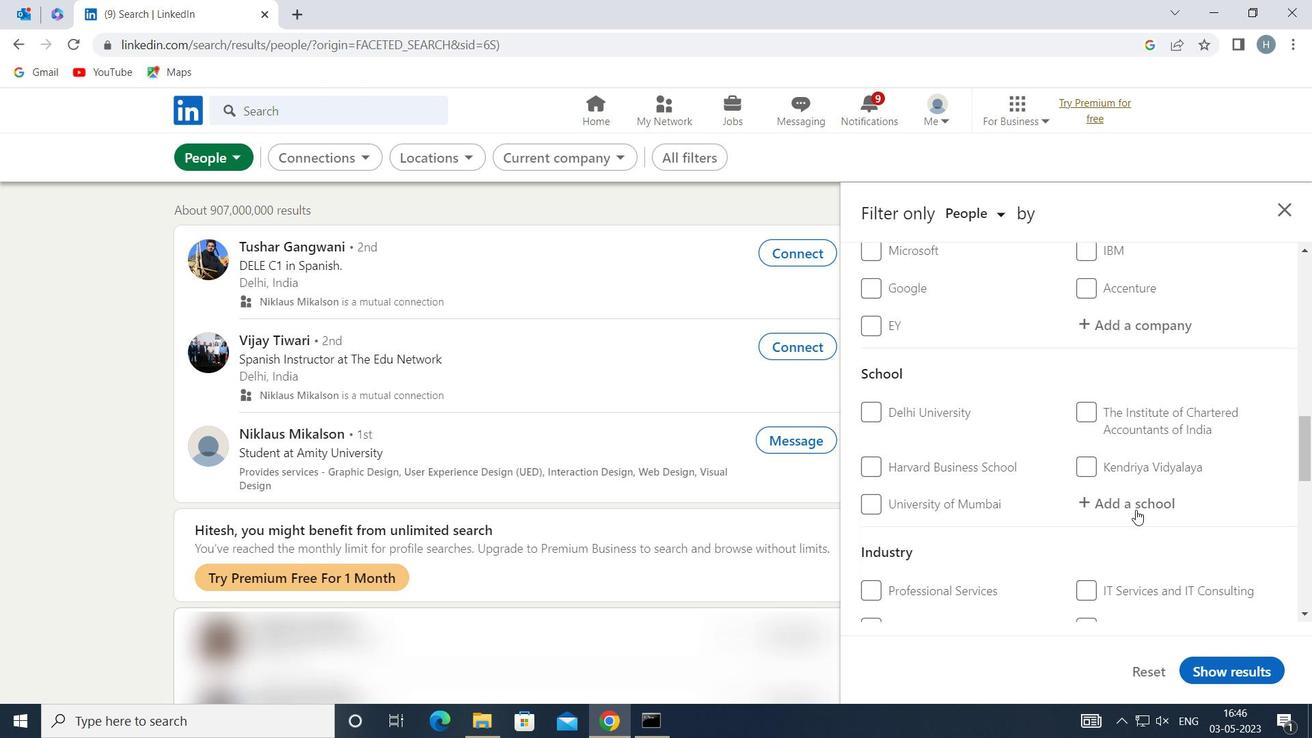 
Action: Mouse moved to (1139, 501)
Screenshot: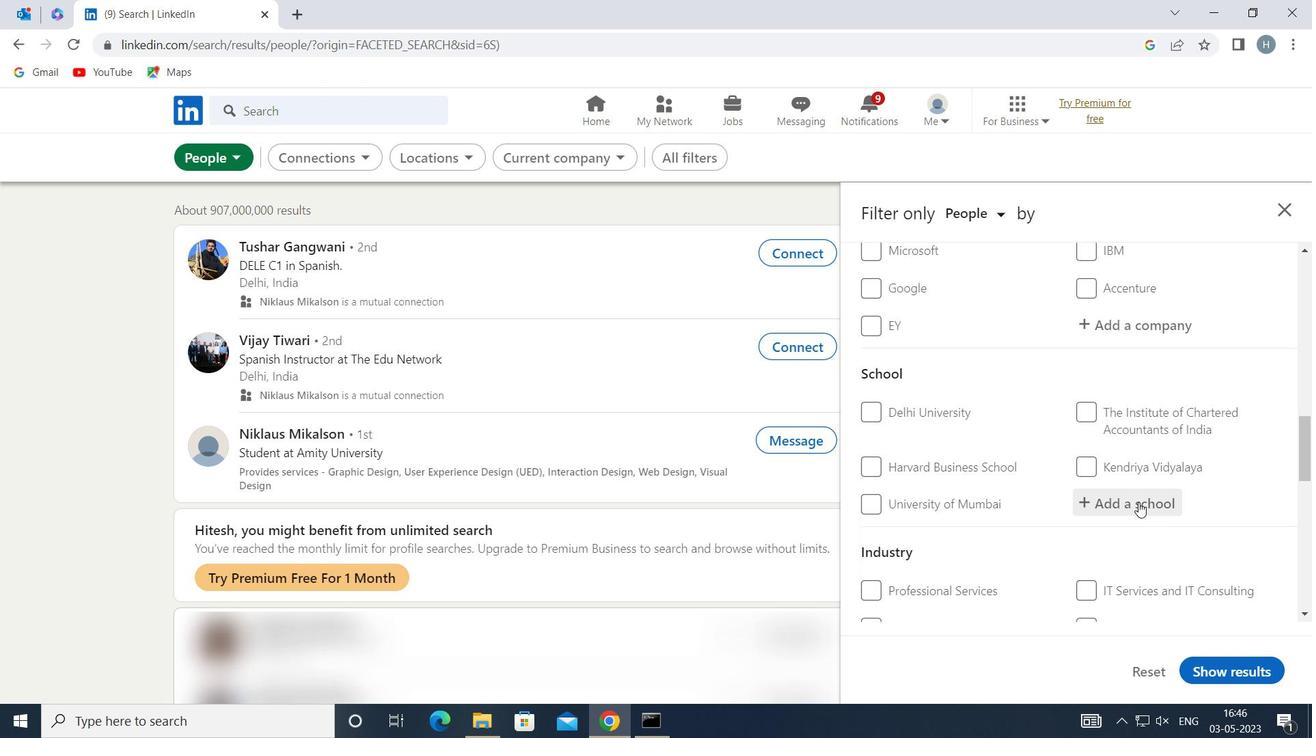 
Action: Key pressed <Key.shift>K<Key.space>S<Key.space>RANGA
Screenshot: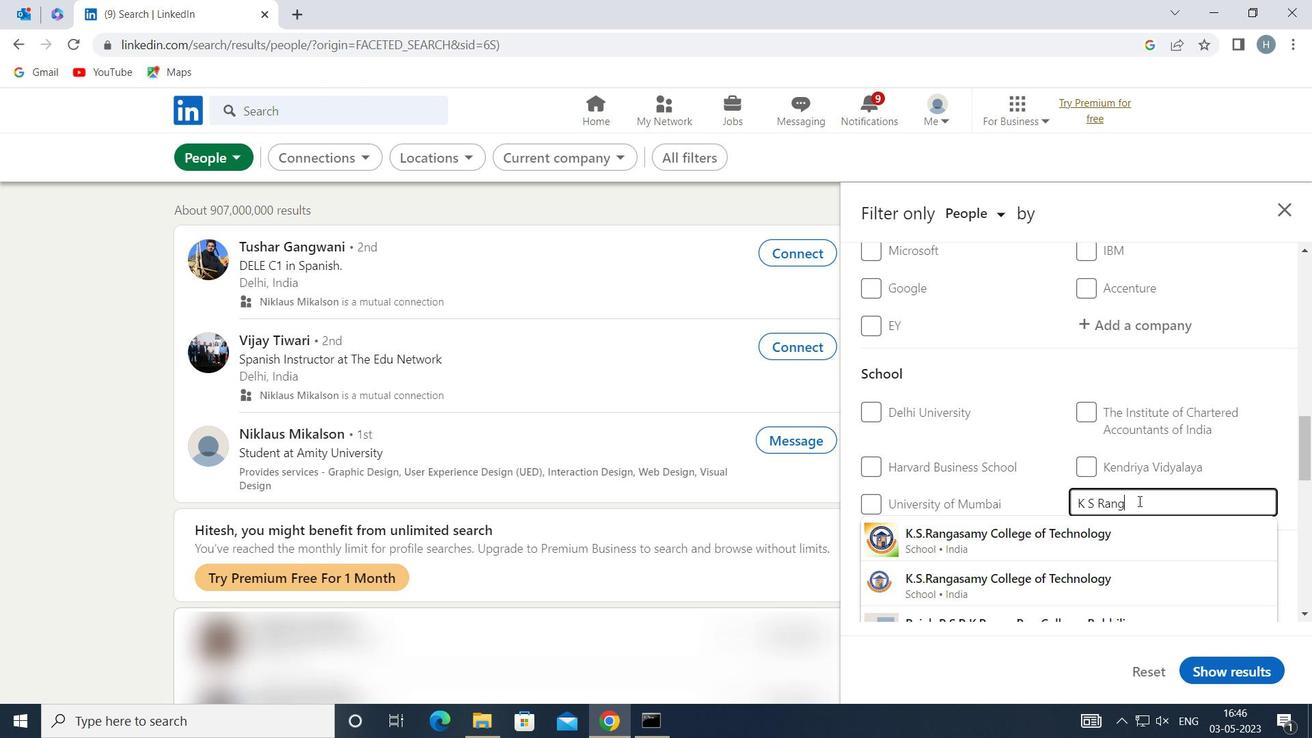 
Action: Mouse moved to (1115, 534)
Screenshot: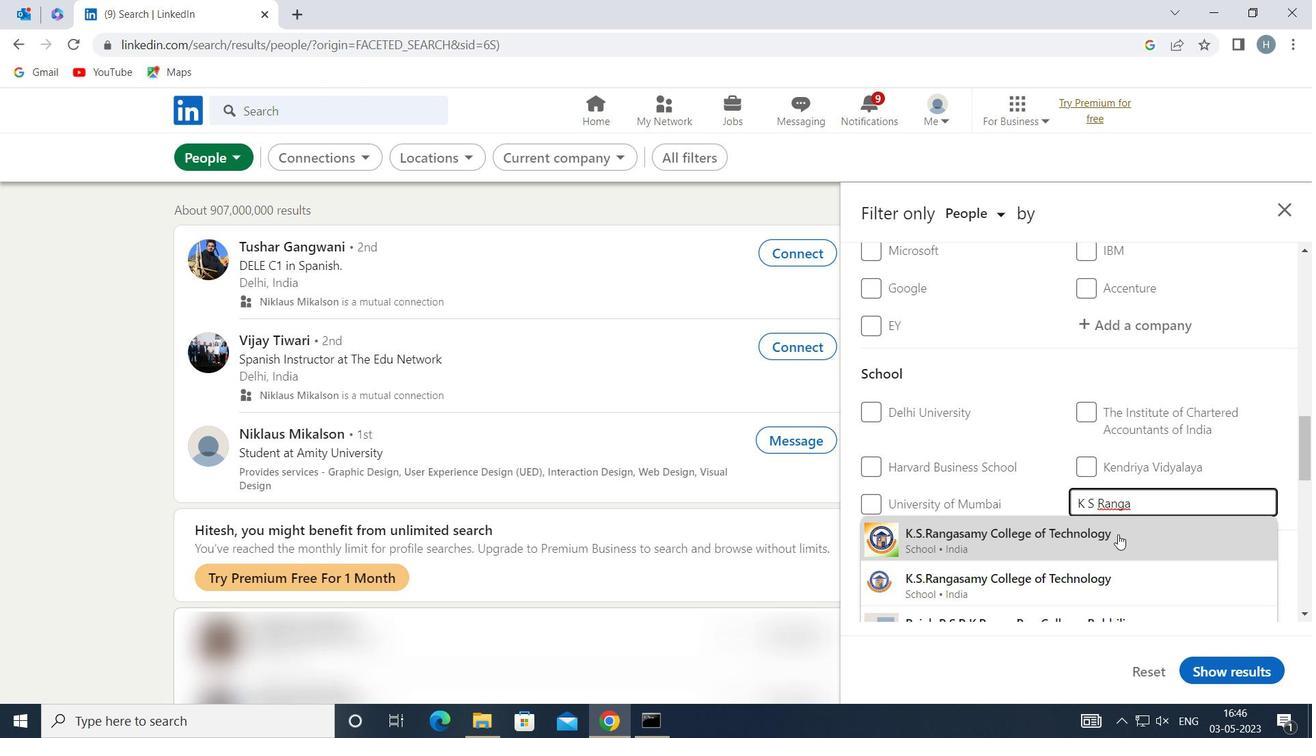 
Action: Mouse pressed left at (1115, 534)
Screenshot: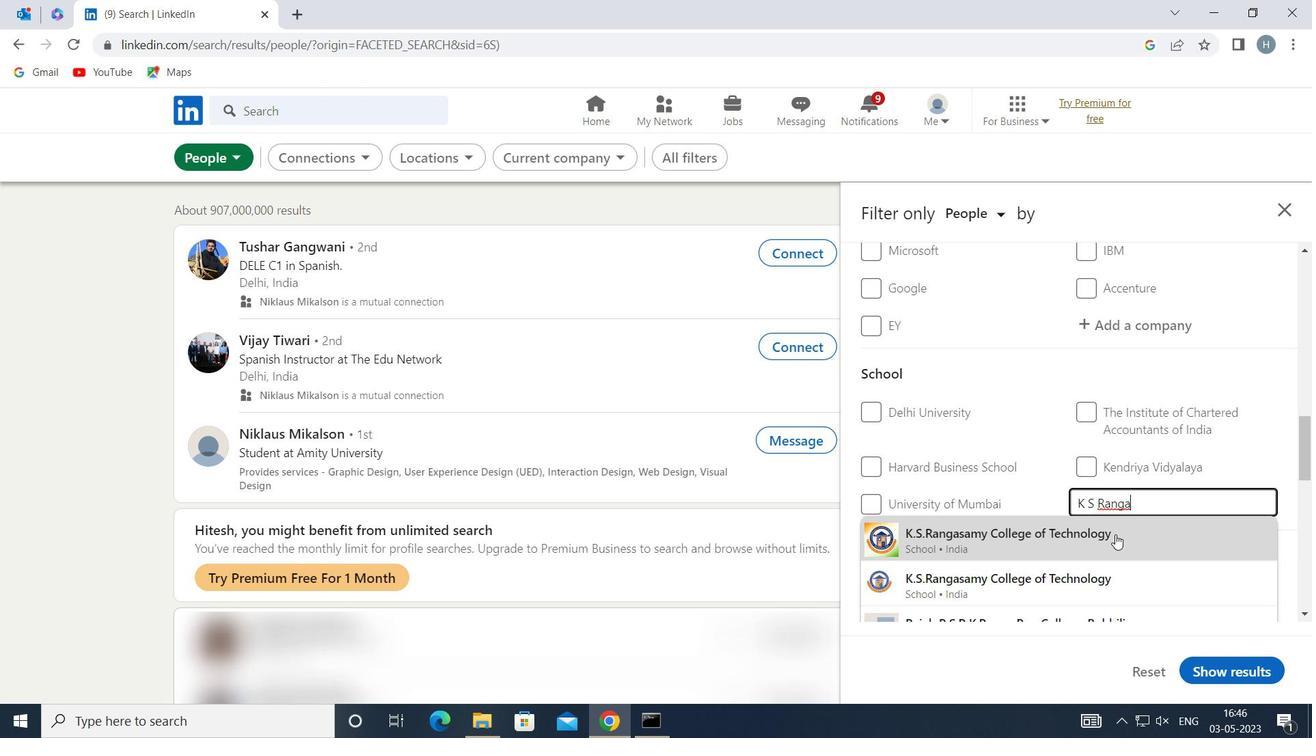 
Action: Mouse moved to (1045, 516)
Screenshot: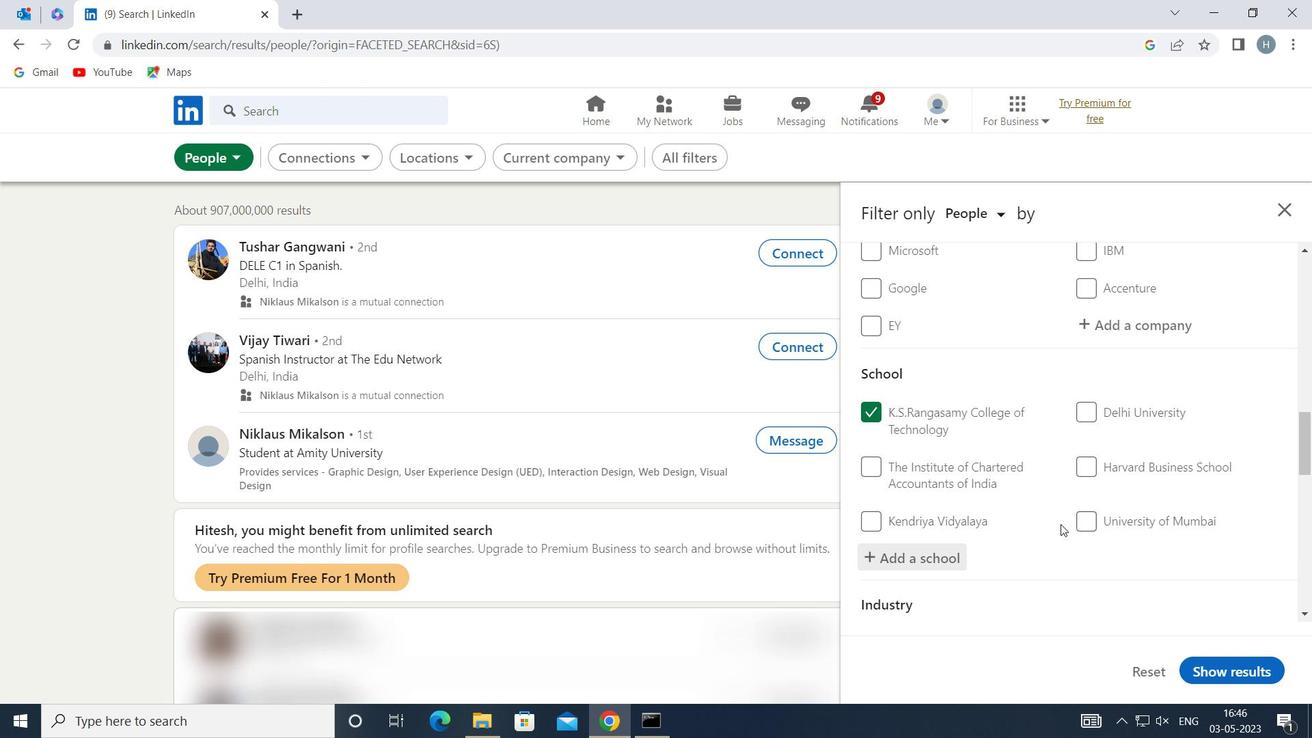 
Action: Mouse scrolled (1045, 516) with delta (0, 0)
Screenshot: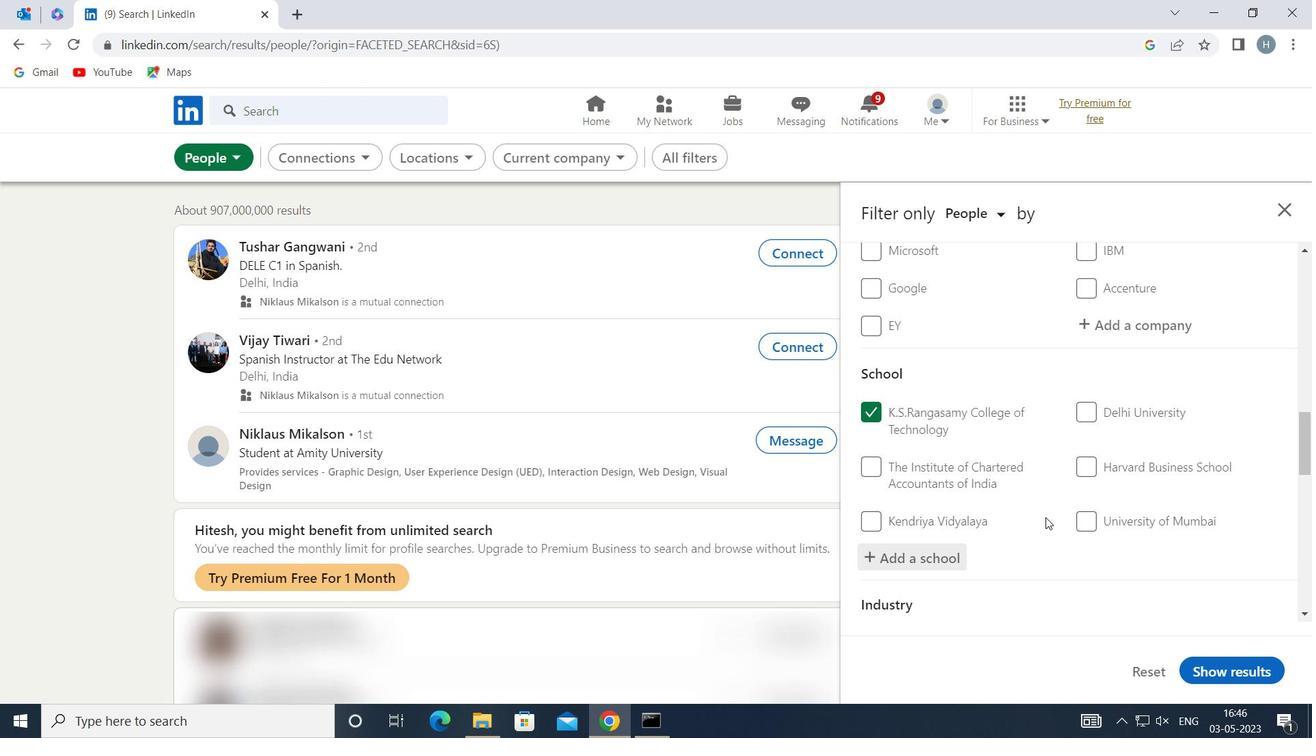 
Action: Mouse moved to (1045, 516)
Screenshot: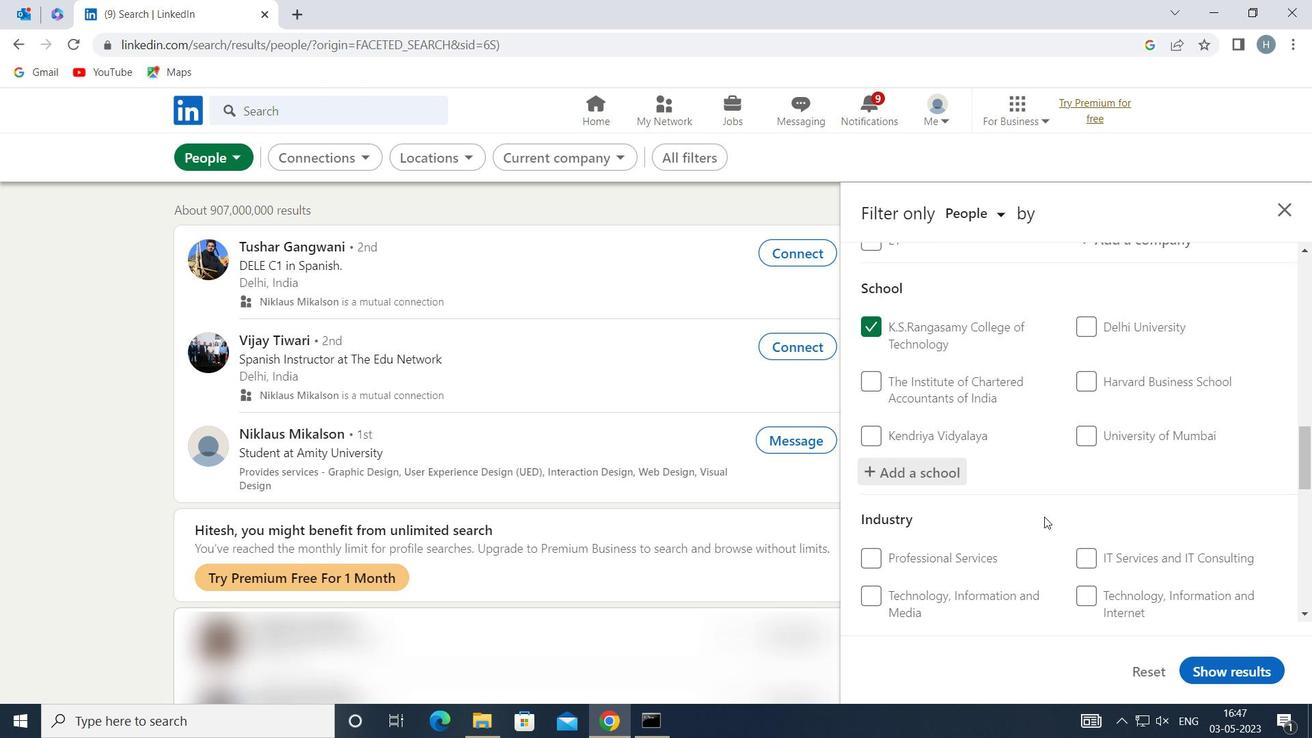 
Action: Mouse scrolled (1045, 516) with delta (0, 0)
Screenshot: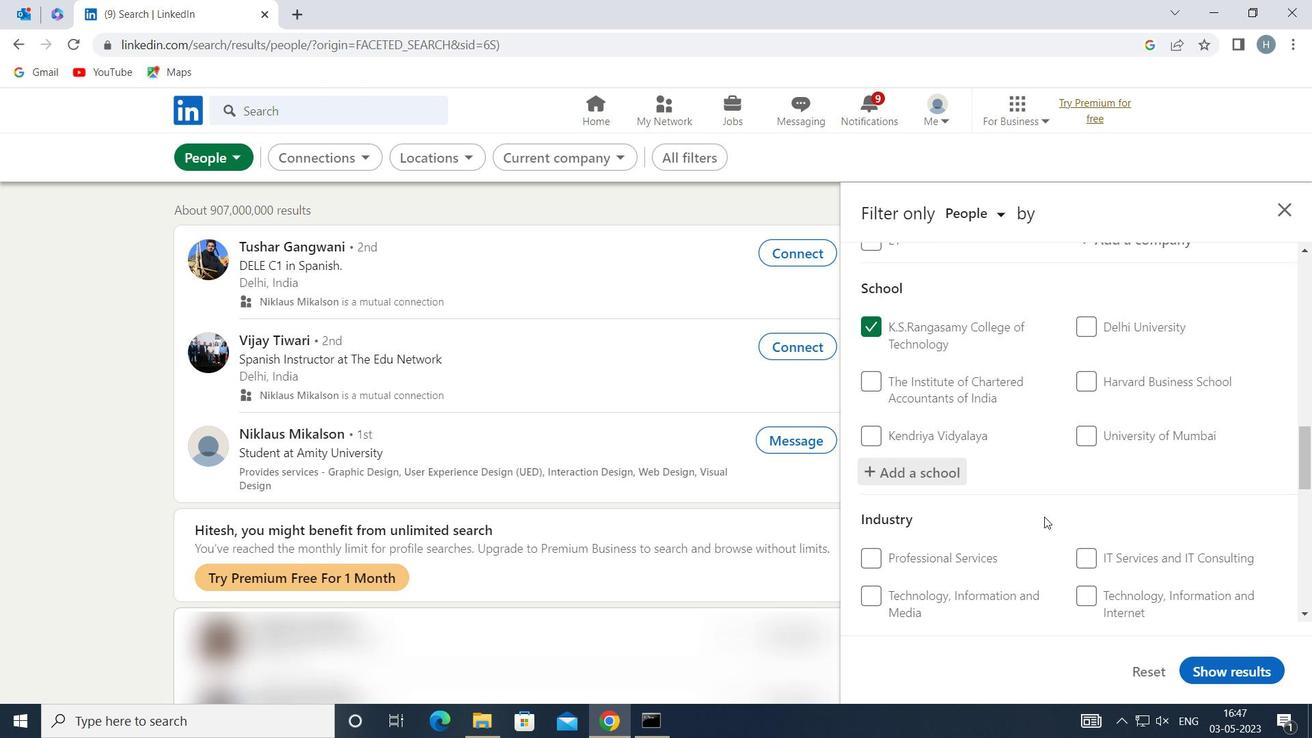 
Action: Mouse scrolled (1045, 516) with delta (0, 0)
Screenshot: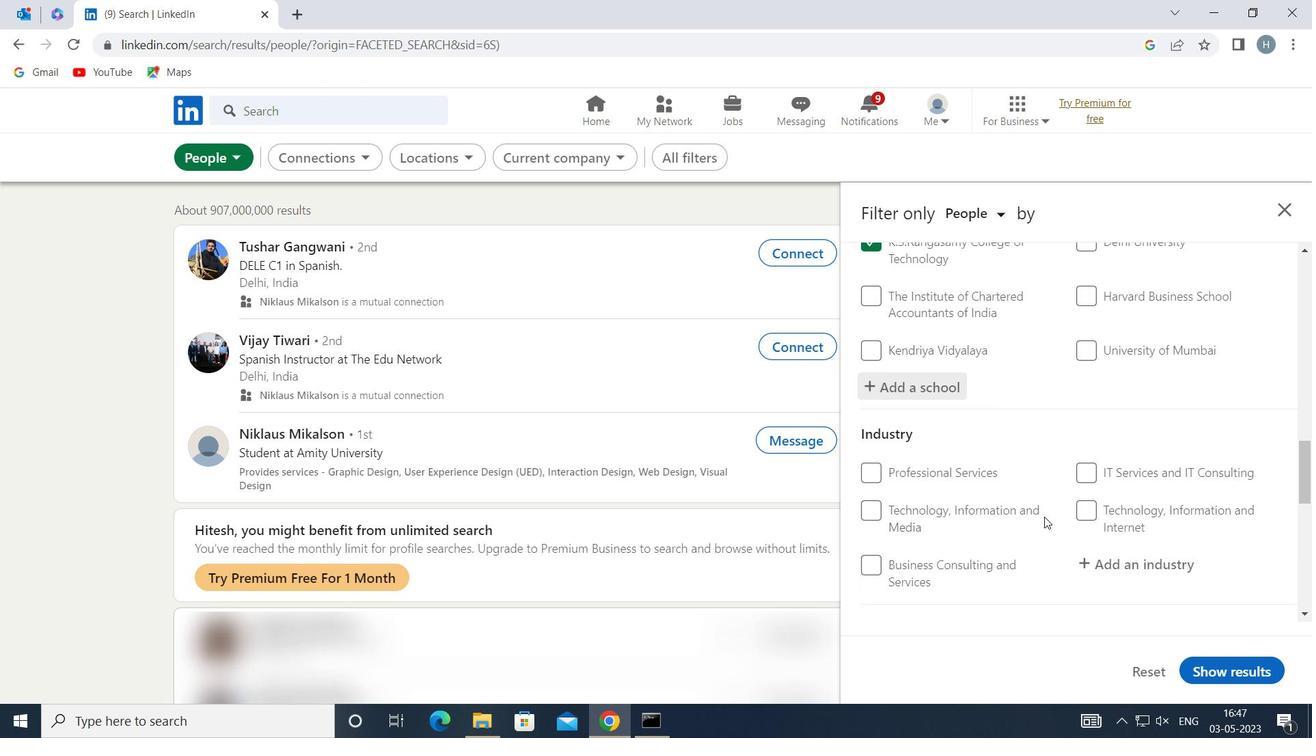 
Action: Mouse moved to (1141, 476)
Screenshot: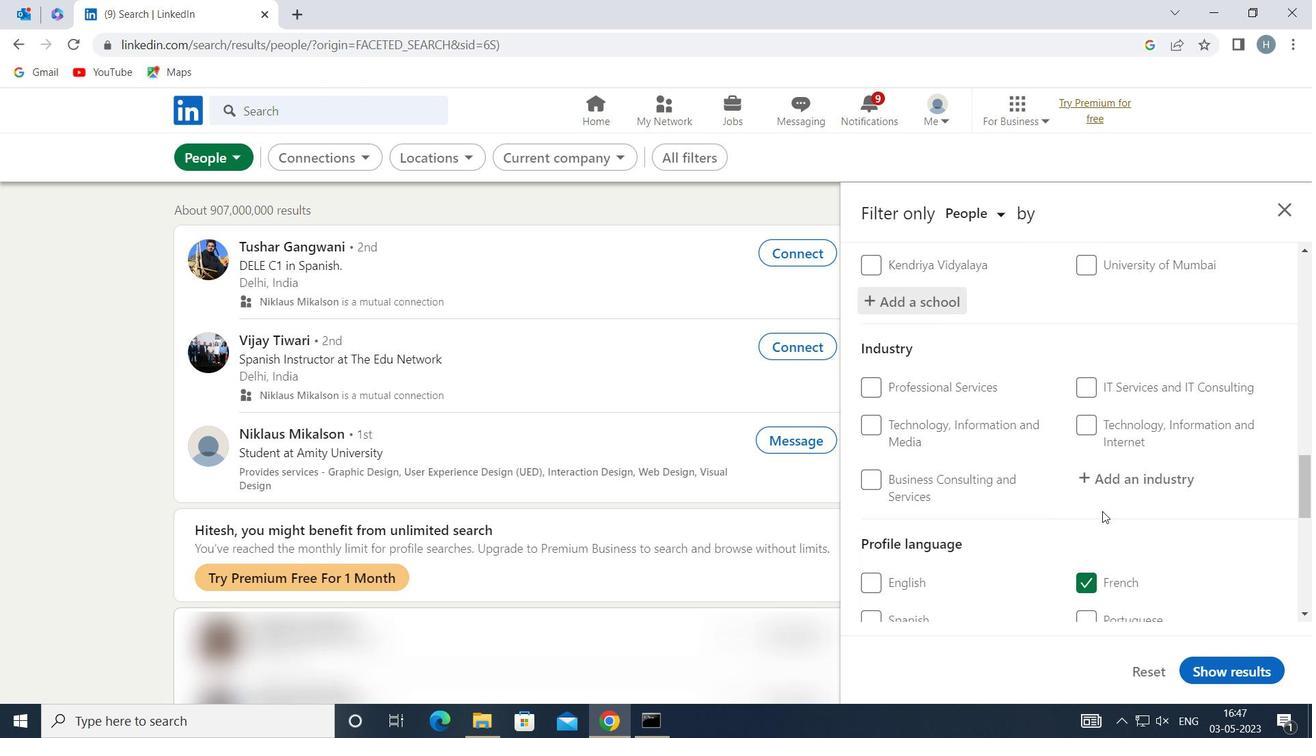
Action: Mouse pressed left at (1141, 476)
Screenshot: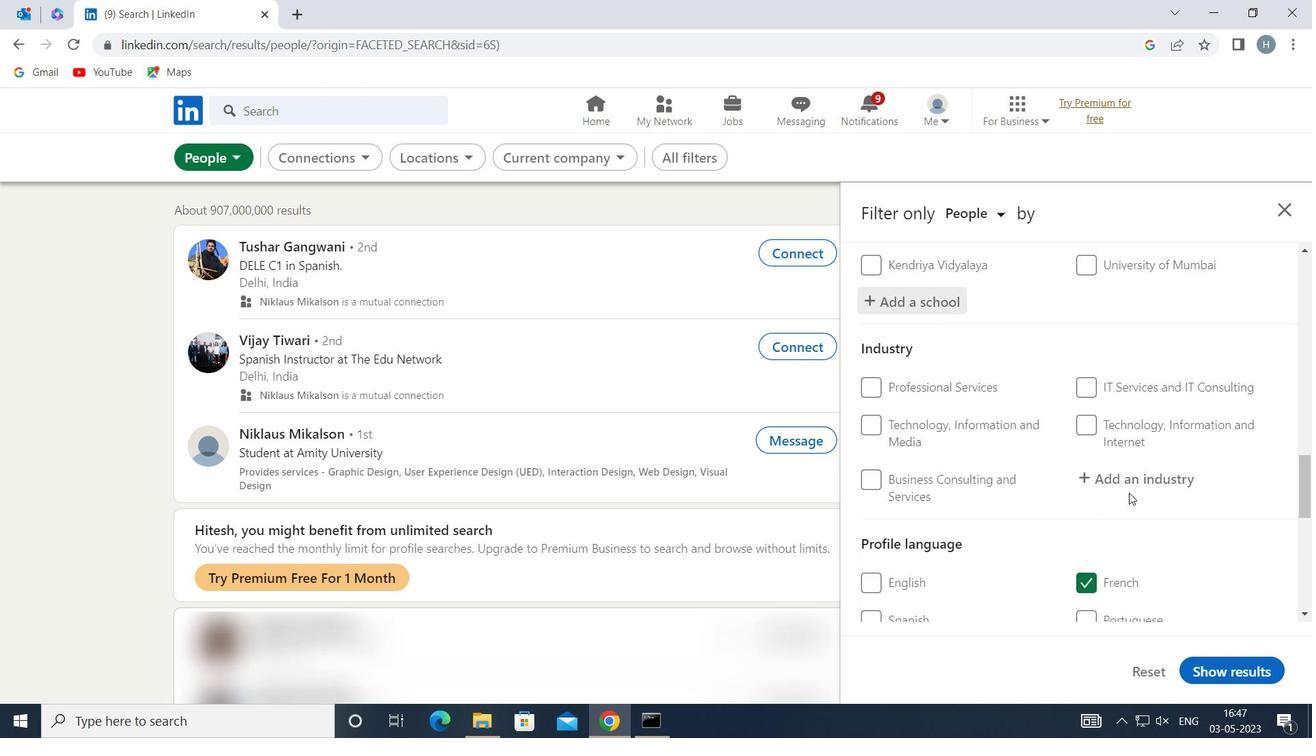 
Action: Key pressed <Key.shift>CIVI
Screenshot: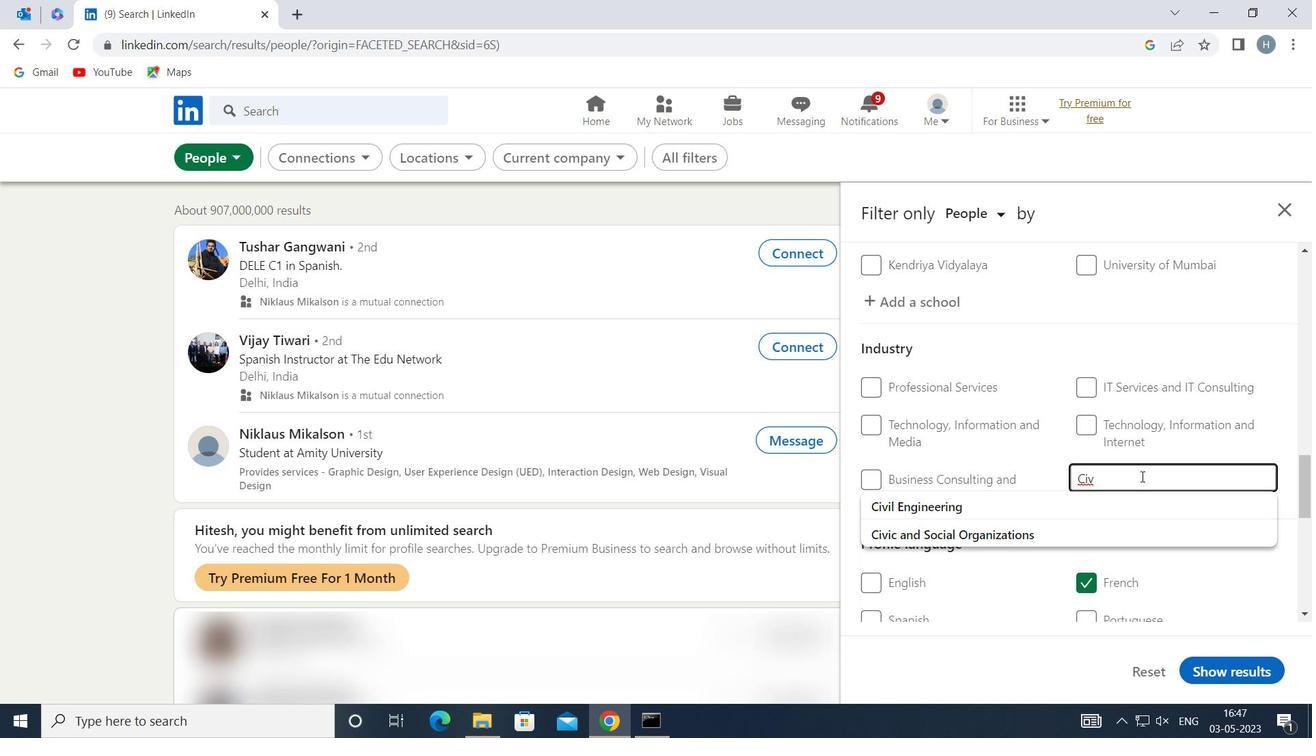 
Action: Mouse moved to (1139, 476)
Screenshot: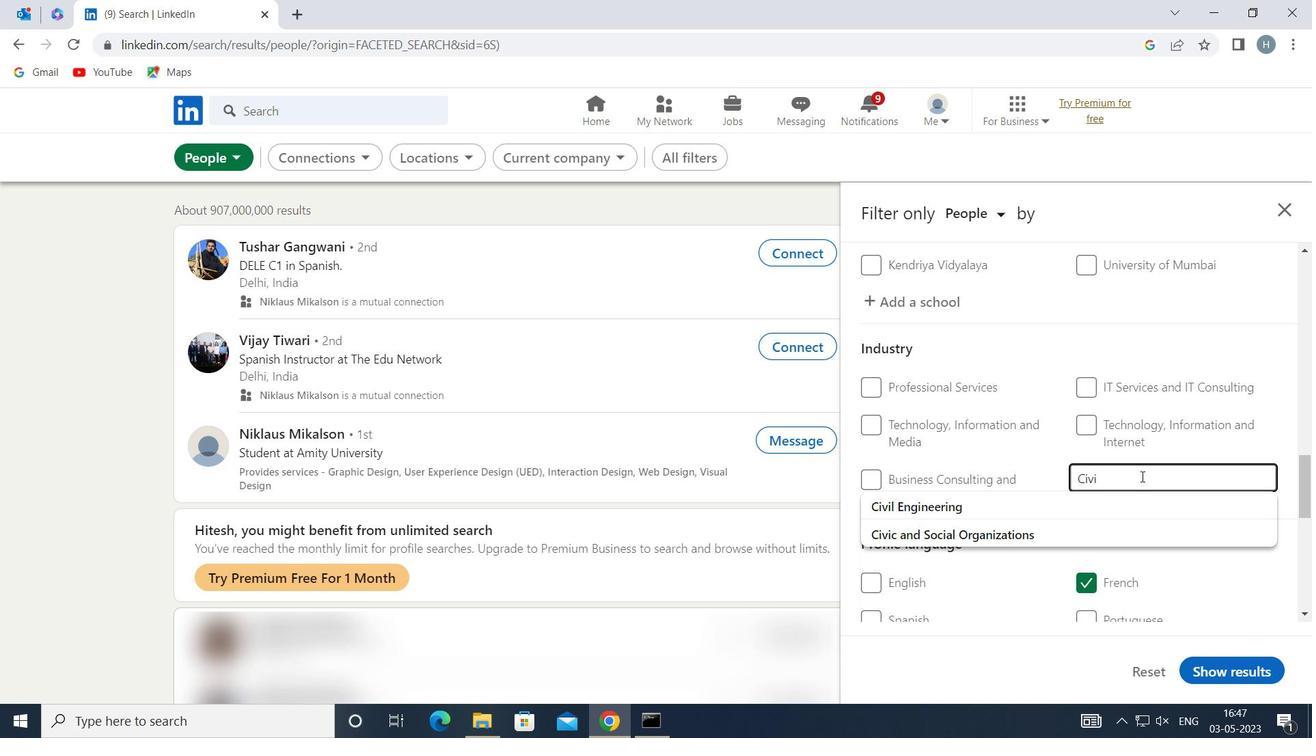 
Action: Key pressed L<Key.space><Key.shift>ENG
Screenshot: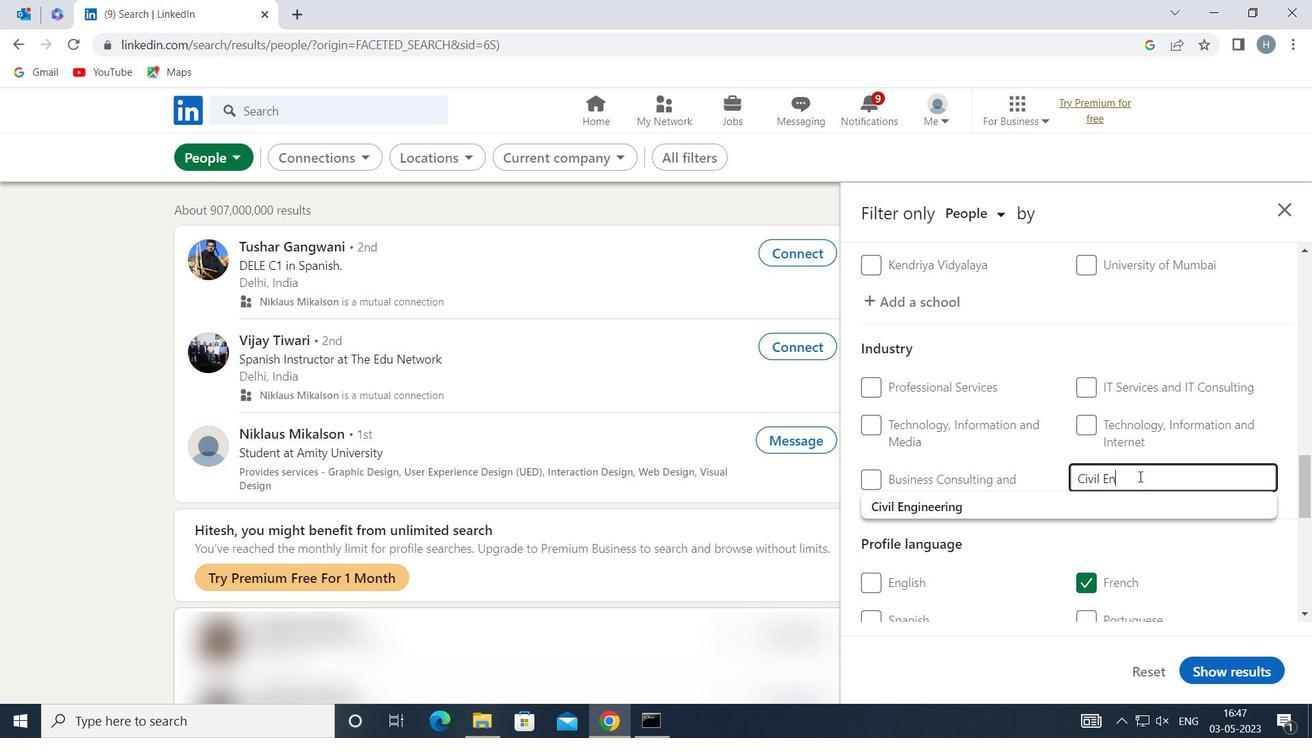 
Action: Mouse moved to (1074, 499)
Screenshot: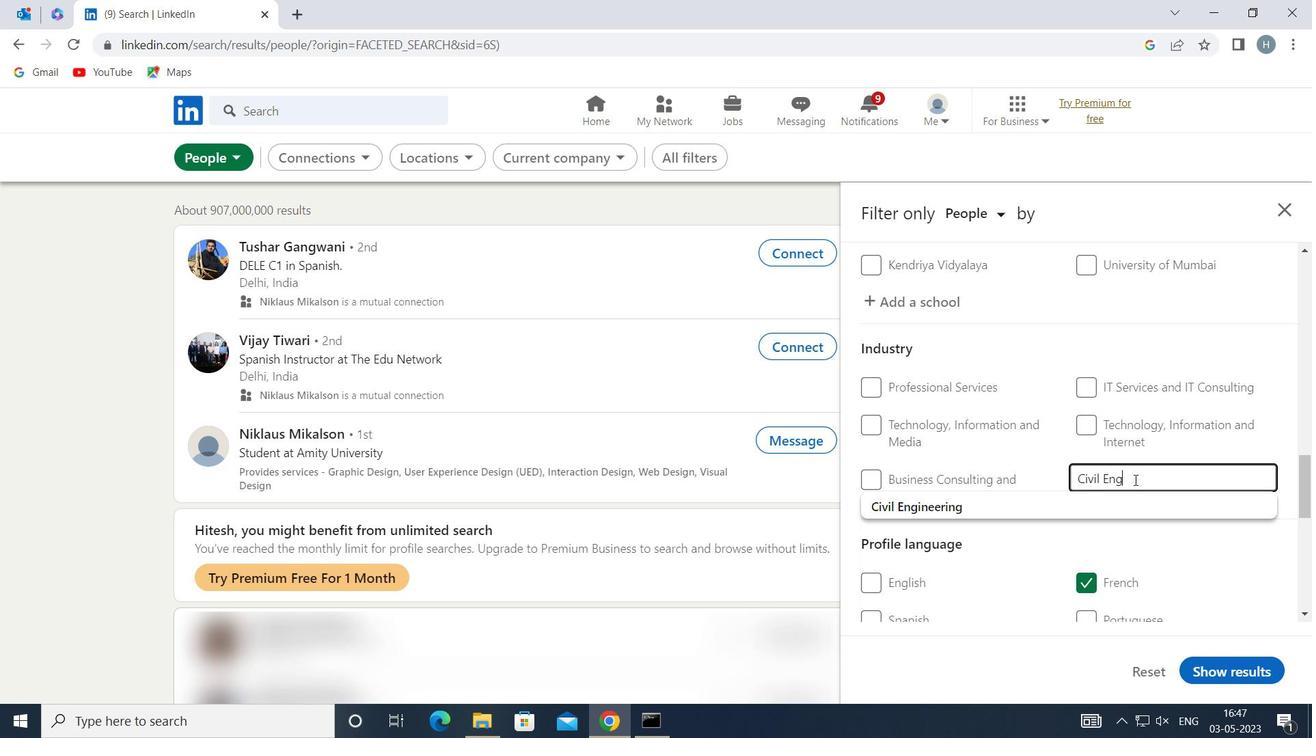 
Action: Mouse pressed left at (1074, 499)
Screenshot: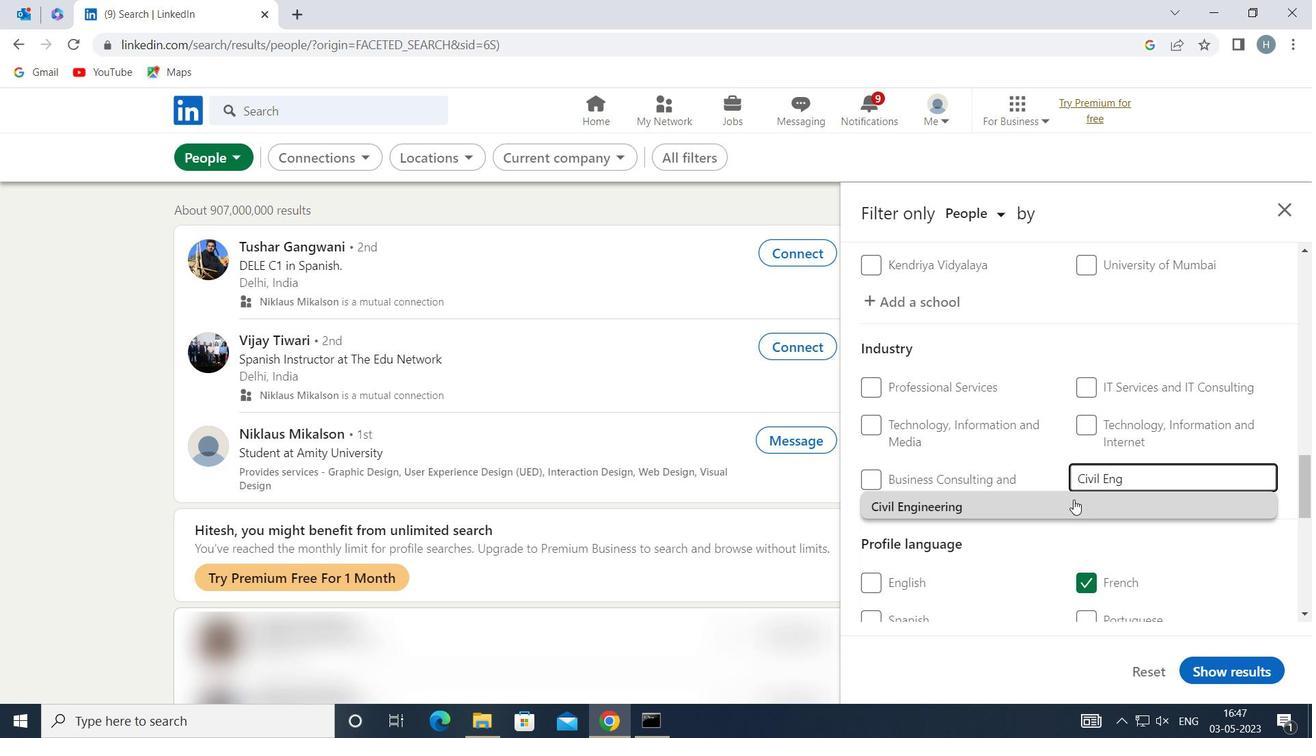 
Action: Mouse moved to (1024, 498)
Screenshot: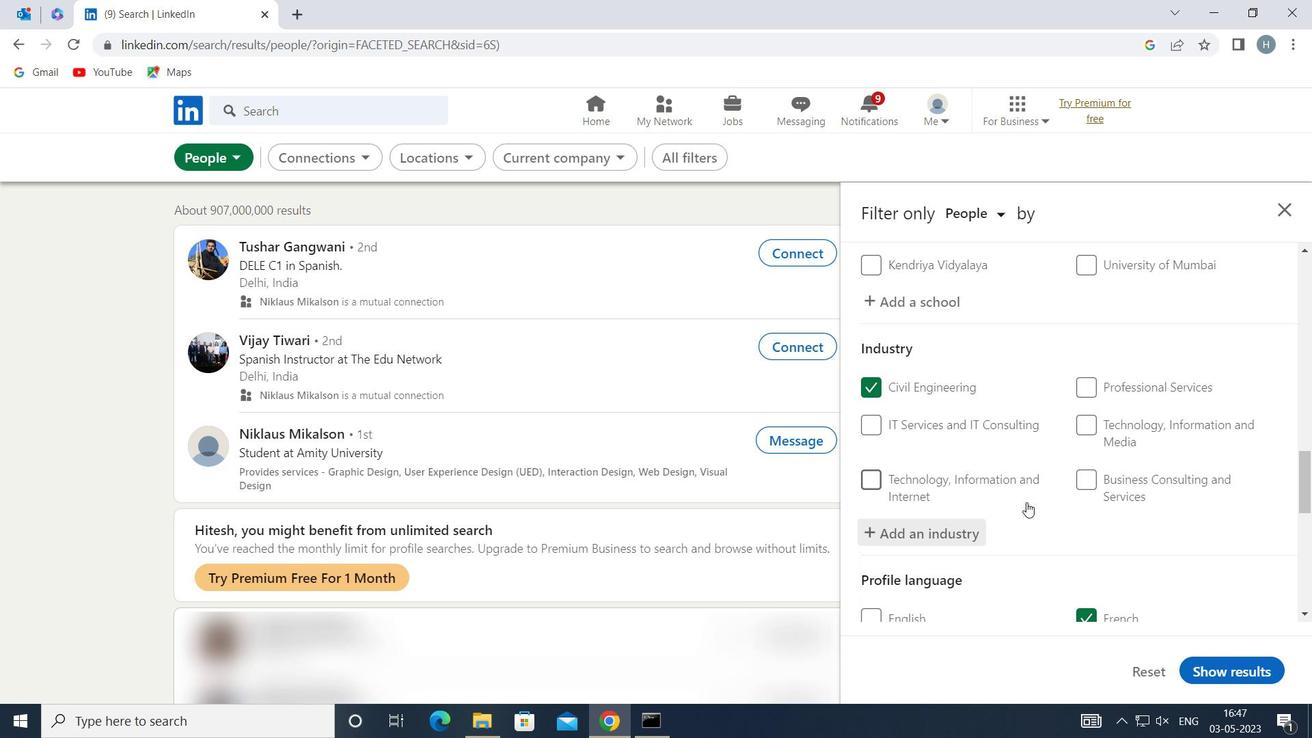 
Action: Mouse scrolled (1024, 497) with delta (0, 0)
Screenshot: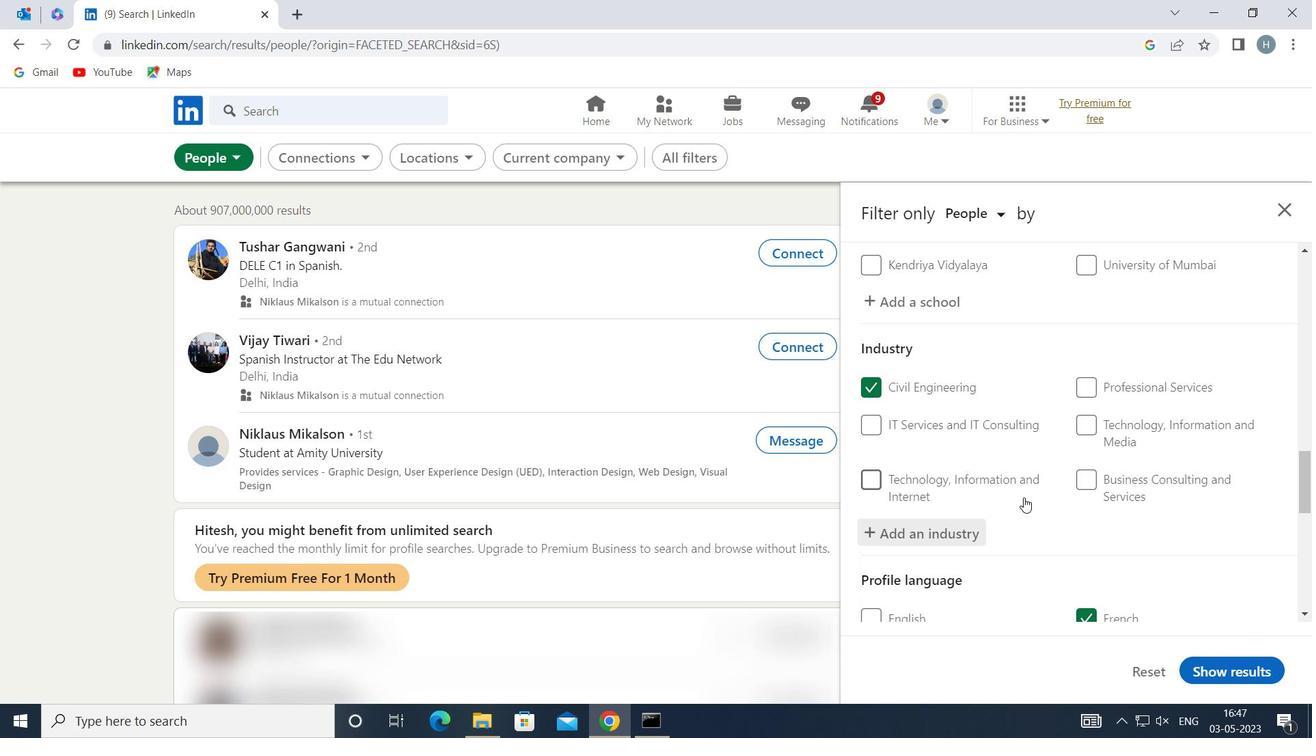 
Action: Mouse moved to (1024, 497)
Screenshot: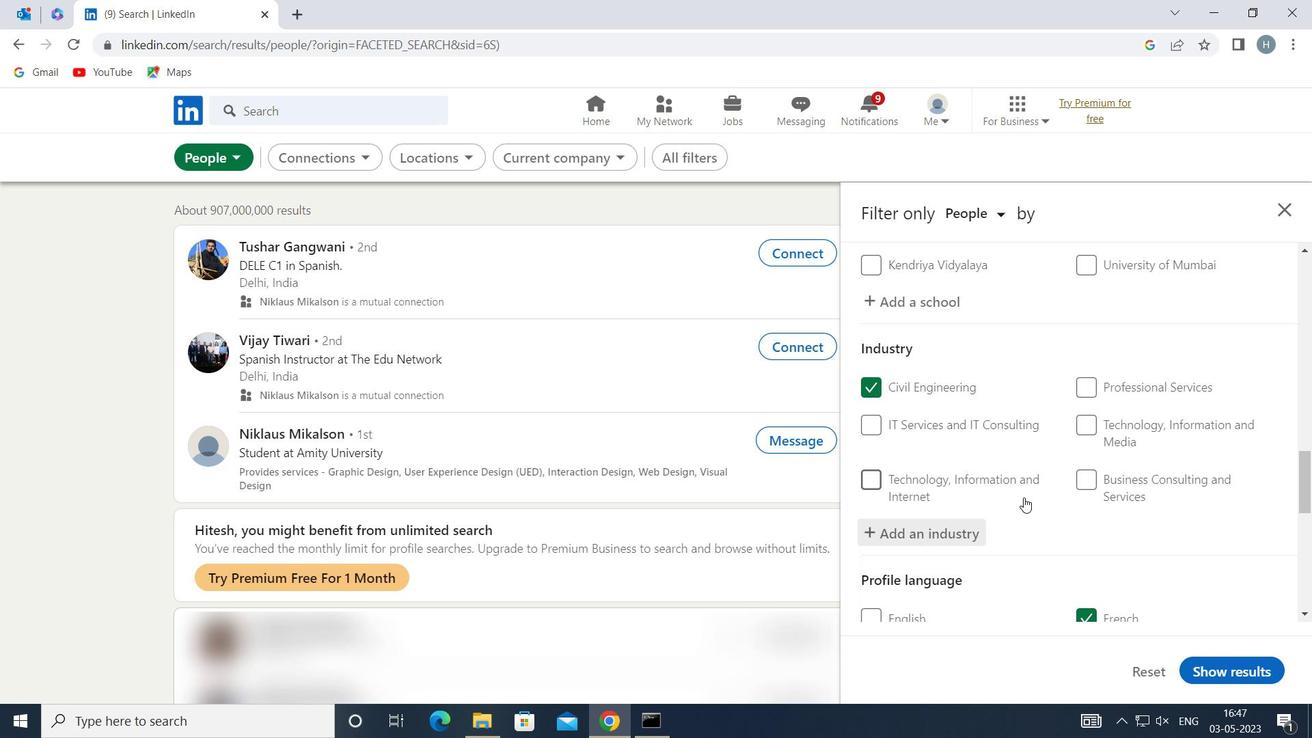
Action: Mouse scrolled (1024, 497) with delta (0, 0)
Screenshot: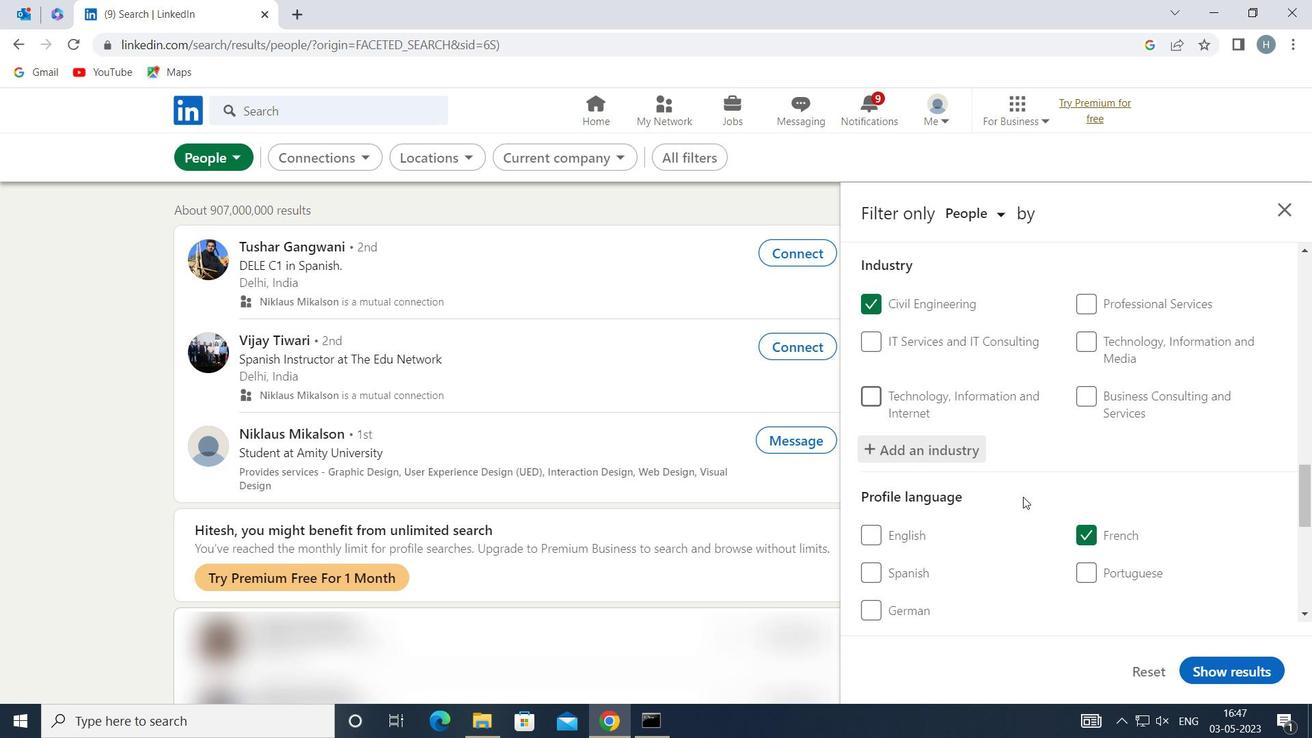 
Action: Mouse scrolled (1024, 497) with delta (0, 0)
Screenshot: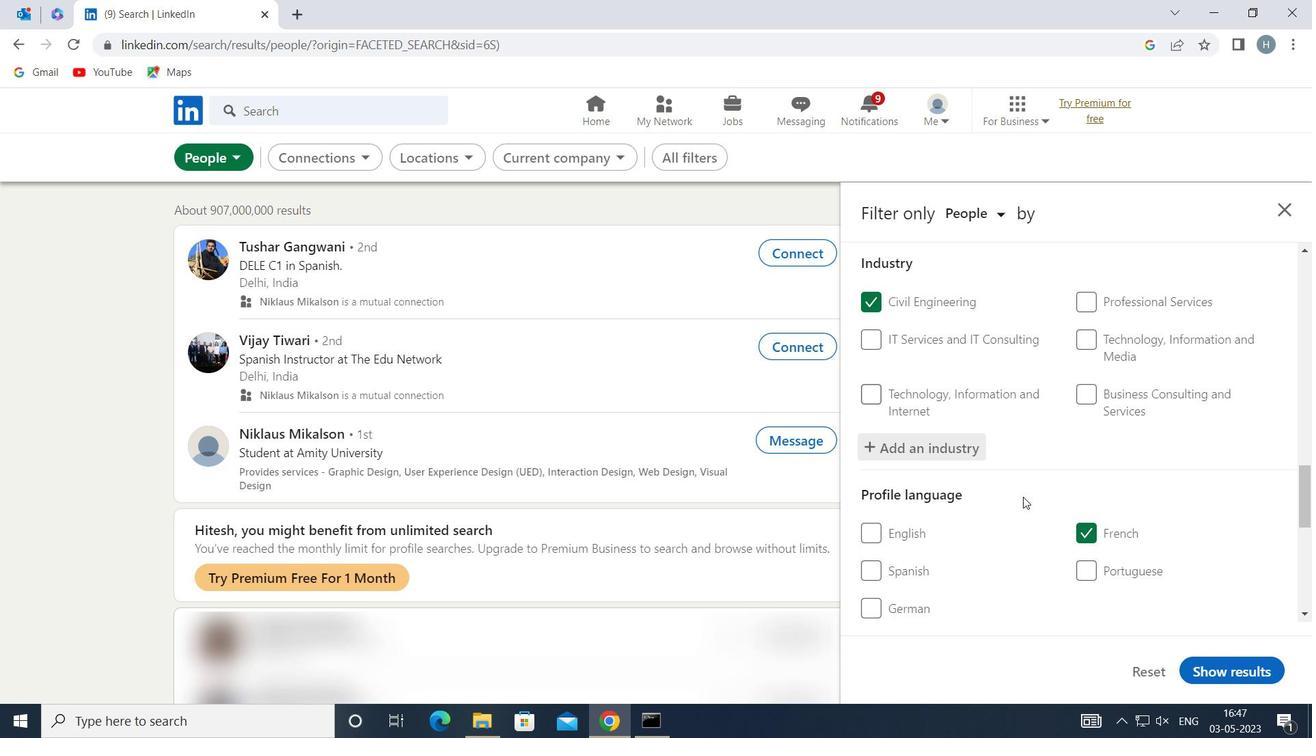 
Action: Mouse scrolled (1024, 497) with delta (0, 0)
Screenshot: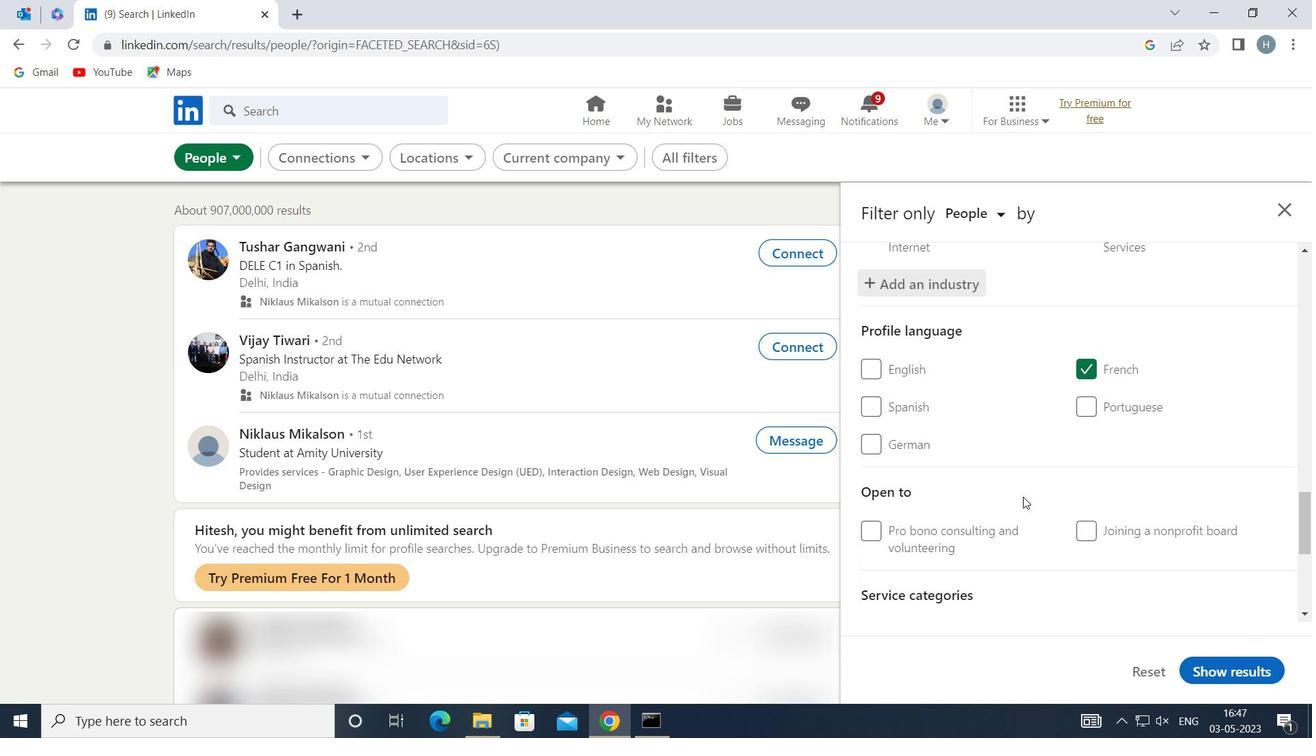 
Action: Mouse scrolled (1024, 497) with delta (0, 0)
Screenshot: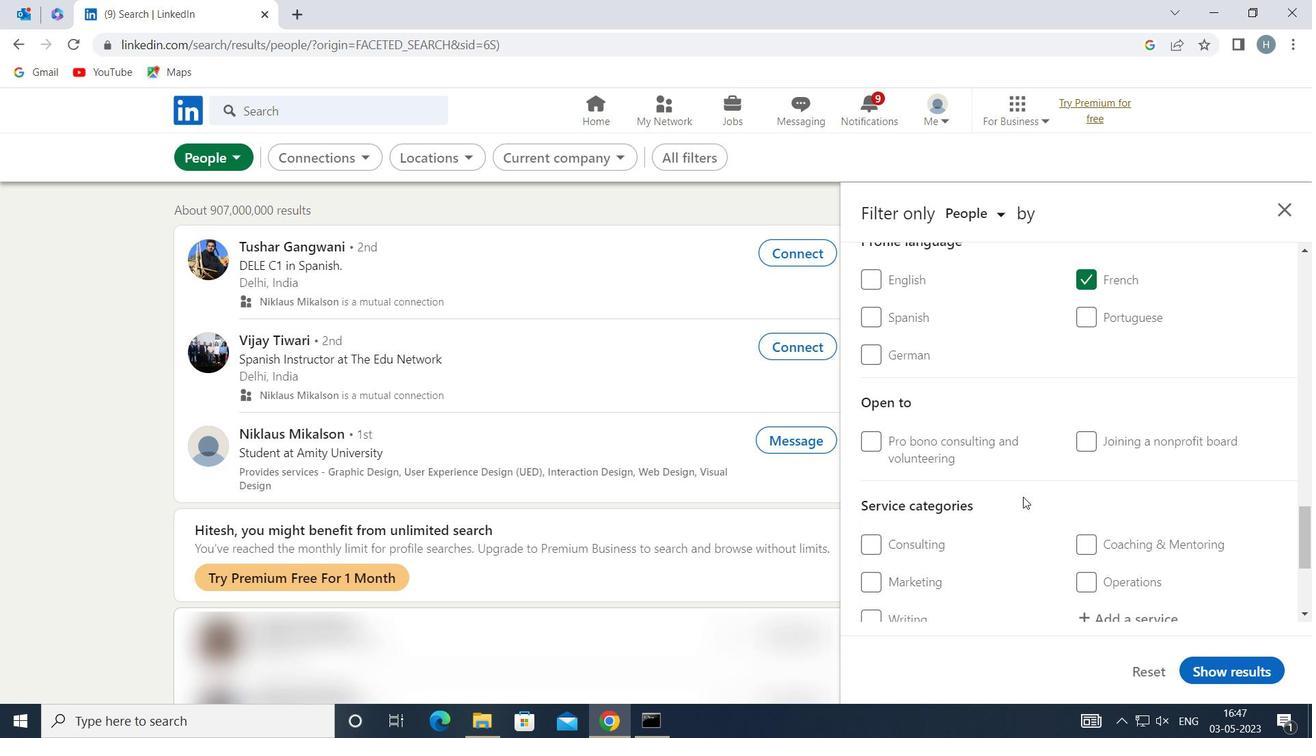 
Action: Mouse scrolled (1024, 497) with delta (0, 0)
Screenshot: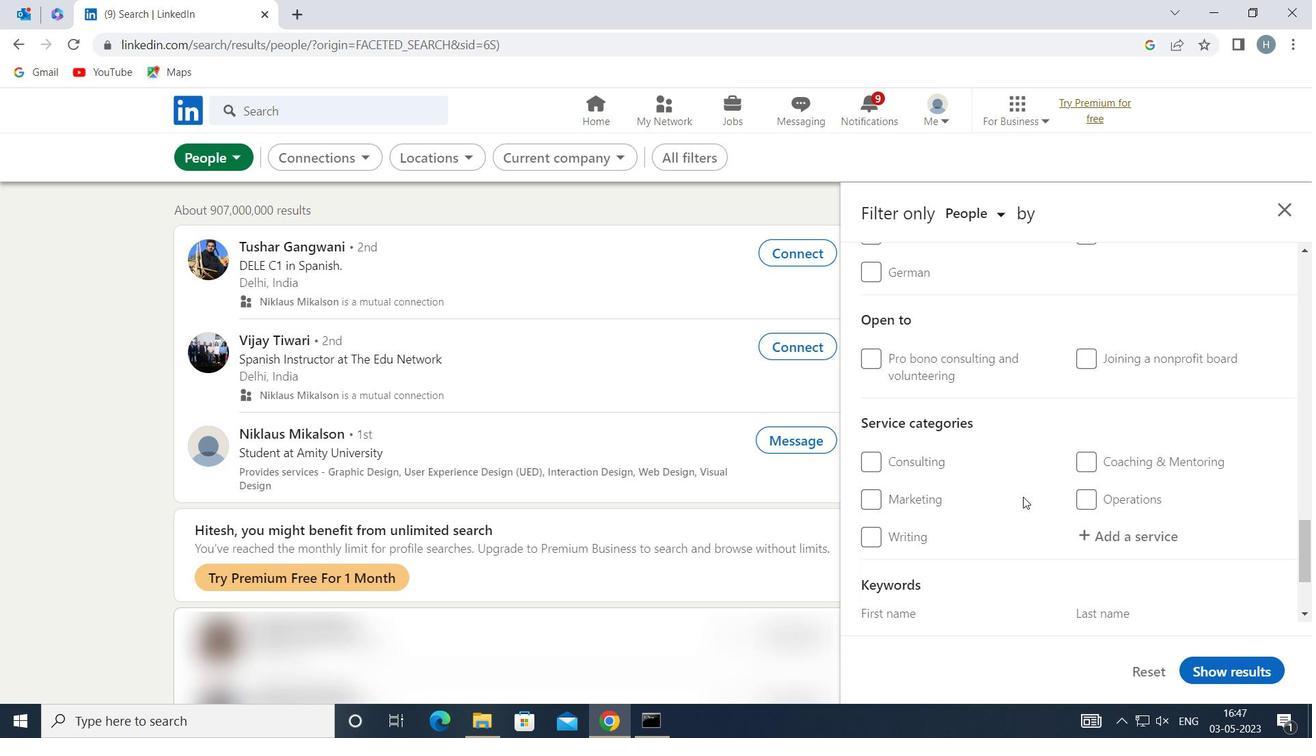 
Action: Mouse moved to (1115, 445)
Screenshot: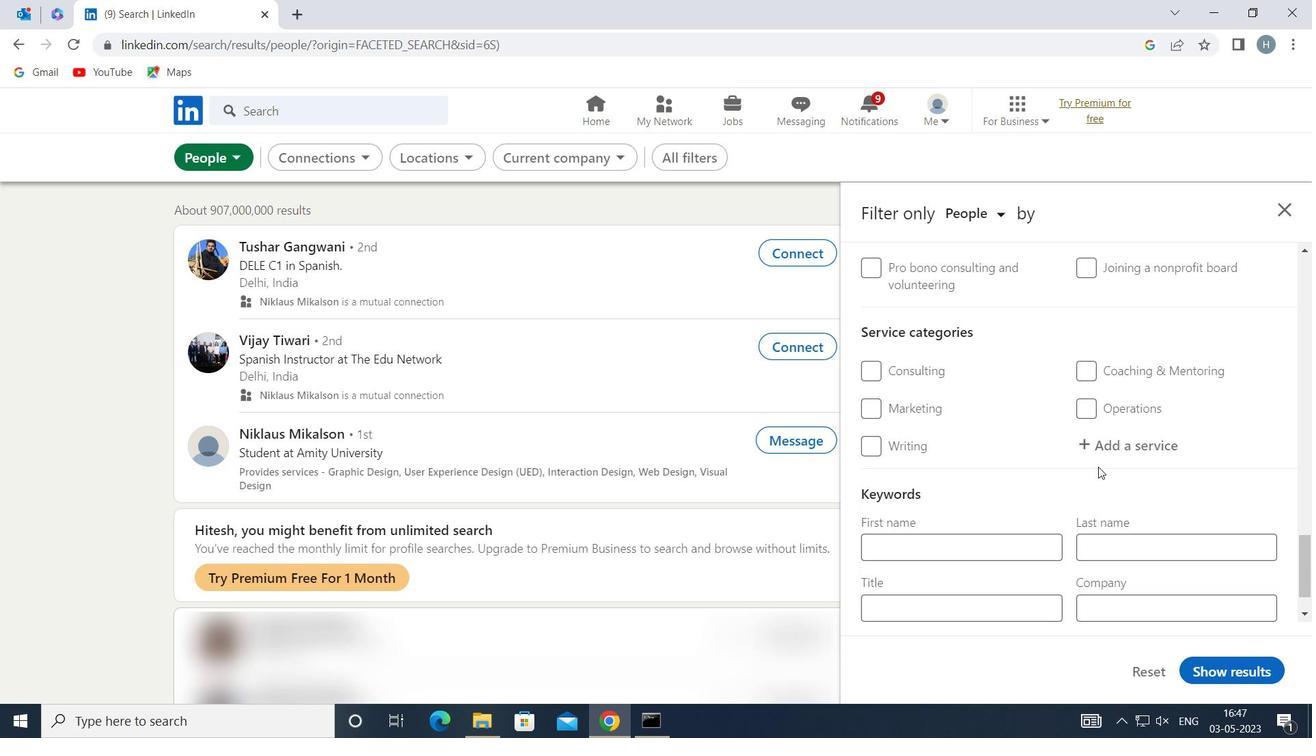 
Action: Mouse pressed left at (1115, 445)
Screenshot: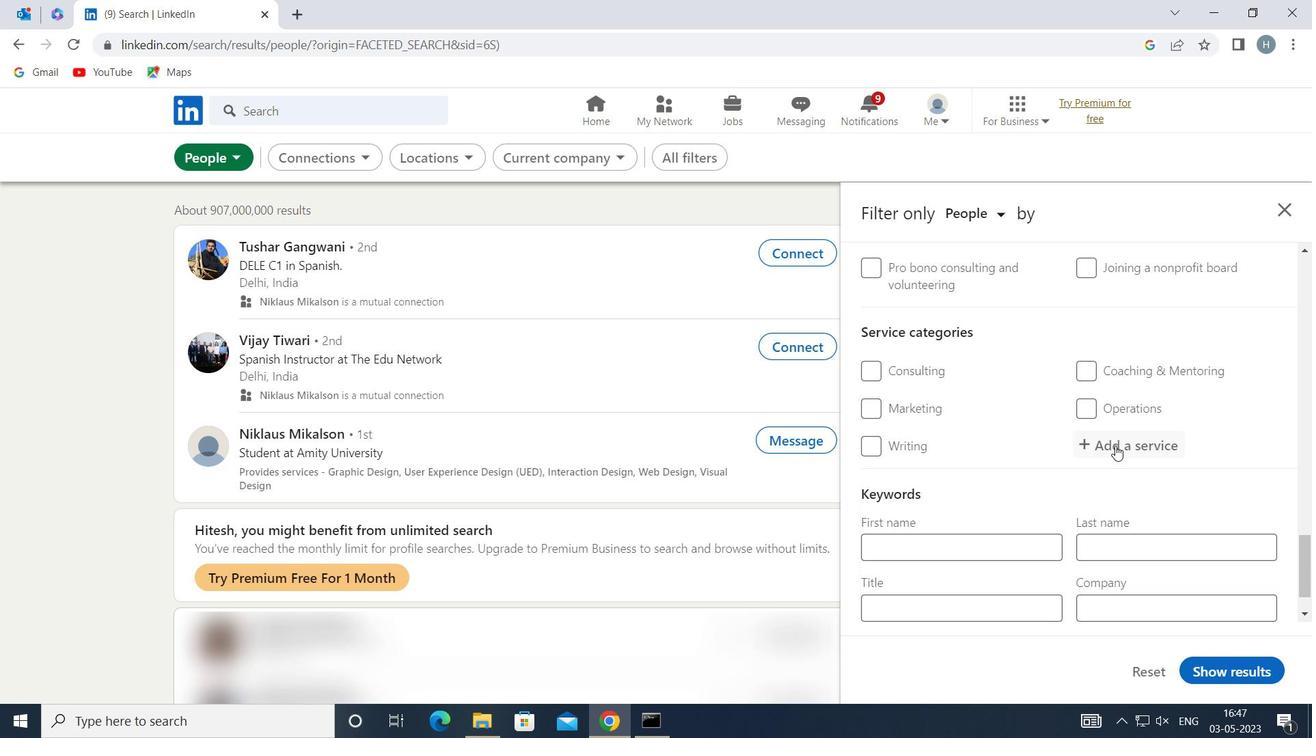 
Action: Mouse moved to (1115, 445)
Screenshot: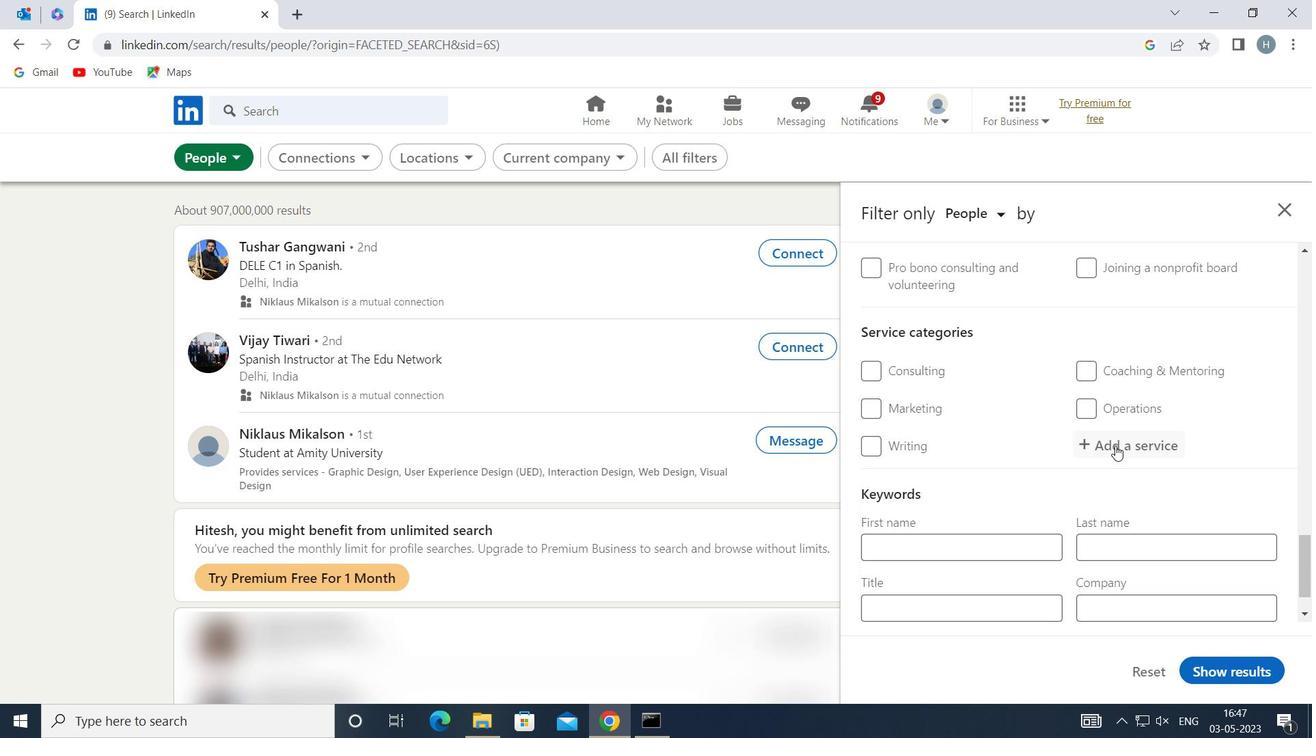 
Action: Key pressed <Key.shift>EB<Key.backspace><Key.backspace><Key.backspace>
Screenshot: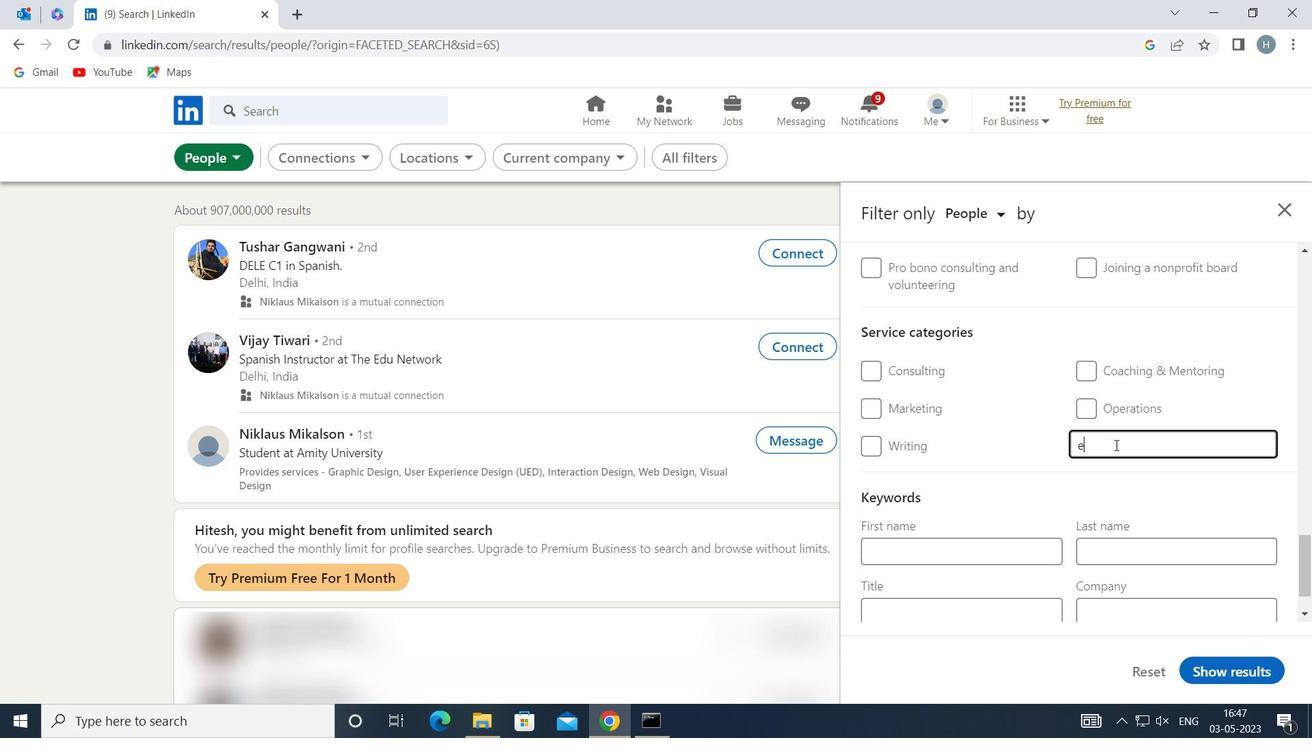 
Action: Mouse moved to (1115, 441)
Screenshot: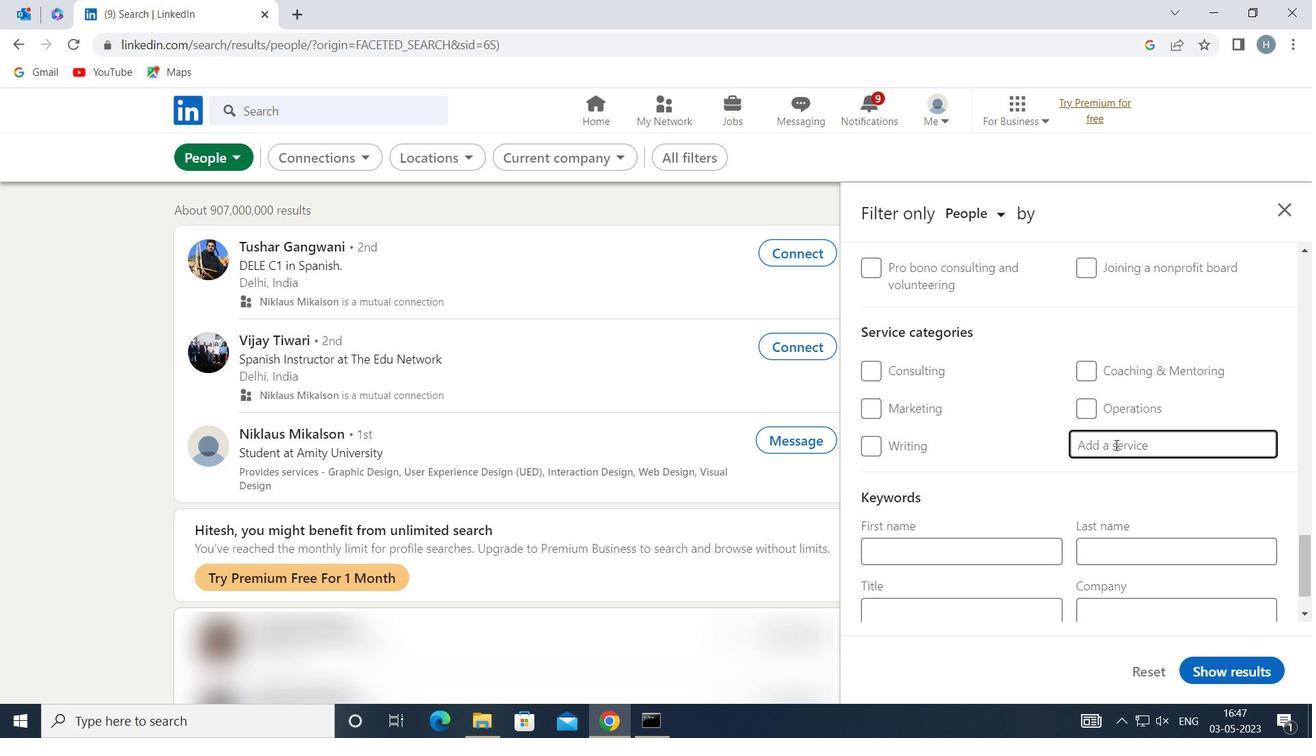 
Action: Key pressed <Key.shift>WEB<Key.space><Key.shift>DEVE
Screenshot: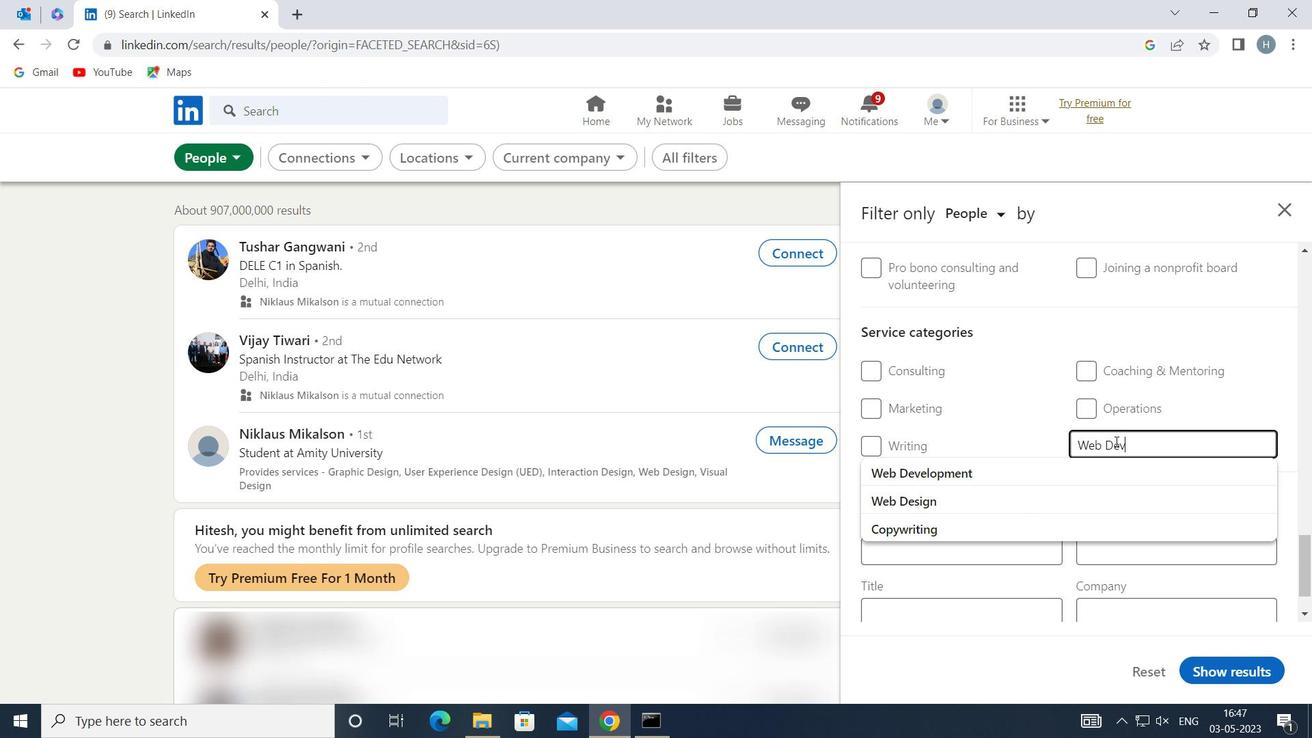 
Action: Mouse moved to (1067, 466)
Screenshot: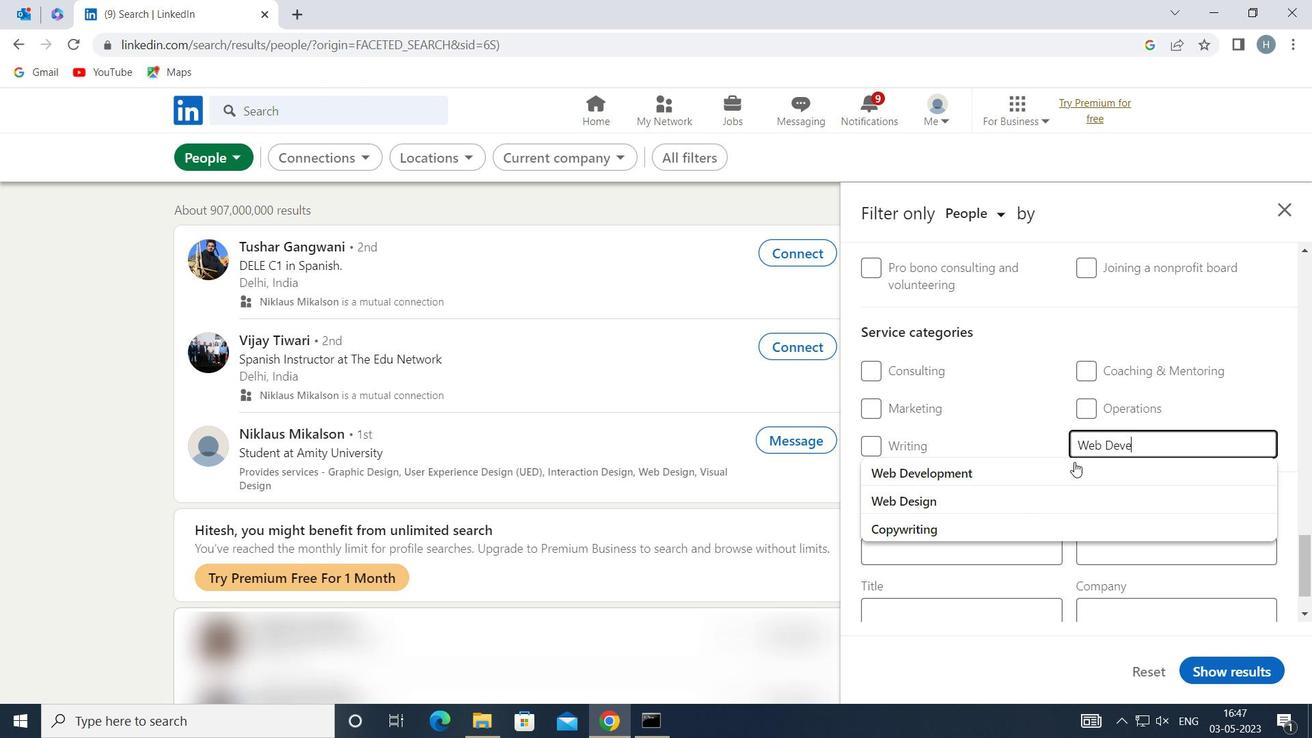 
Action: Mouse pressed left at (1067, 466)
Screenshot: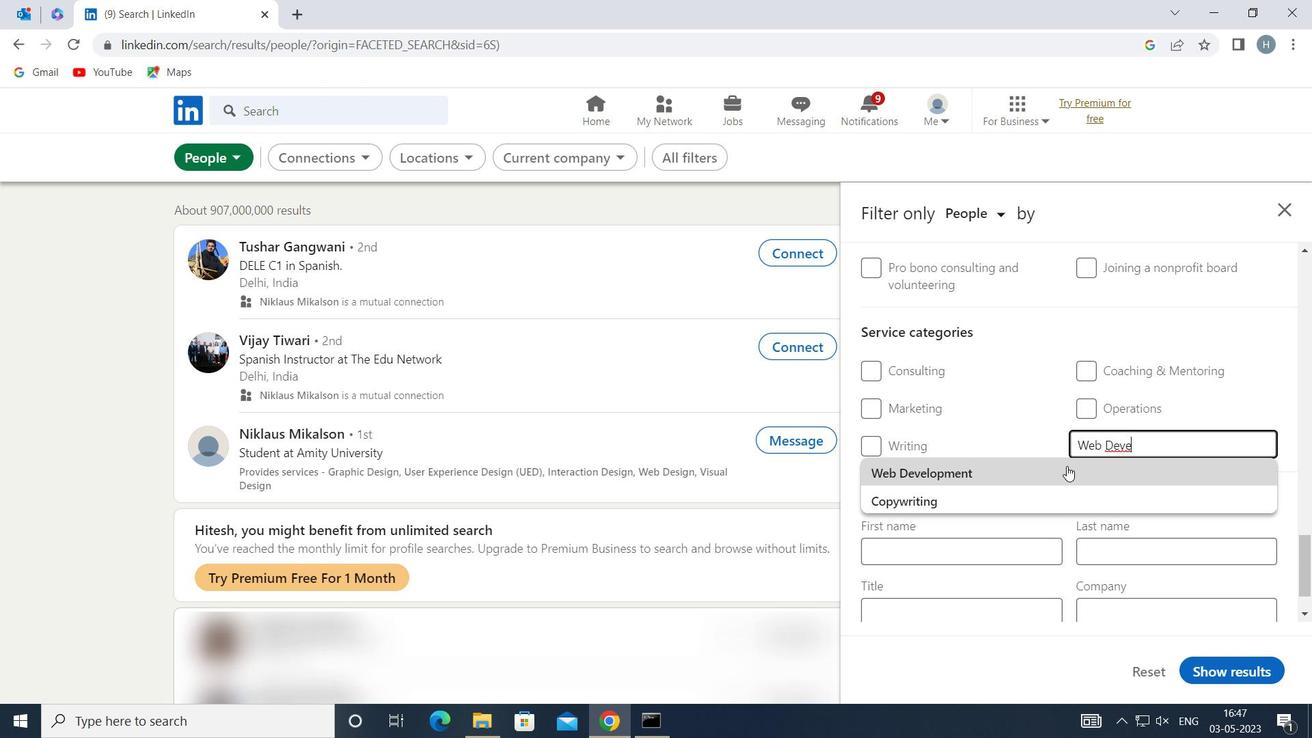 
Action: Mouse moved to (1045, 477)
Screenshot: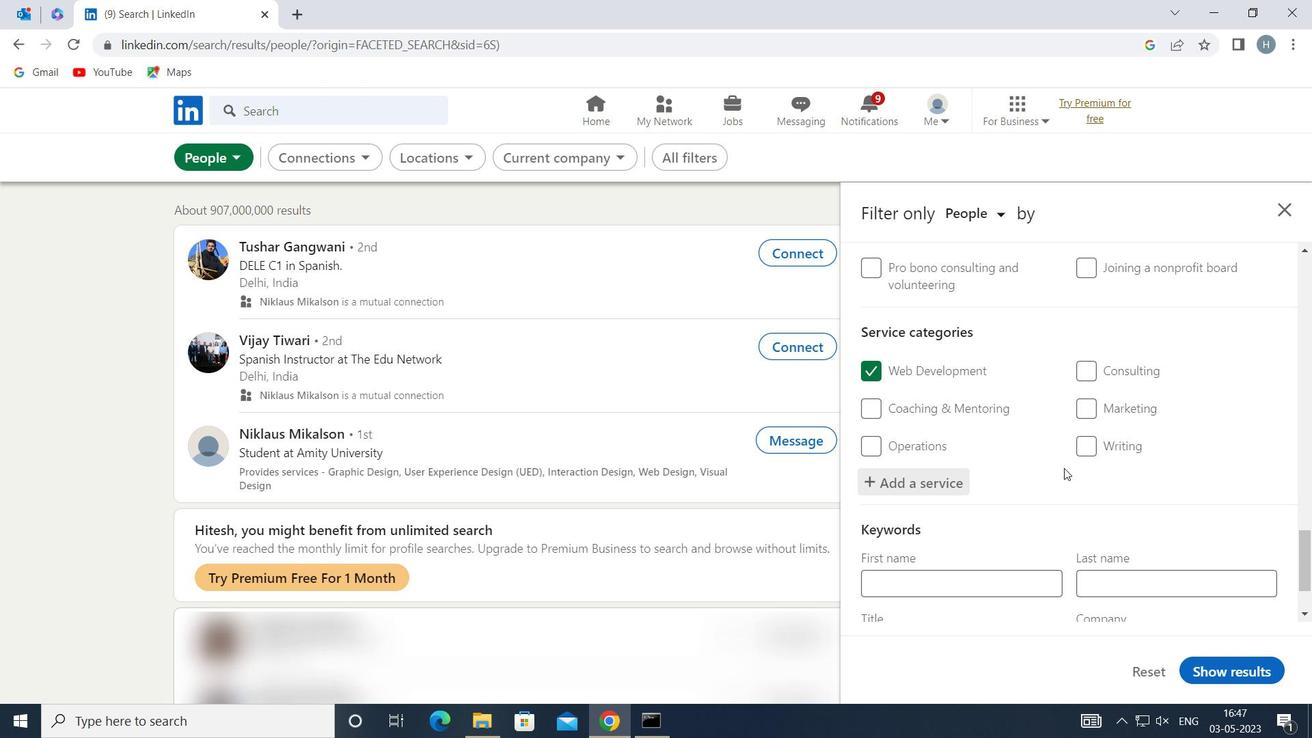 
Action: Mouse scrolled (1045, 477) with delta (0, 0)
Screenshot: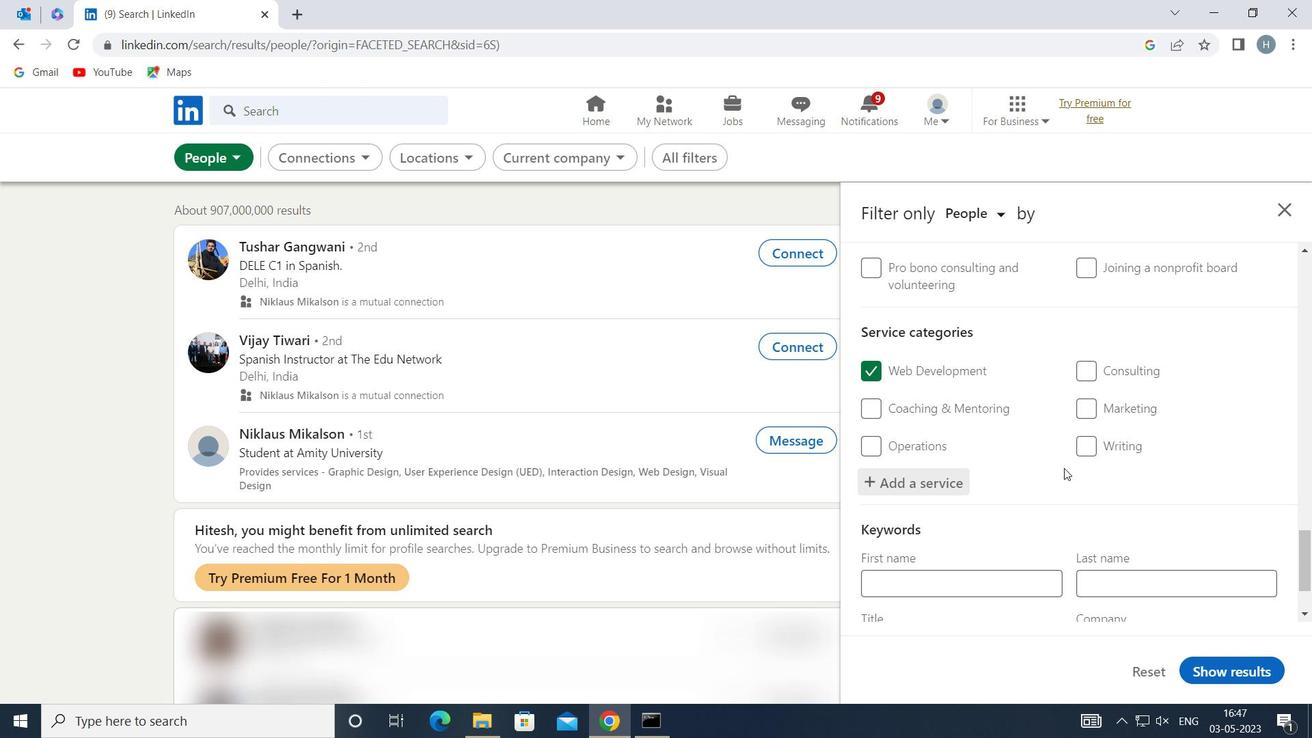 
Action: Mouse moved to (1041, 479)
Screenshot: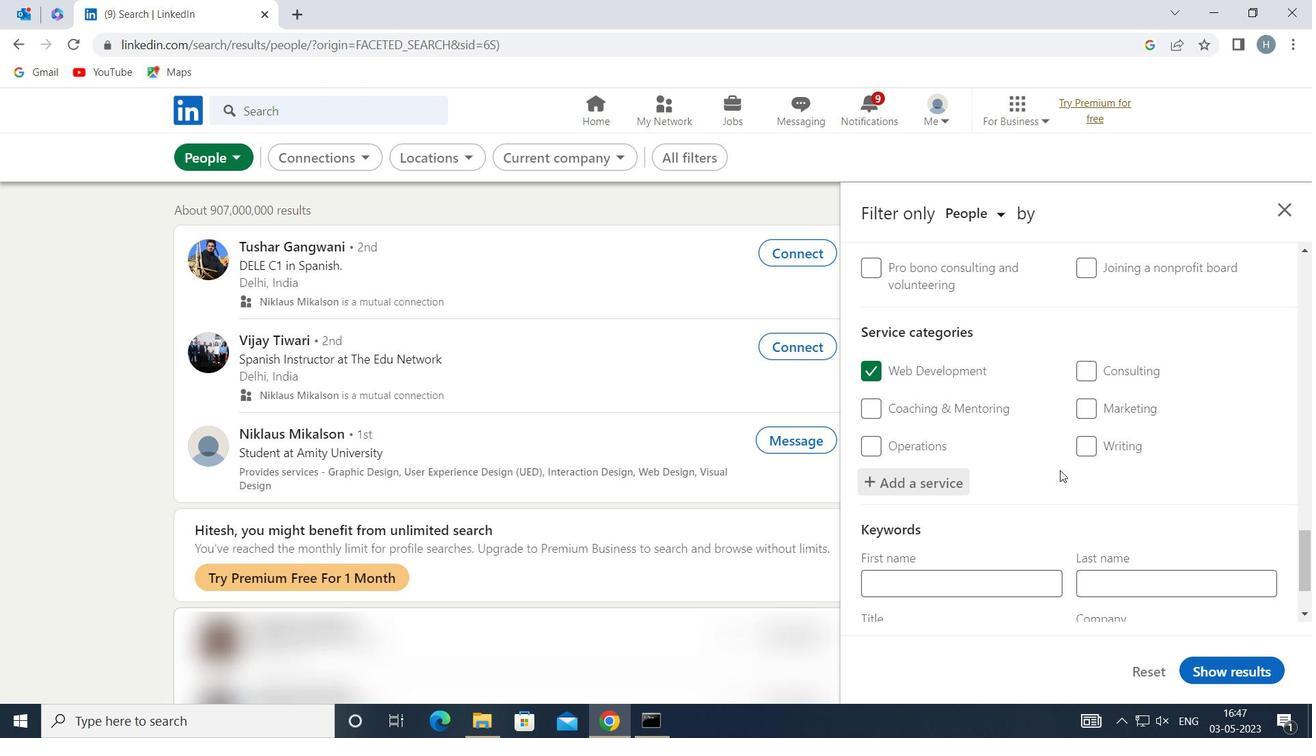 
Action: Mouse scrolled (1041, 479) with delta (0, 0)
Screenshot: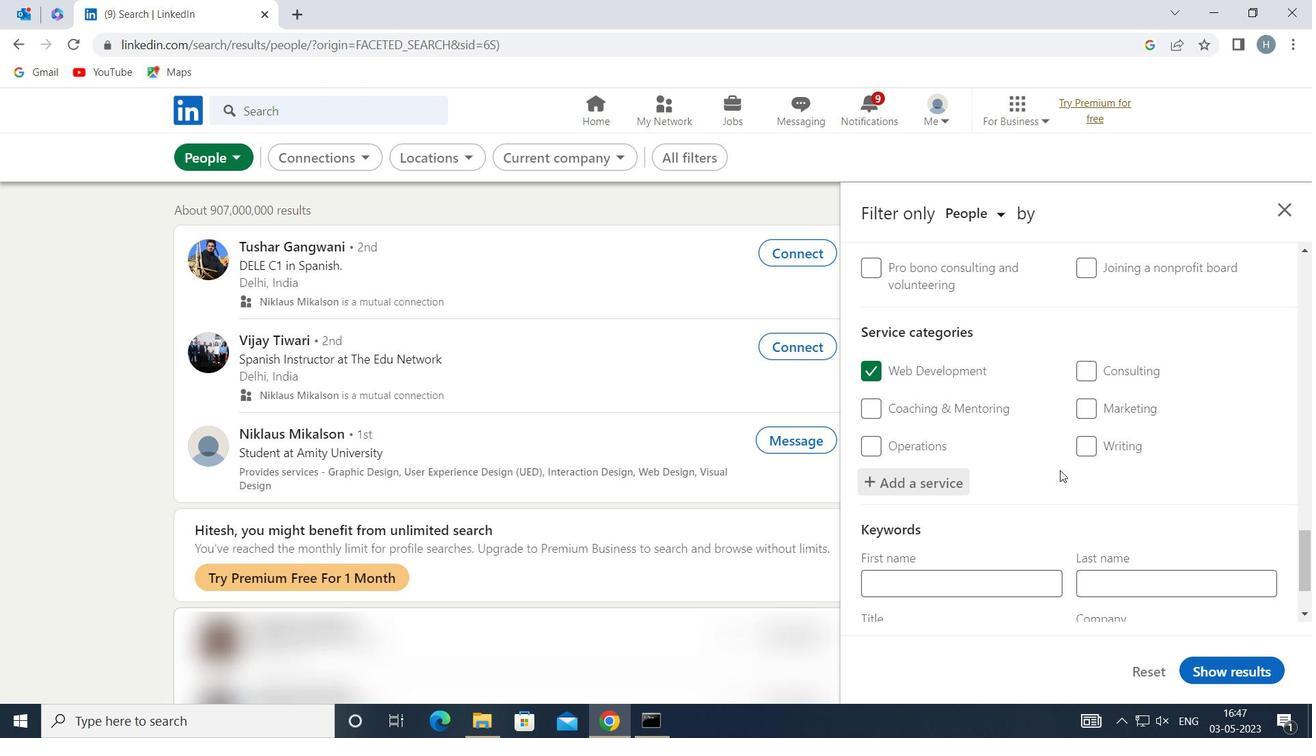 
Action: Mouse moved to (1040, 481)
Screenshot: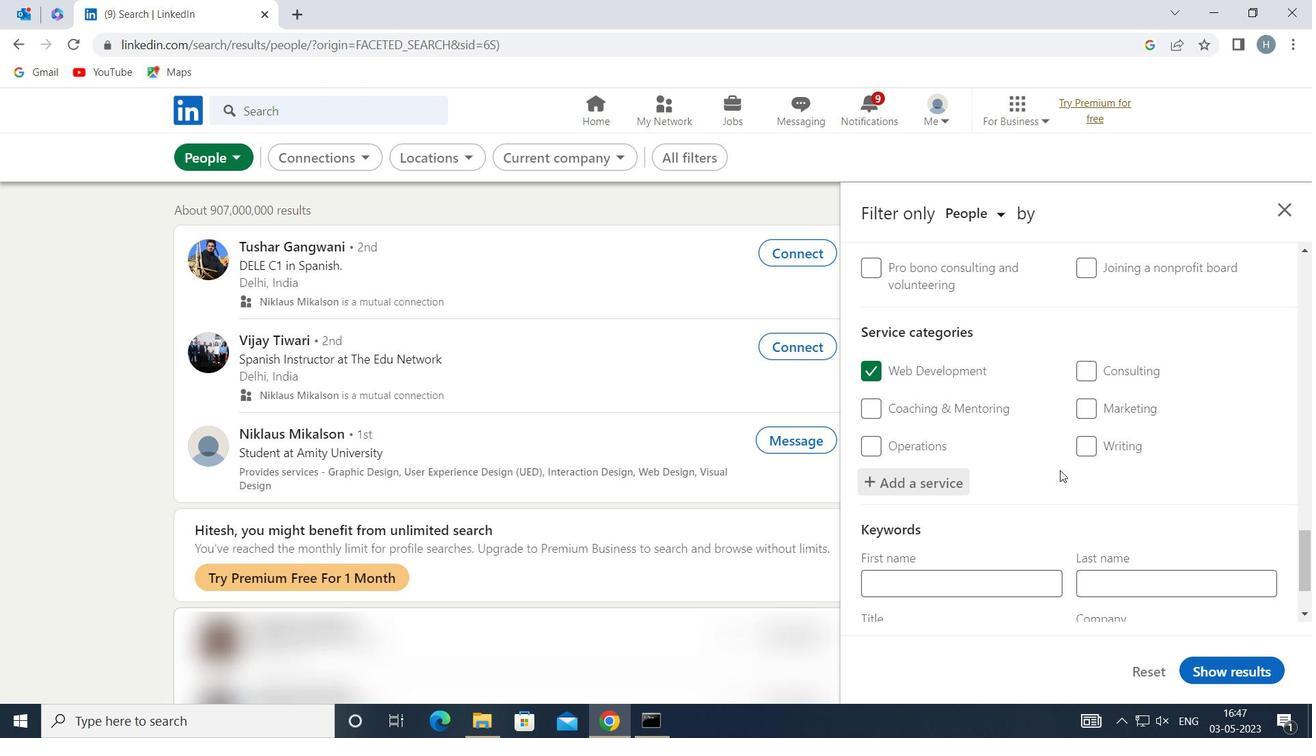 
Action: Mouse scrolled (1040, 480) with delta (0, 0)
Screenshot: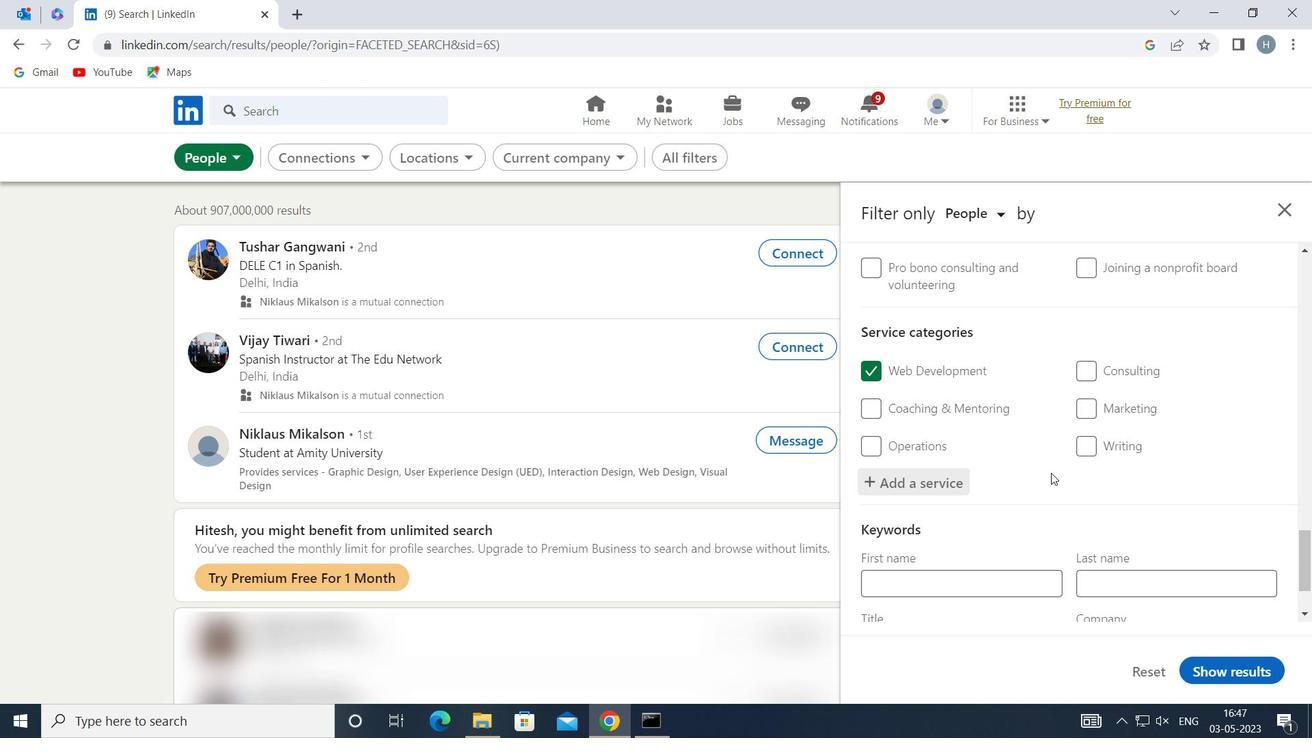 
Action: Mouse moved to (1039, 481)
Screenshot: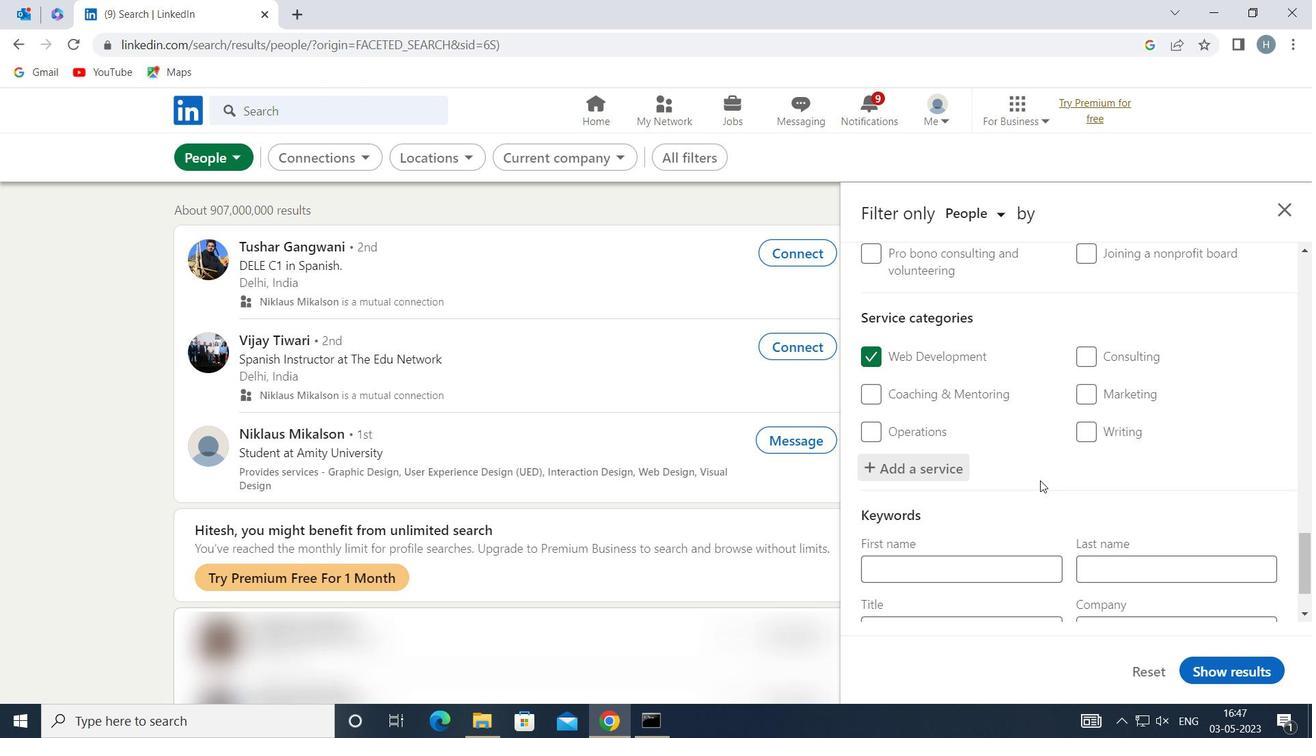 
Action: Mouse scrolled (1039, 480) with delta (0, 0)
Screenshot: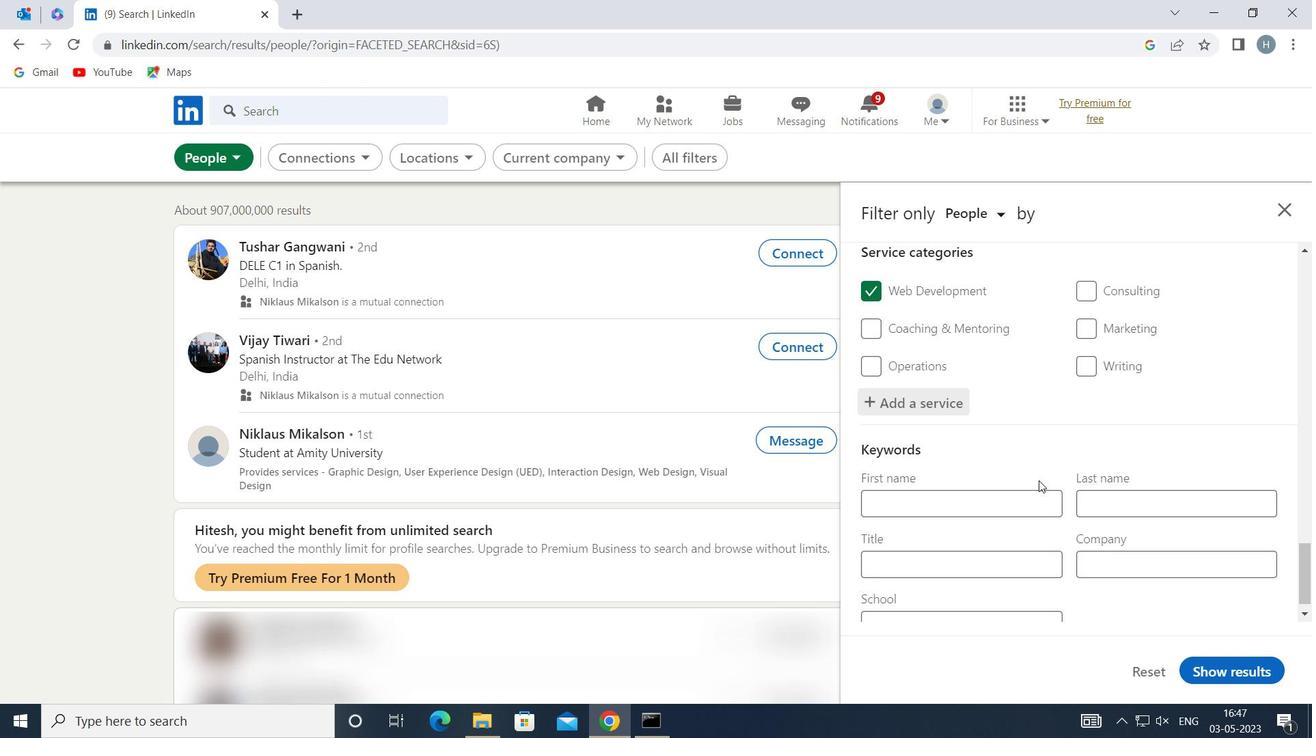 
Action: Mouse scrolled (1039, 480) with delta (0, 0)
Screenshot: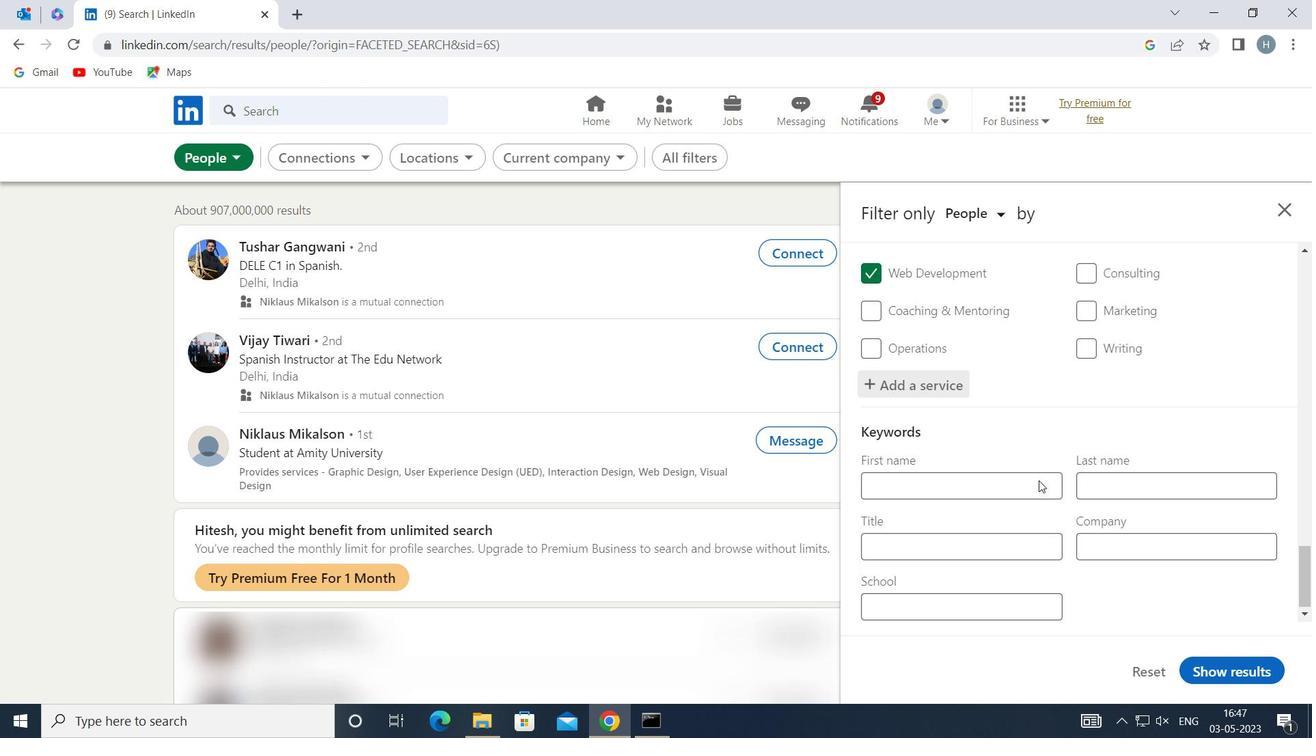 
Action: Mouse moved to (1011, 542)
Screenshot: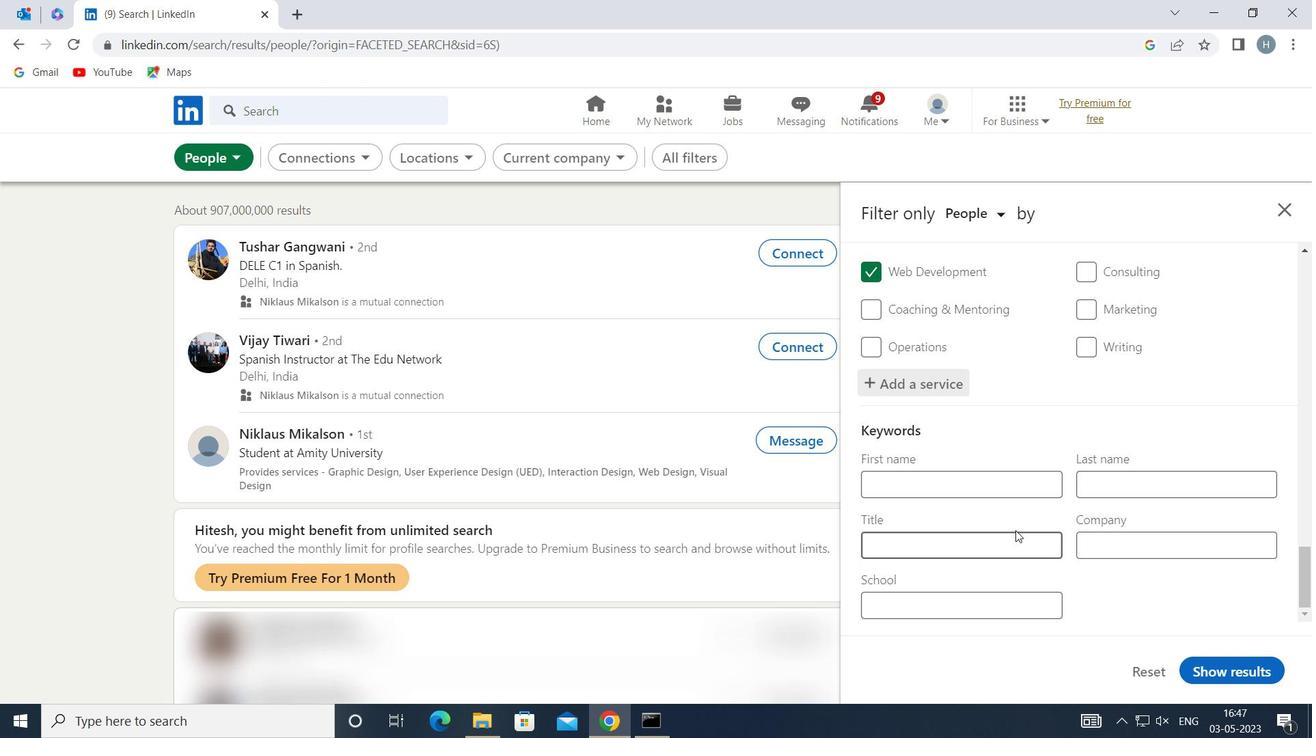 
Action: Mouse pressed left at (1011, 542)
Screenshot: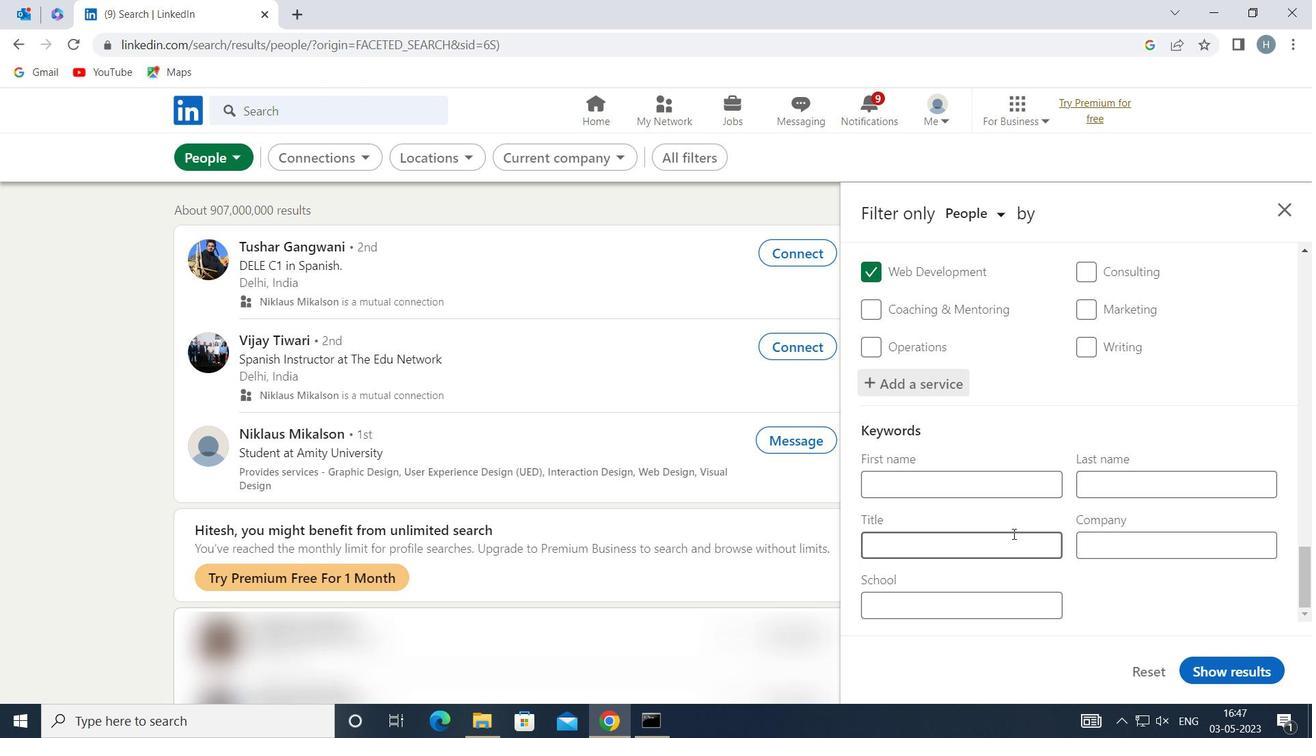 
Action: Mouse moved to (1006, 533)
Screenshot: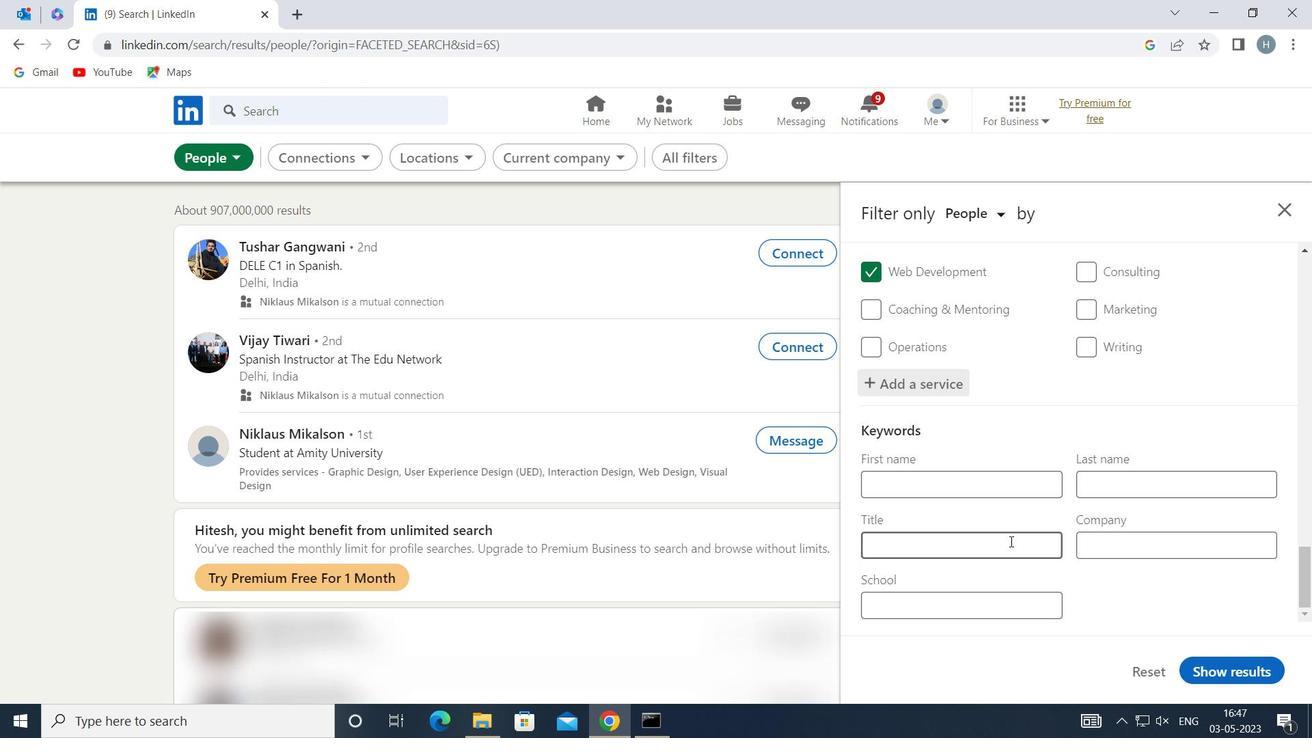 
Action: Key pressed <Key.shift>MARKETING<Key.space><Key.shift>STA
Screenshot: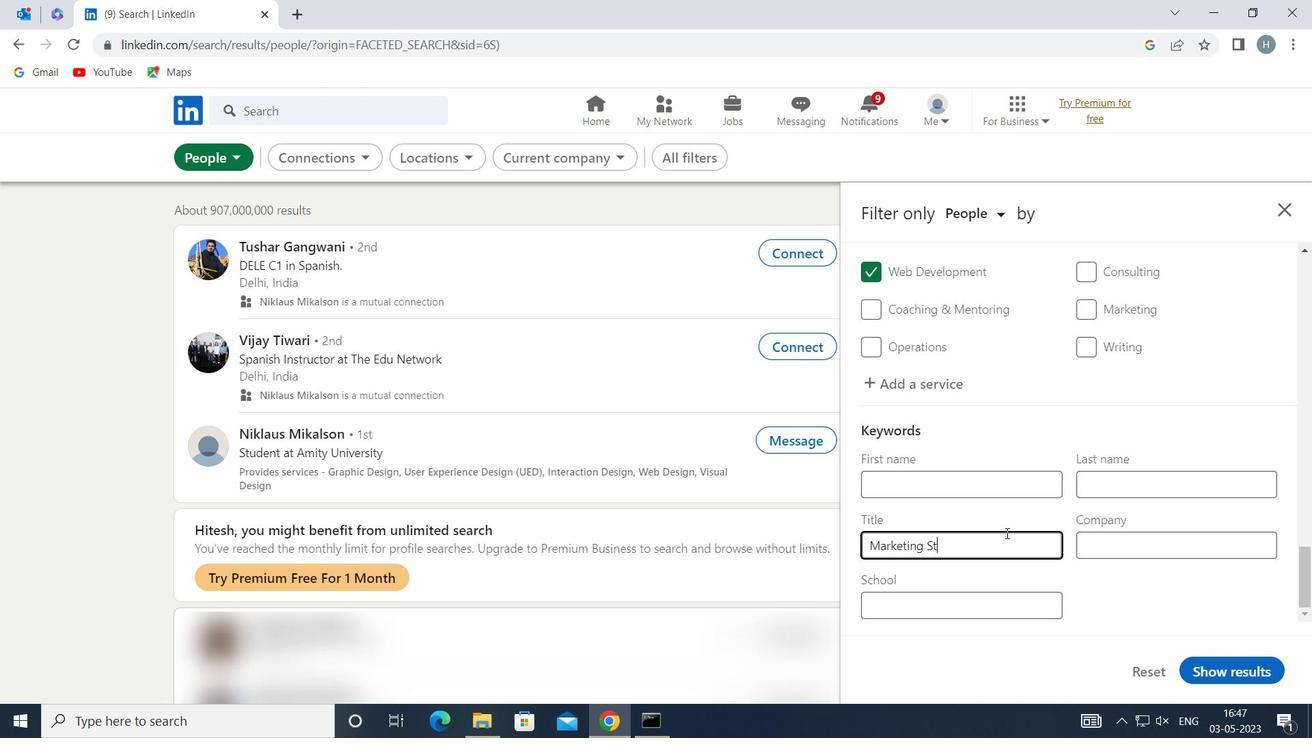 
Action: Mouse moved to (1007, 533)
Screenshot: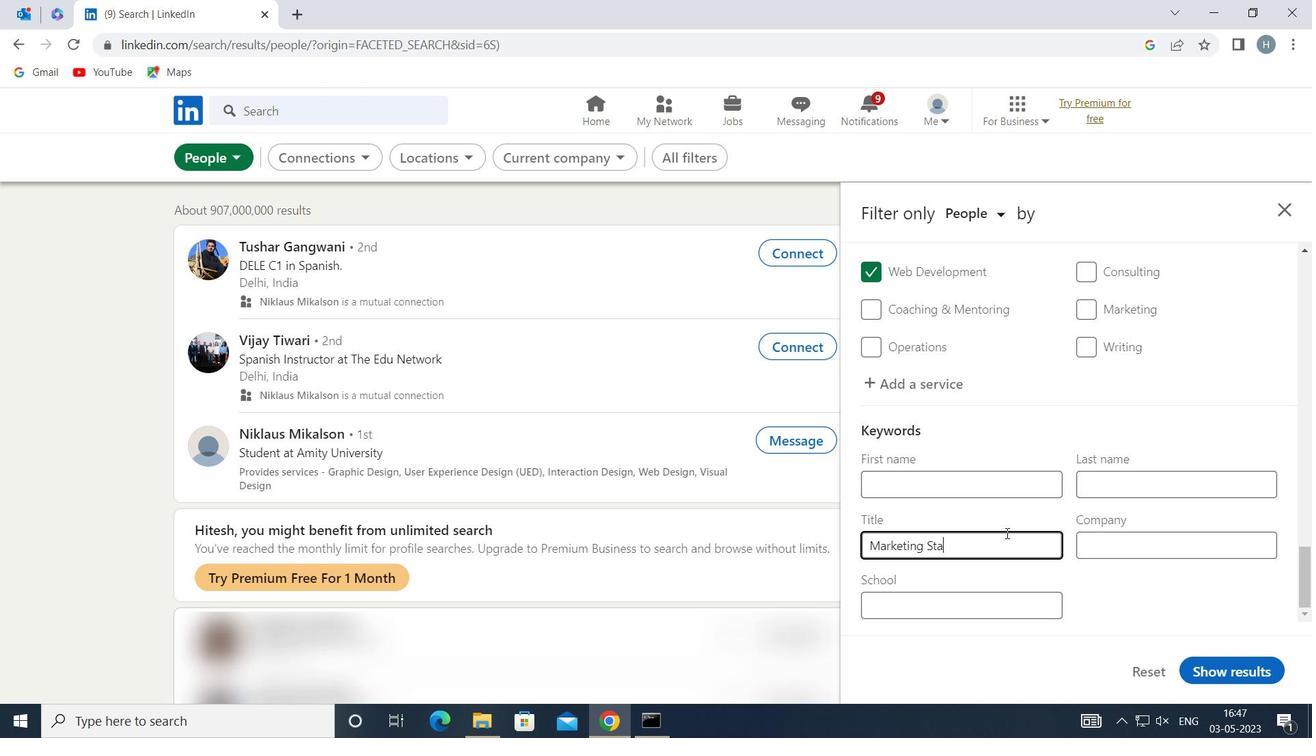 
Action: Key pressed FF
Screenshot: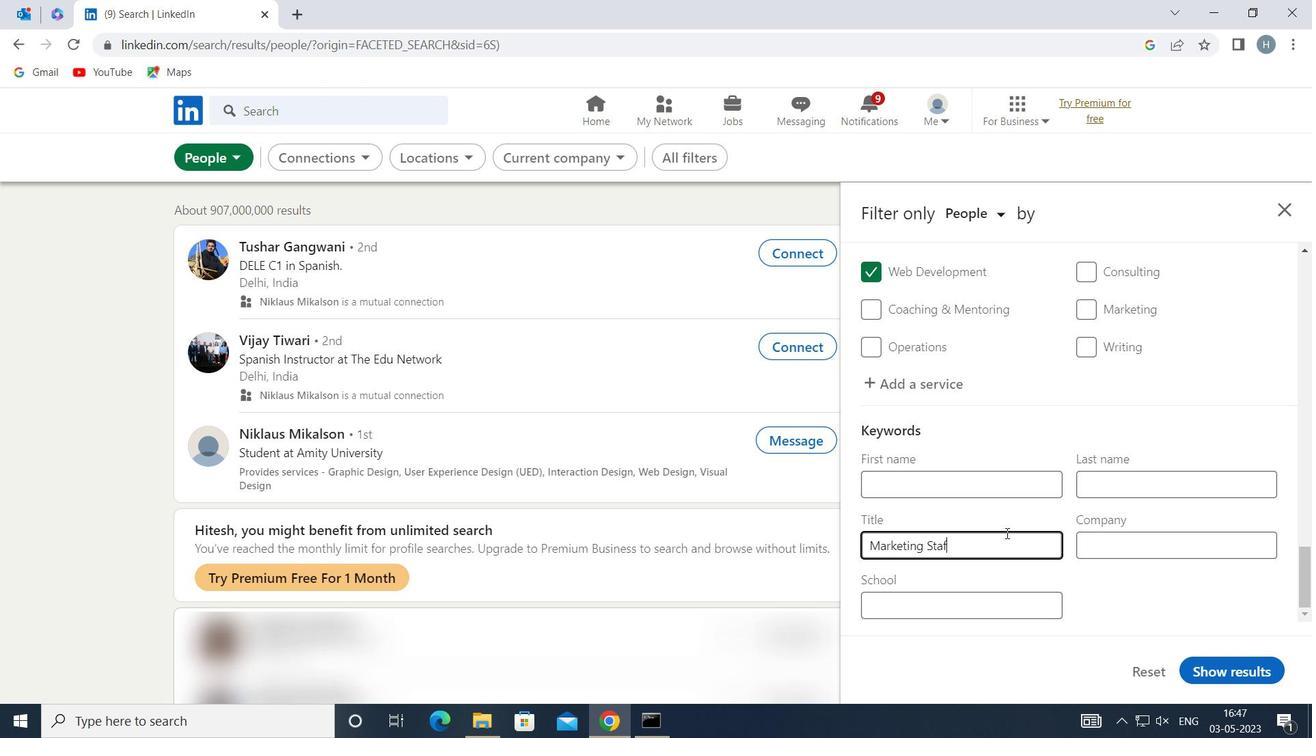 
Action: Mouse moved to (1237, 666)
Screenshot: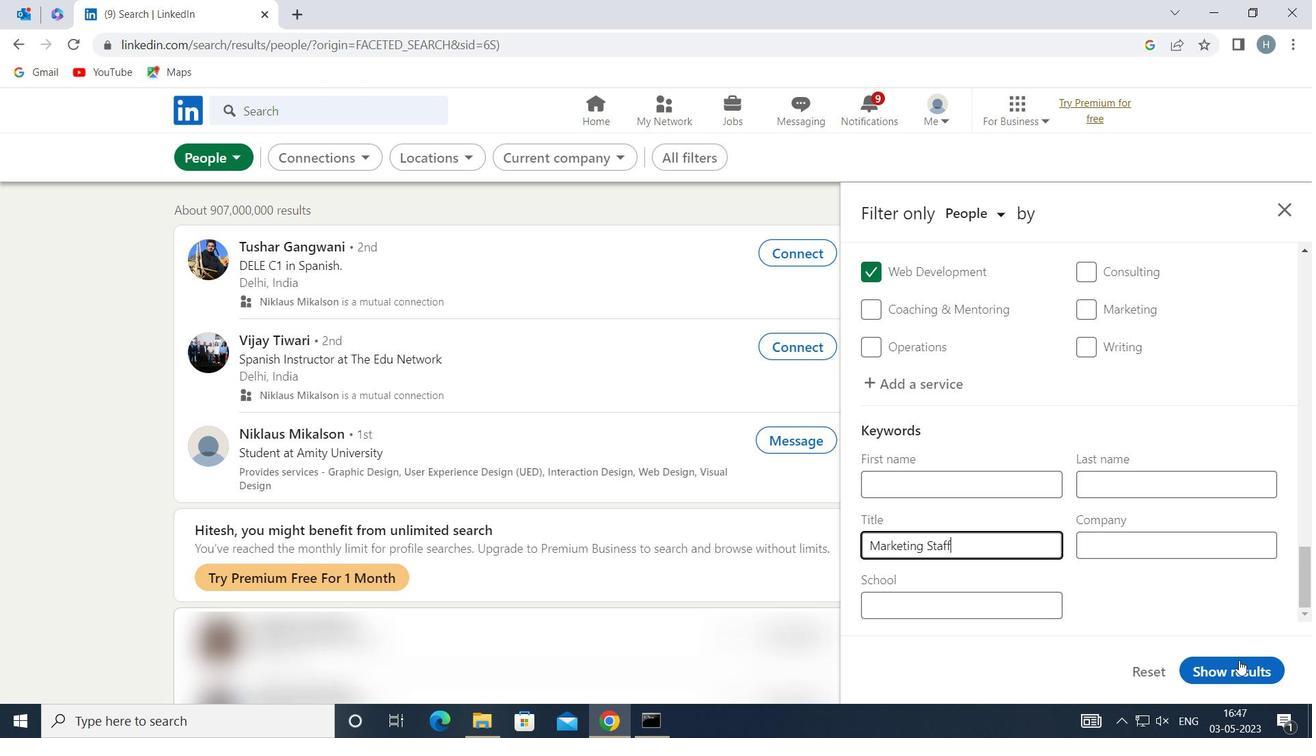 
Action: Mouse pressed left at (1237, 666)
Screenshot: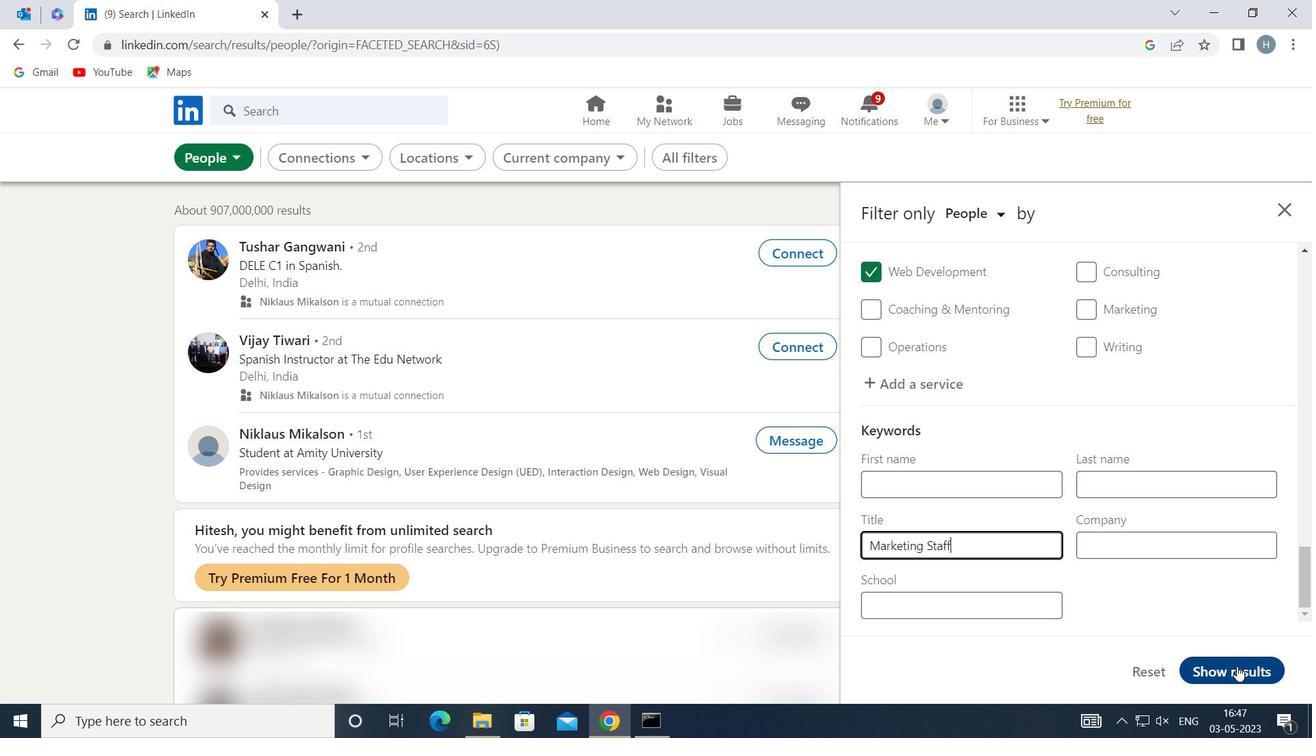 
Action: Mouse moved to (1076, 549)
Screenshot: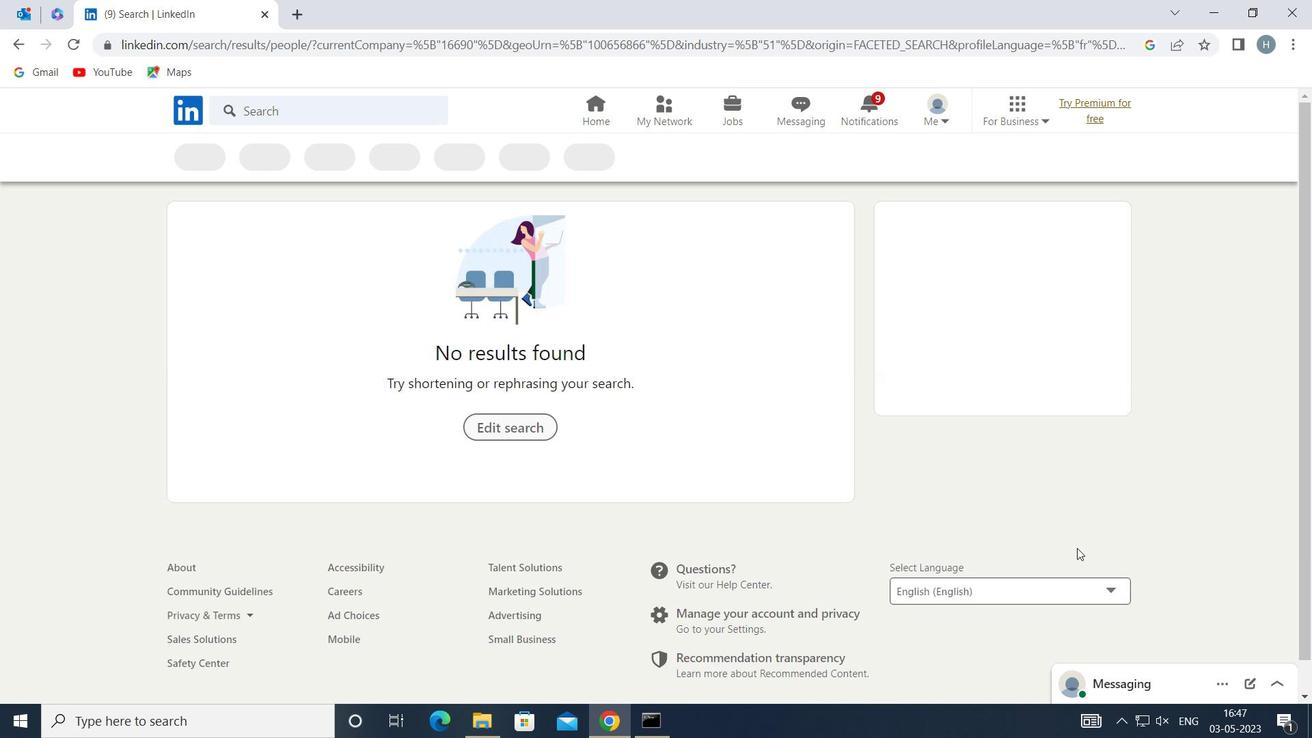 
